Task: Find connections with filter location Shashemenē with filter topic #socialentrepreneurshipwith filter profile language French with filter current company Times Internet with filter school Velammal Institute Of Technology with filter industry Building Equipment Contractors with filter service category Search Engine Marketing (SEM) with filter keywords title Benefits Manager
Action: Mouse moved to (168, 290)
Screenshot: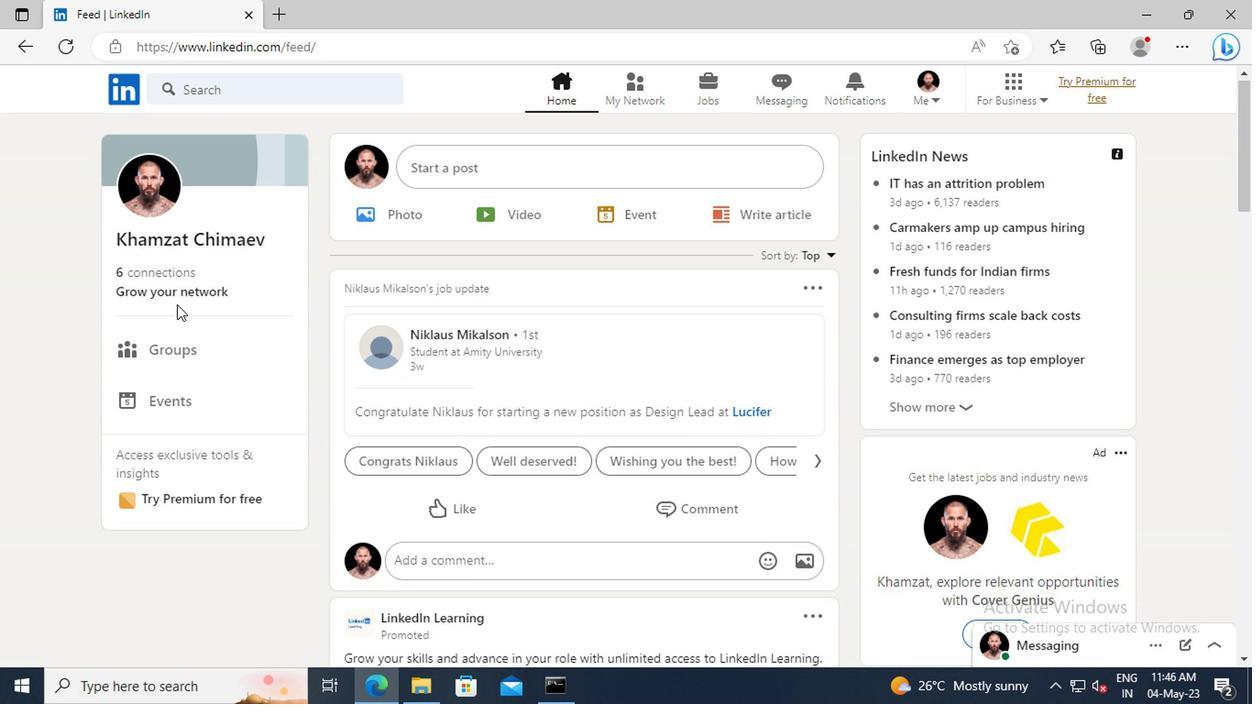 
Action: Mouse pressed left at (168, 290)
Screenshot: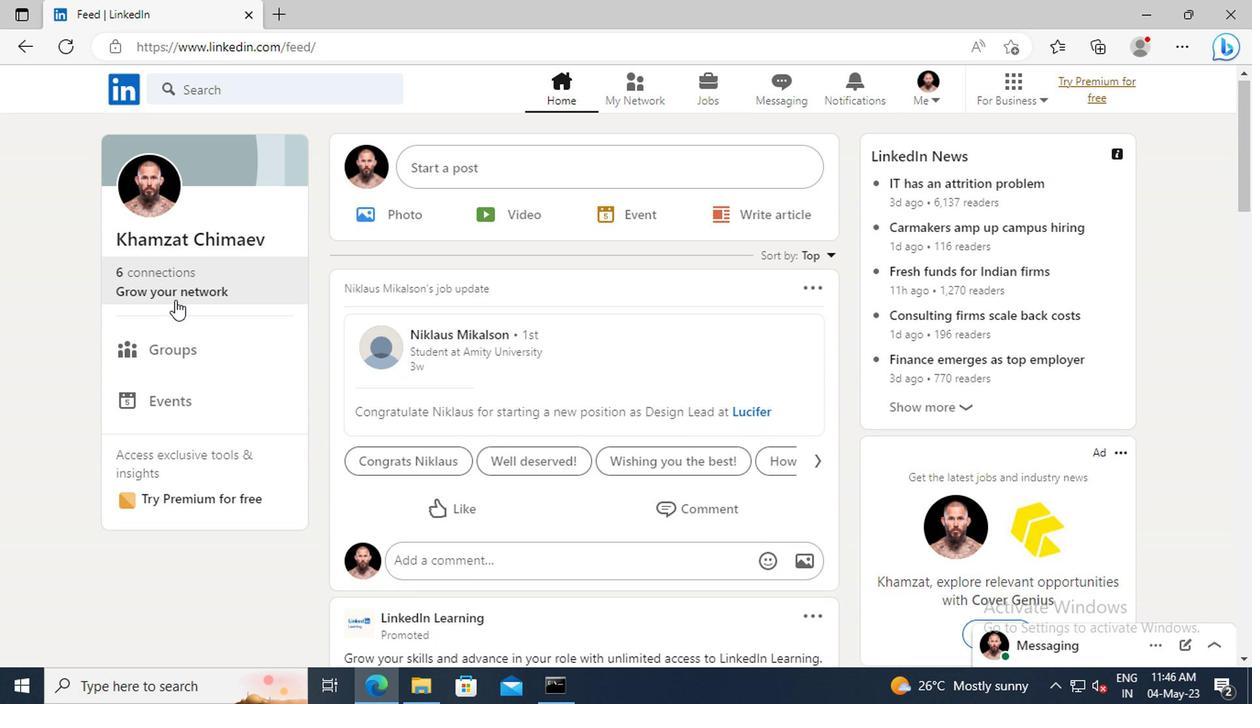 
Action: Mouse moved to (184, 193)
Screenshot: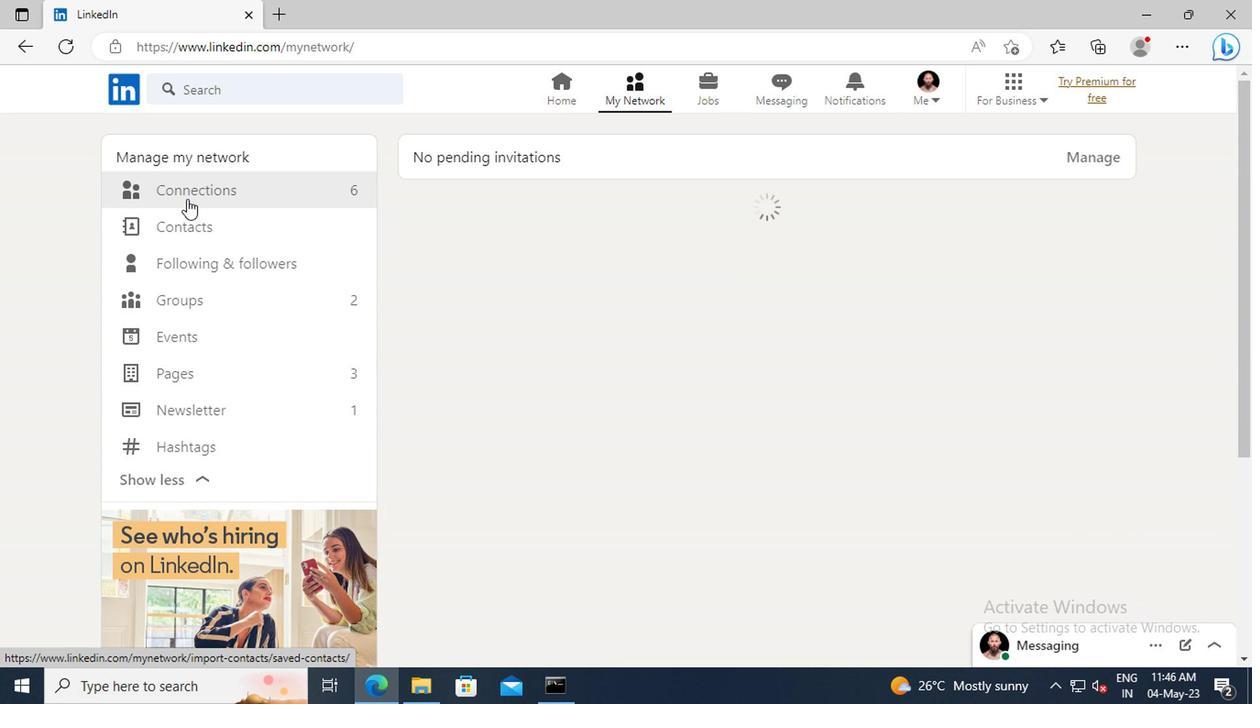
Action: Mouse pressed left at (184, 193)
Screenshot: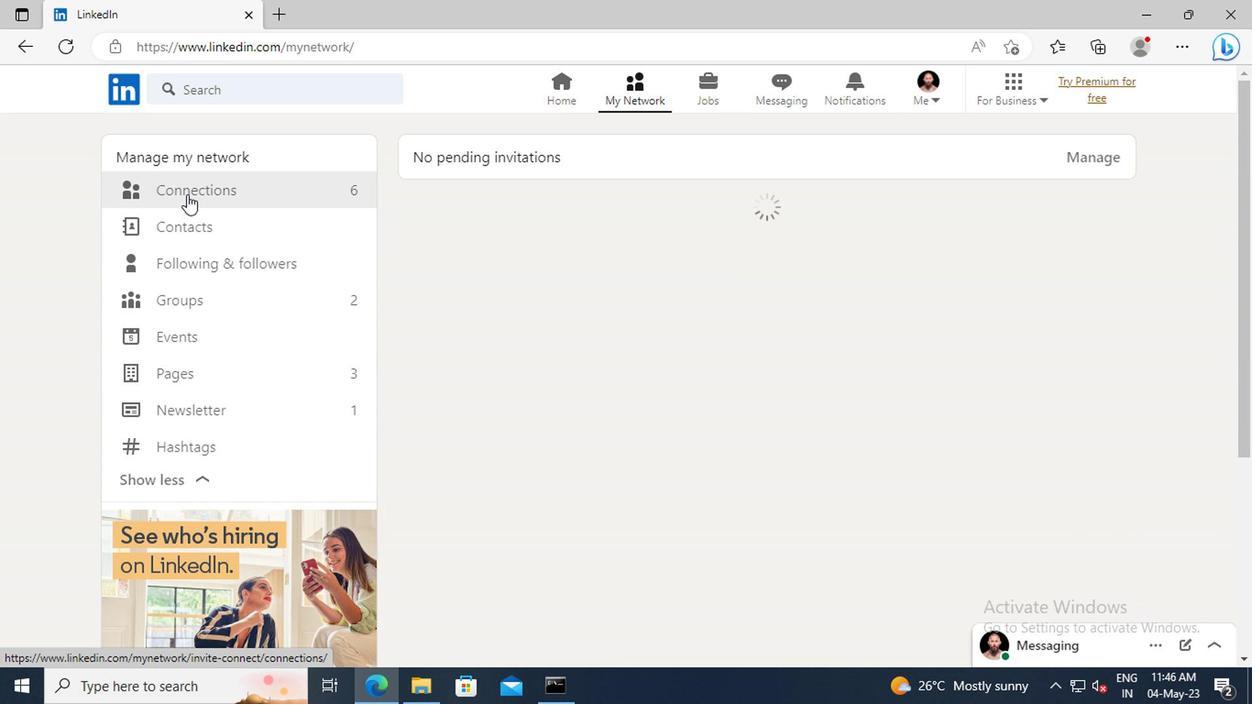 
Action: Mouse moved to (739, 196)
Screenshot: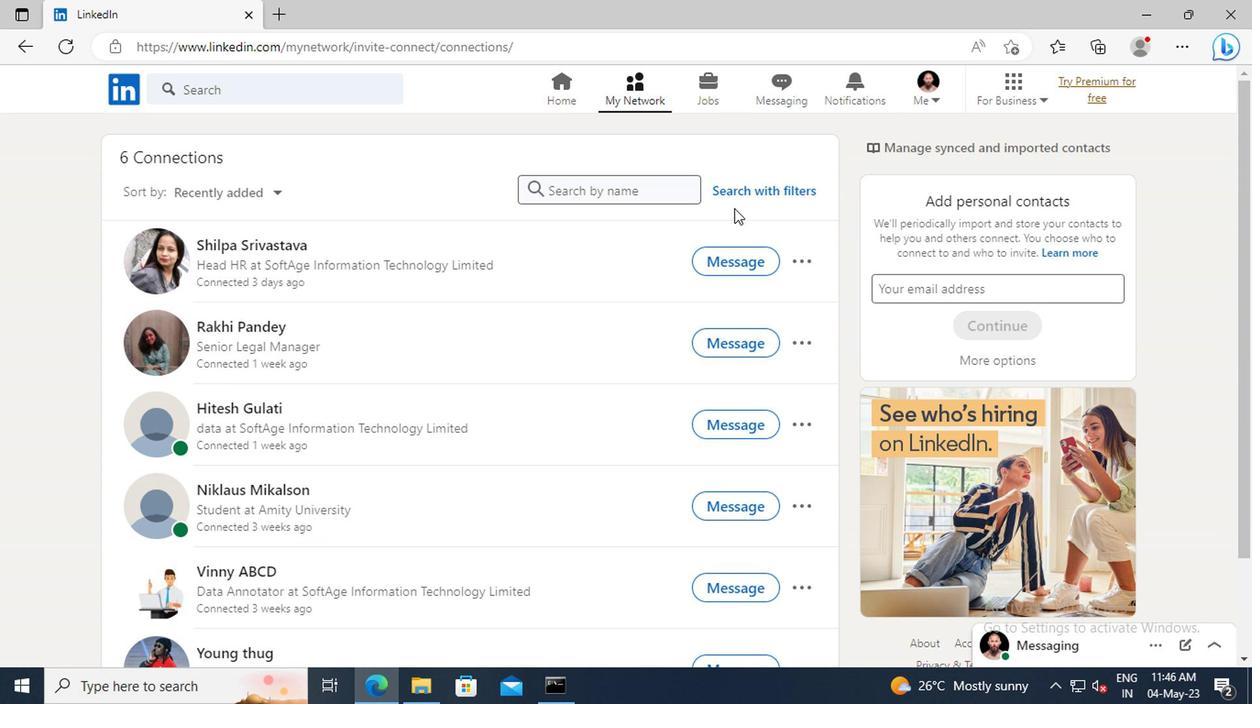 
Action: Mouse pressed left at (739, 196)
Screenshot: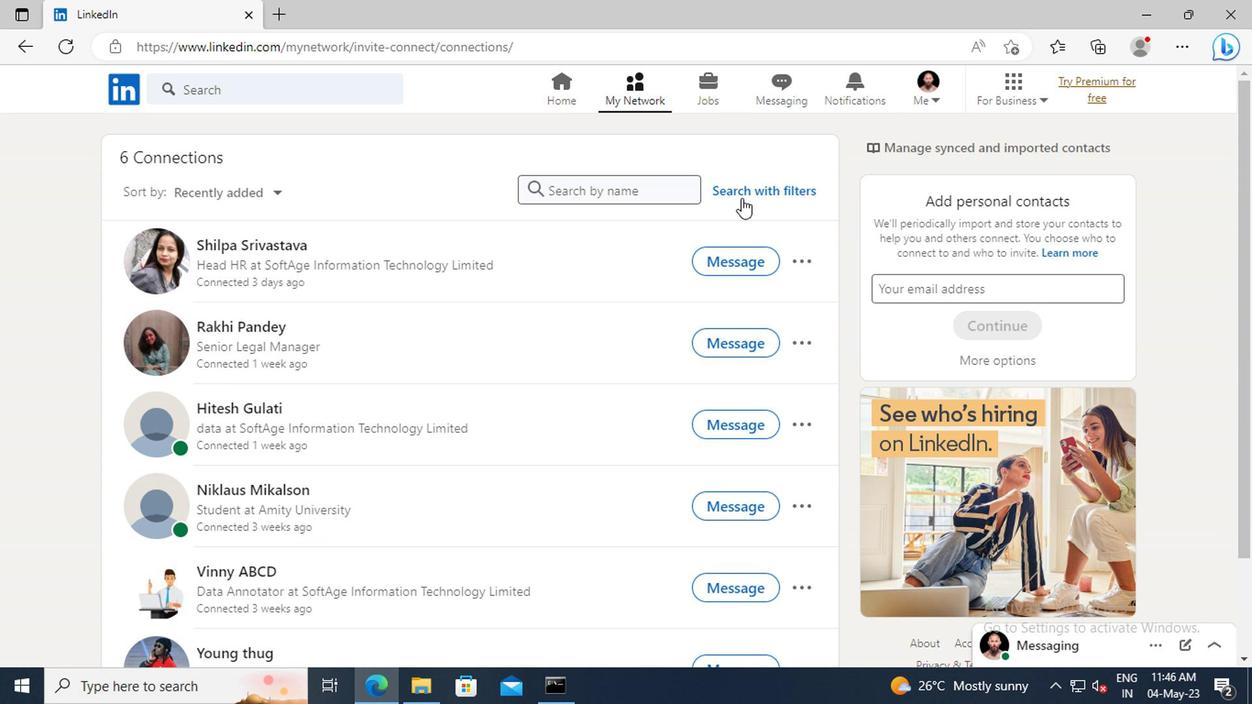 
Action: Mouse moved to (698, 141)
Screenshot: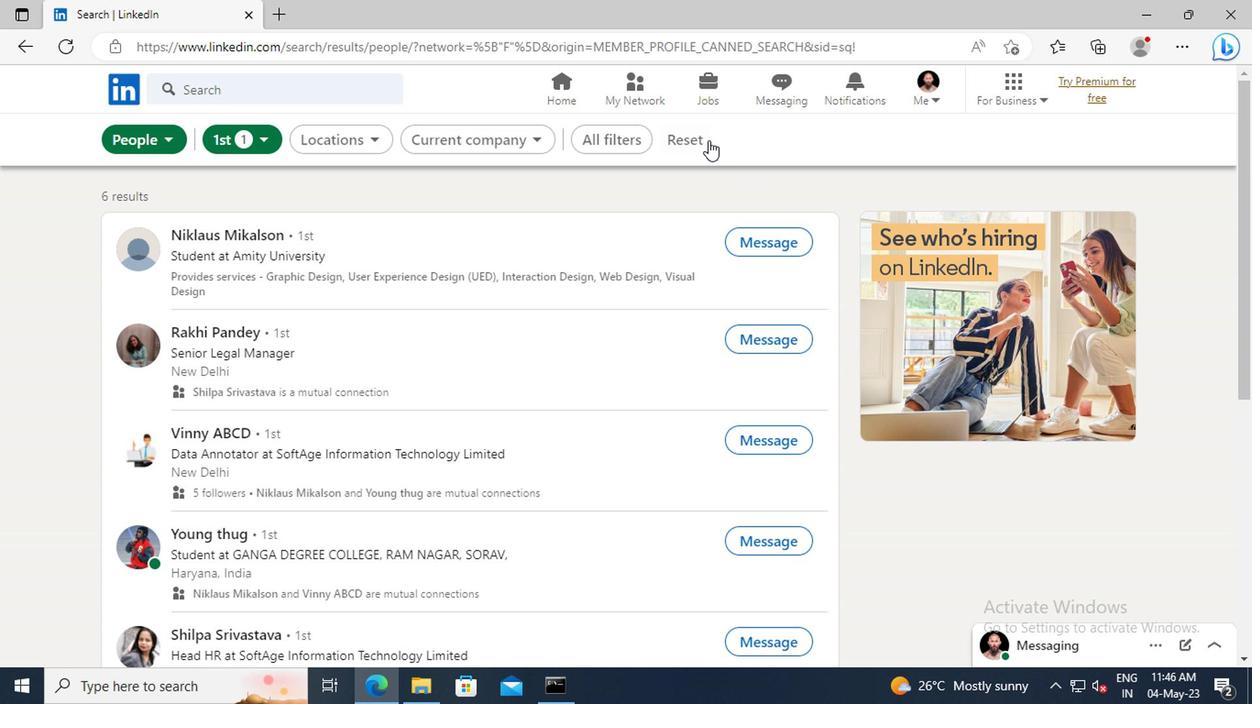 
Action: Mouse pressed left at (698, 141)
Screenshot: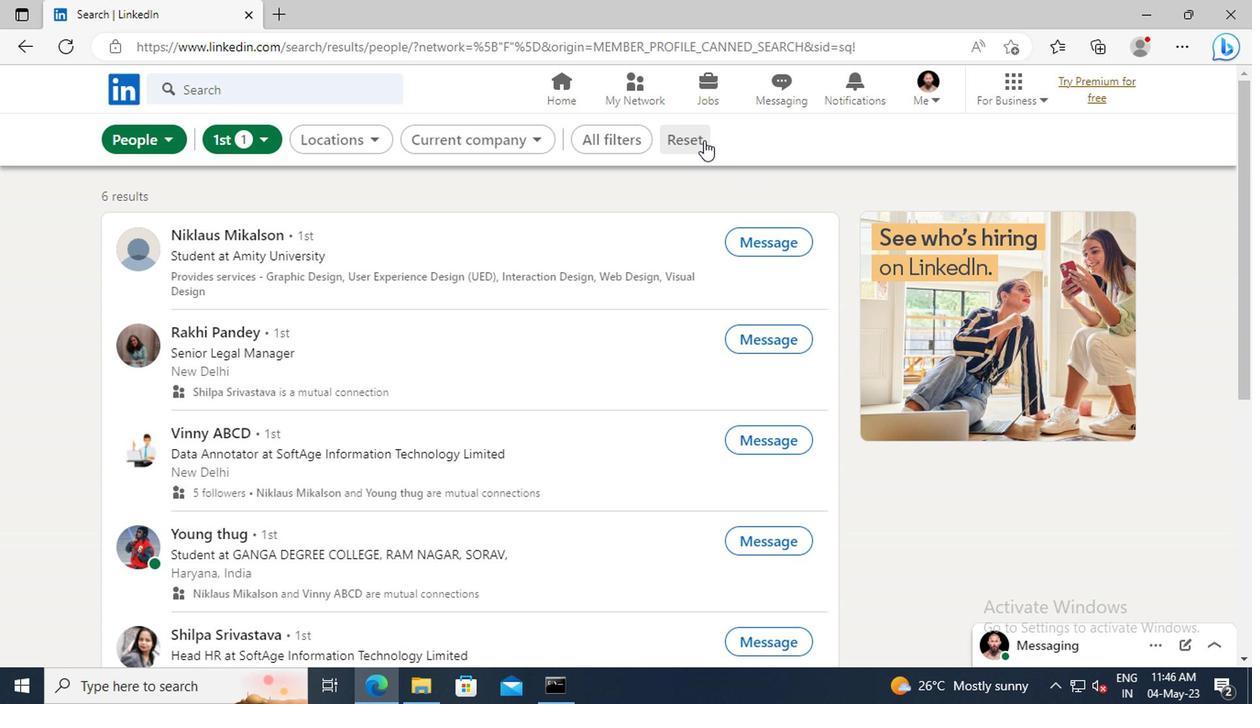
Action: Mouse moved to (661, 139)
Screenshot: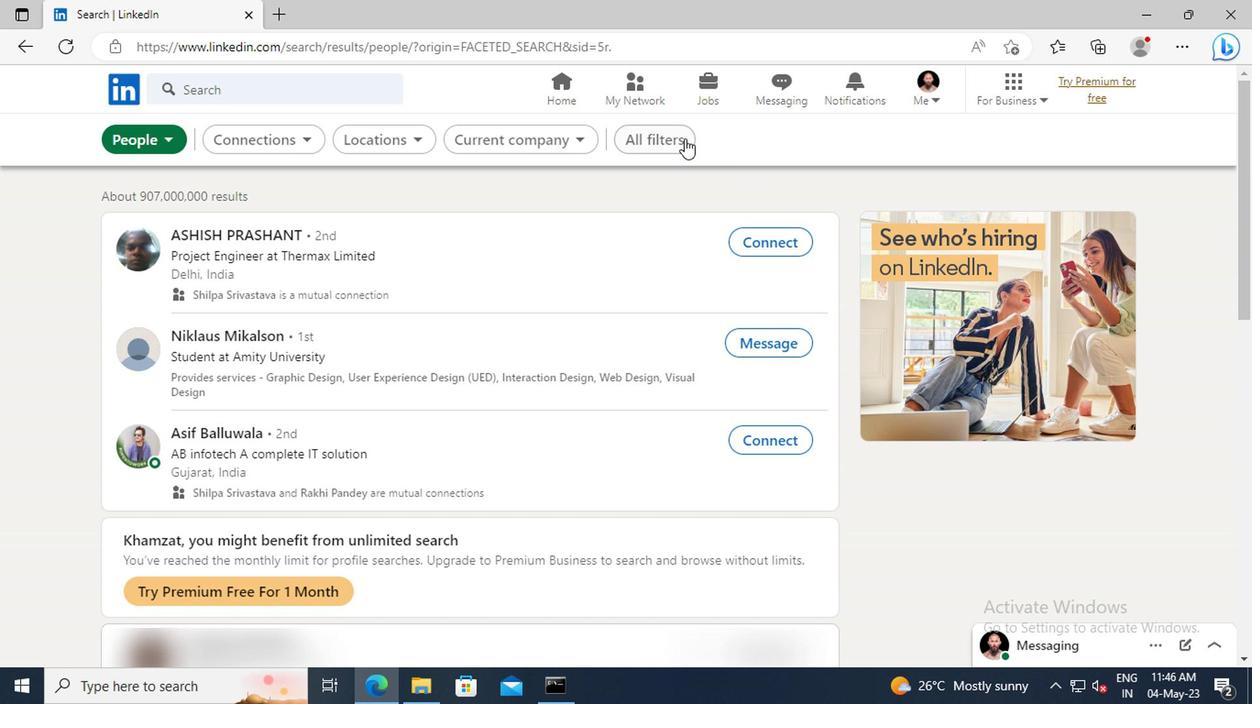 
Action: Mouse pressed left at (661, 139)
Screenshot: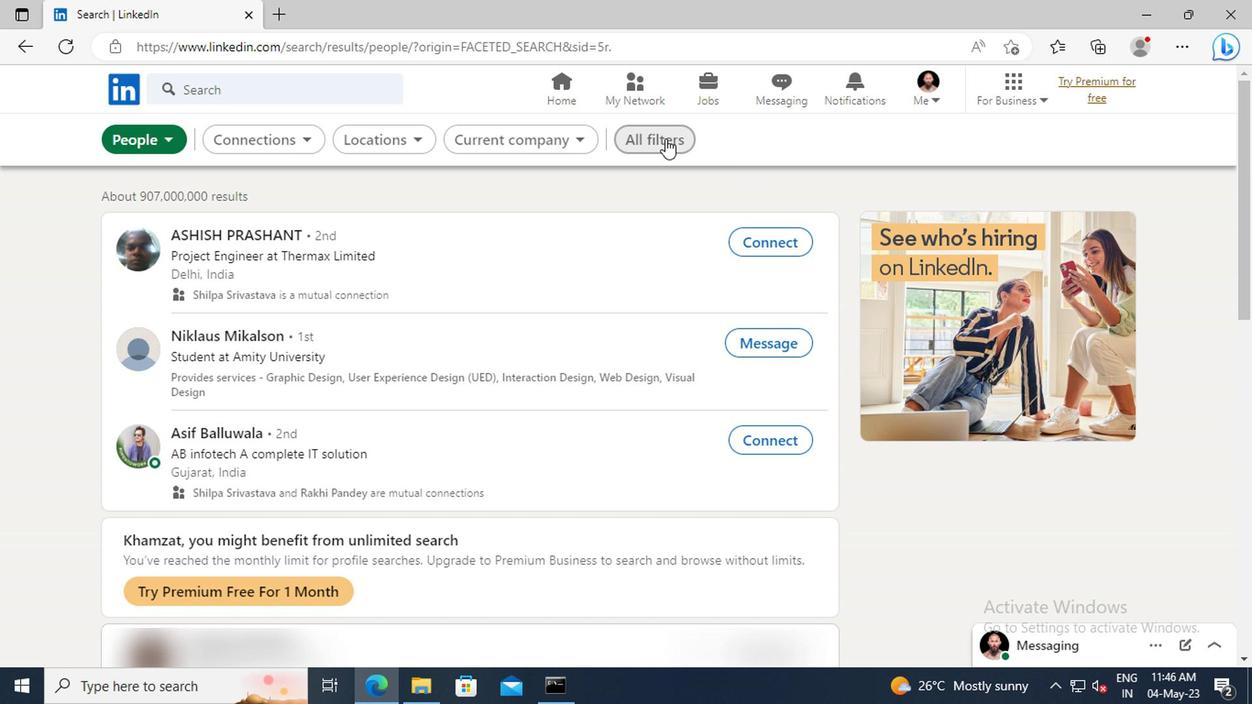 
Action: Mouse moved to (1030, 356)
Screenshot: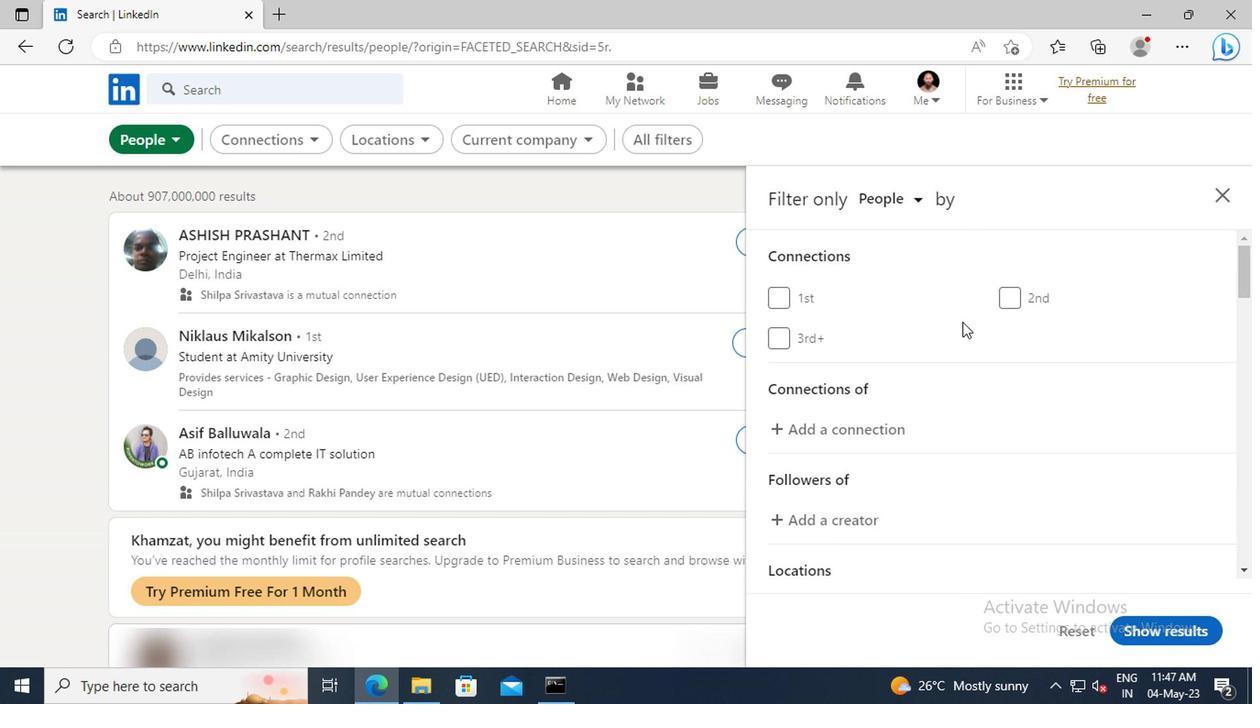 
Action: Mouse scrolled (1030, 355) with delta (0, 0)
Screenshot: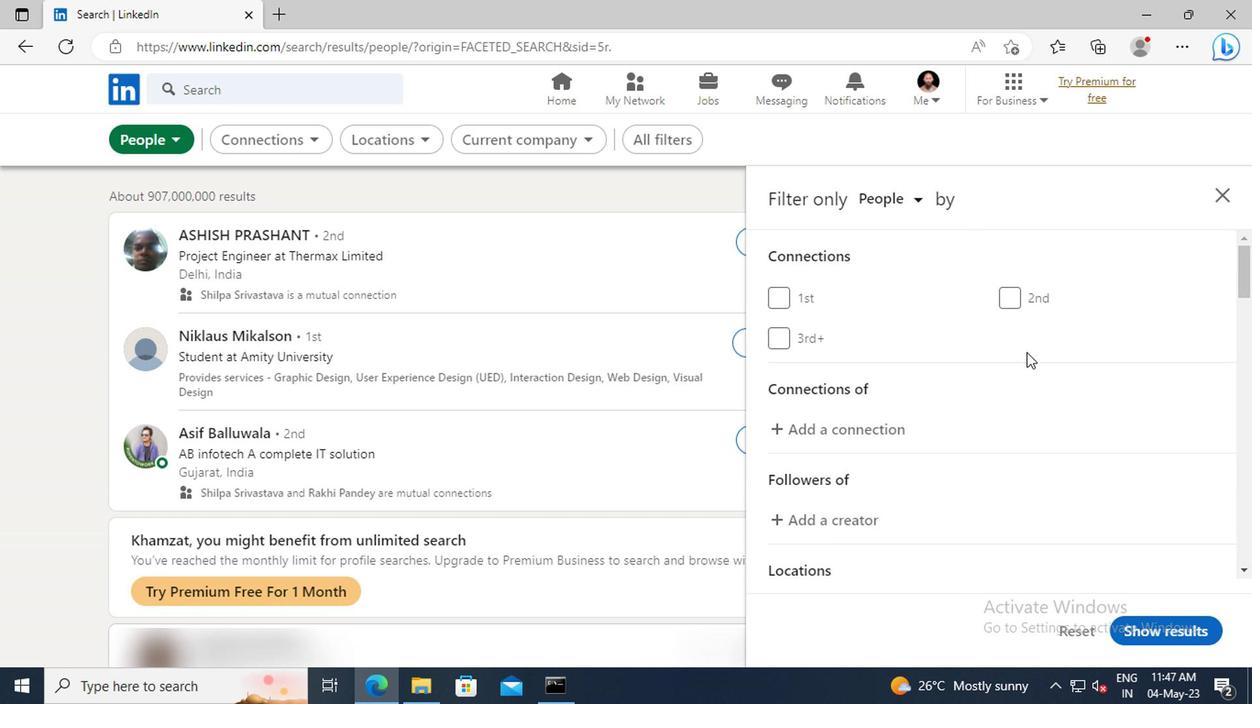 
Action: Mouse scrolled (1030, 355) with delta (0, 0)
Screenshot: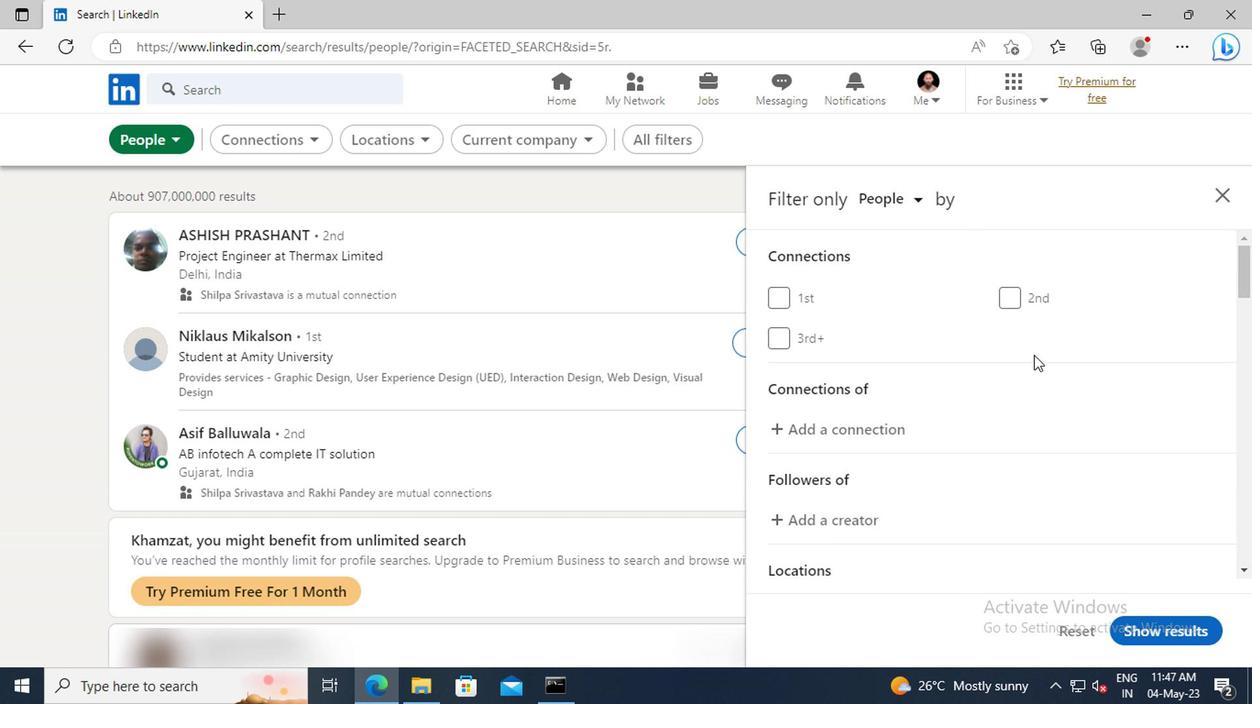 
Action: Mouse scrolled (1030, 355) with delta (0, 0)
Screenshot: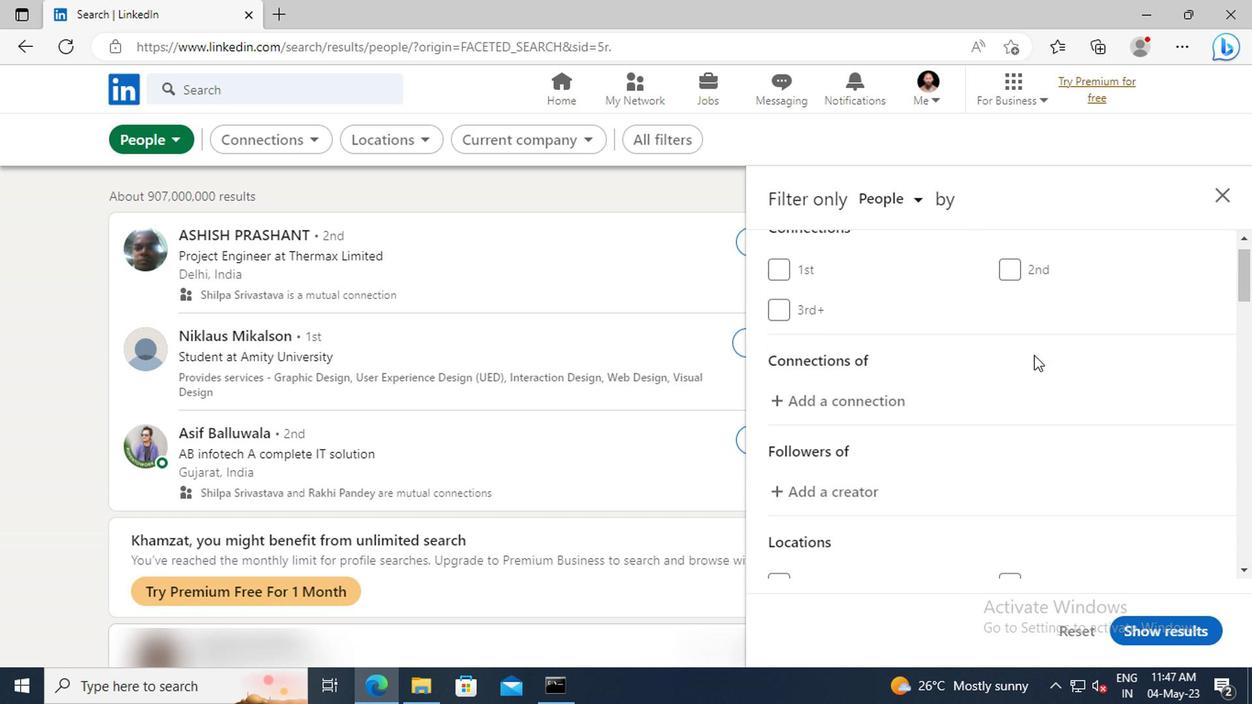 
Action: Mouse scrolled (1030, 355) with delta (0, 0)
Screenshot: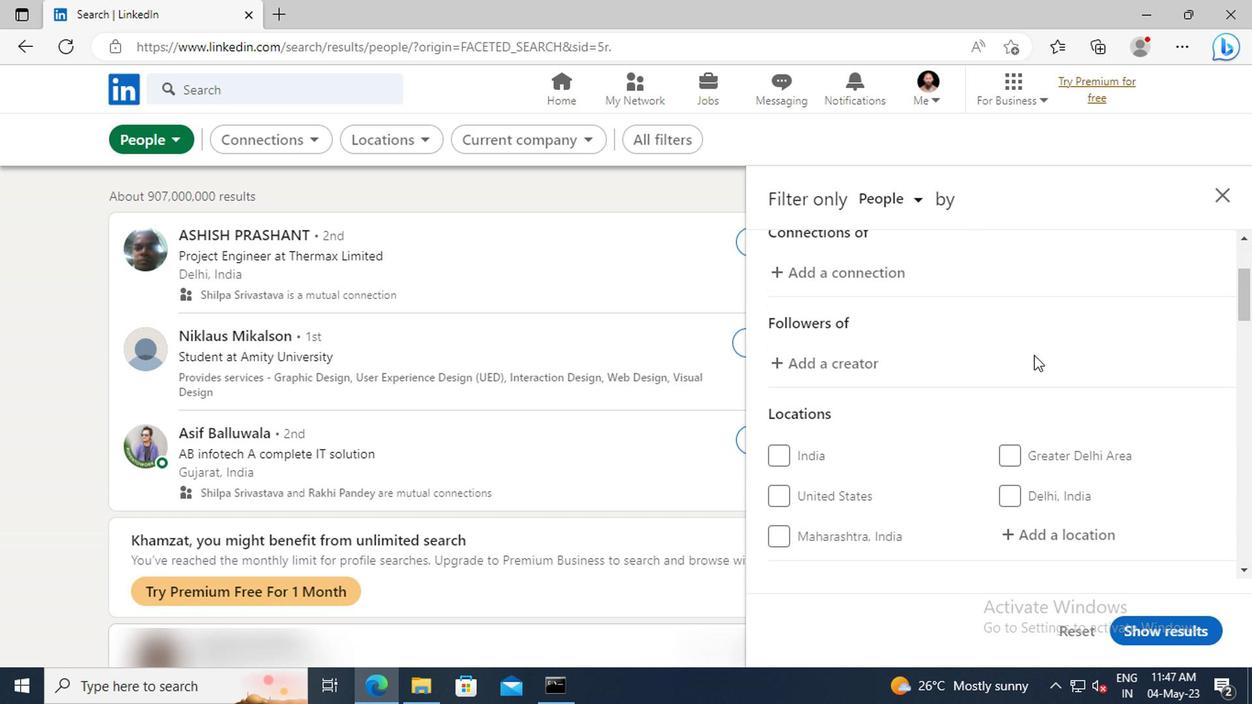 
Action: Mouse scrolled (1030, 355) with delta (0, 0)
Screenshot: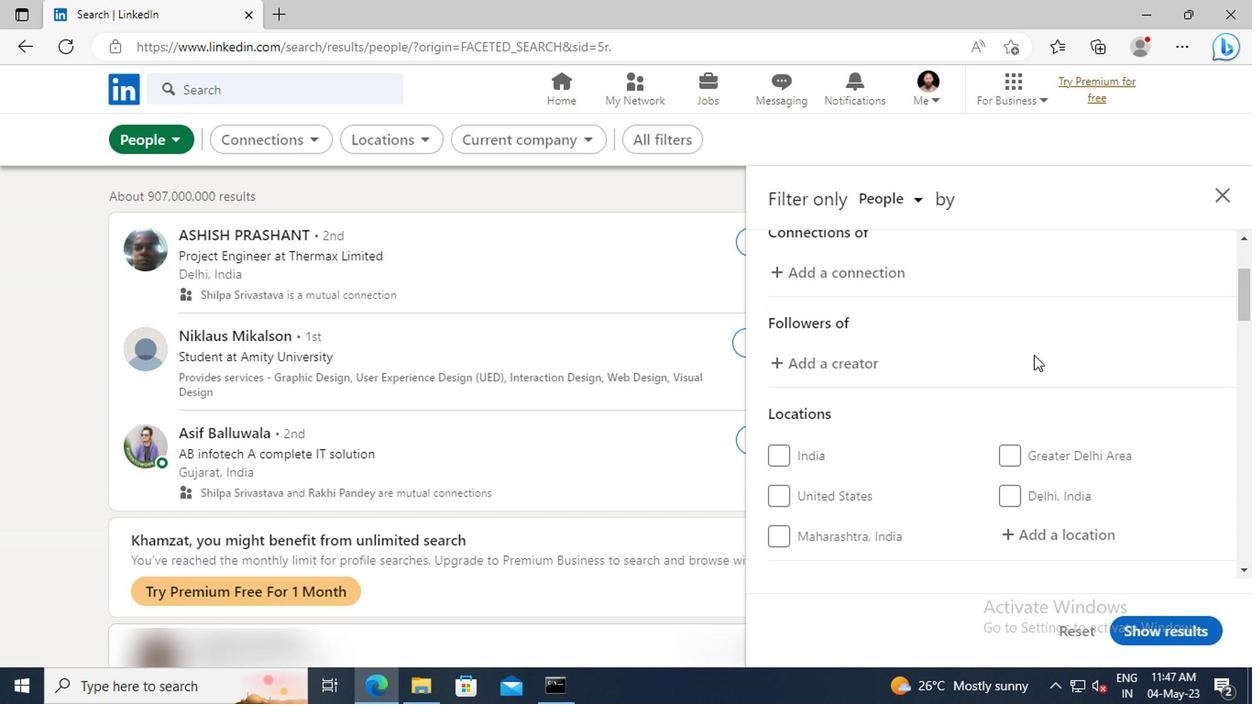 
Action: Mouse scrolled (1030, 355) with delta (0, 0)
Screenshot: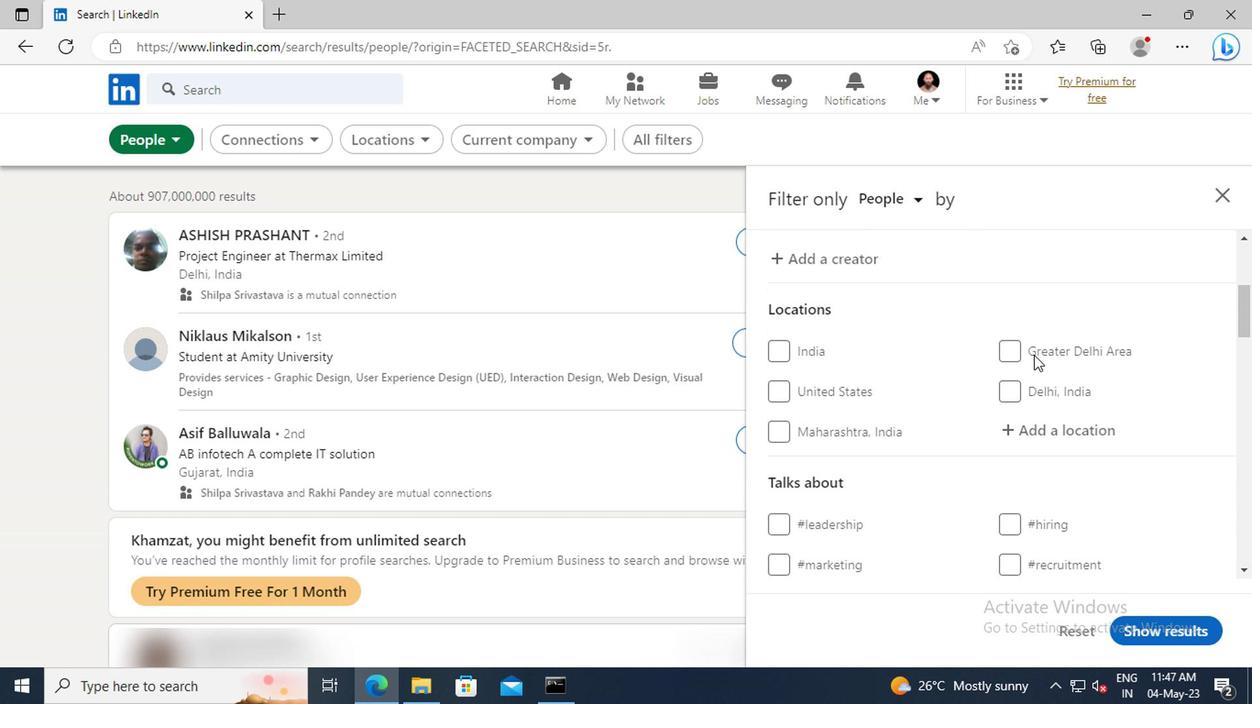 
Action: Mouse moved to (1030, 381)
Screenshot: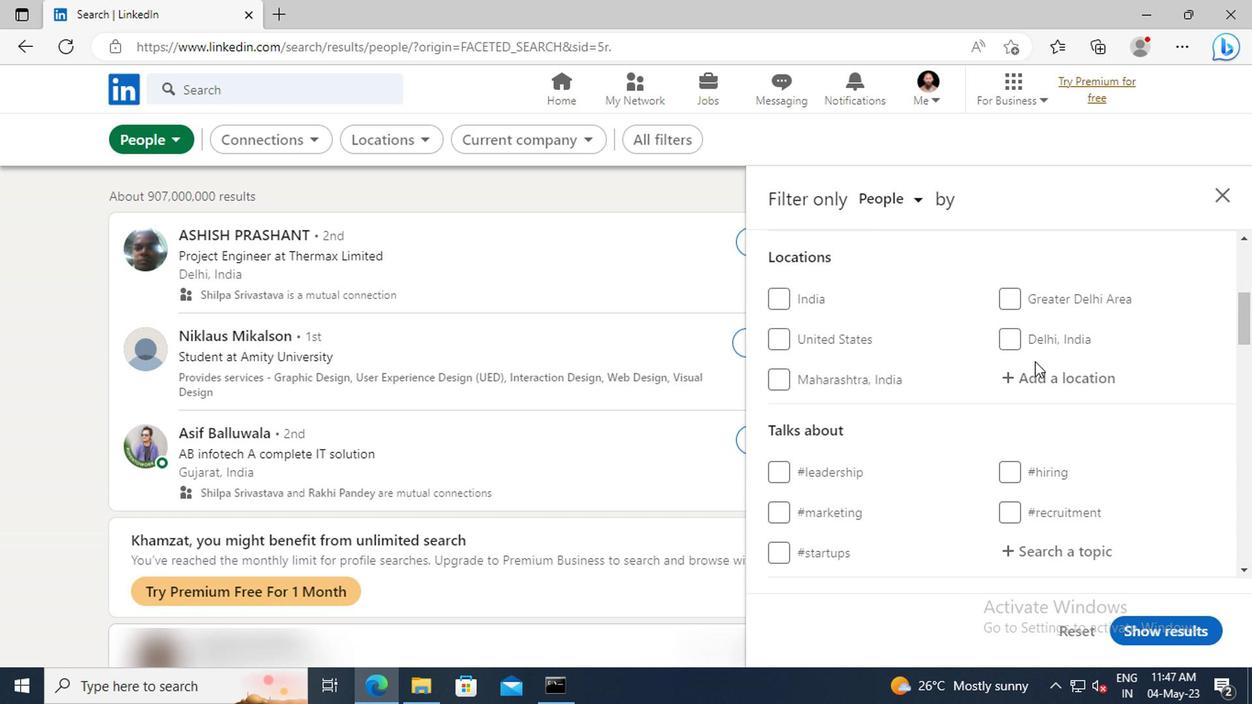 
Action: Mouse pressed left at (1030, 381)
Screenshot: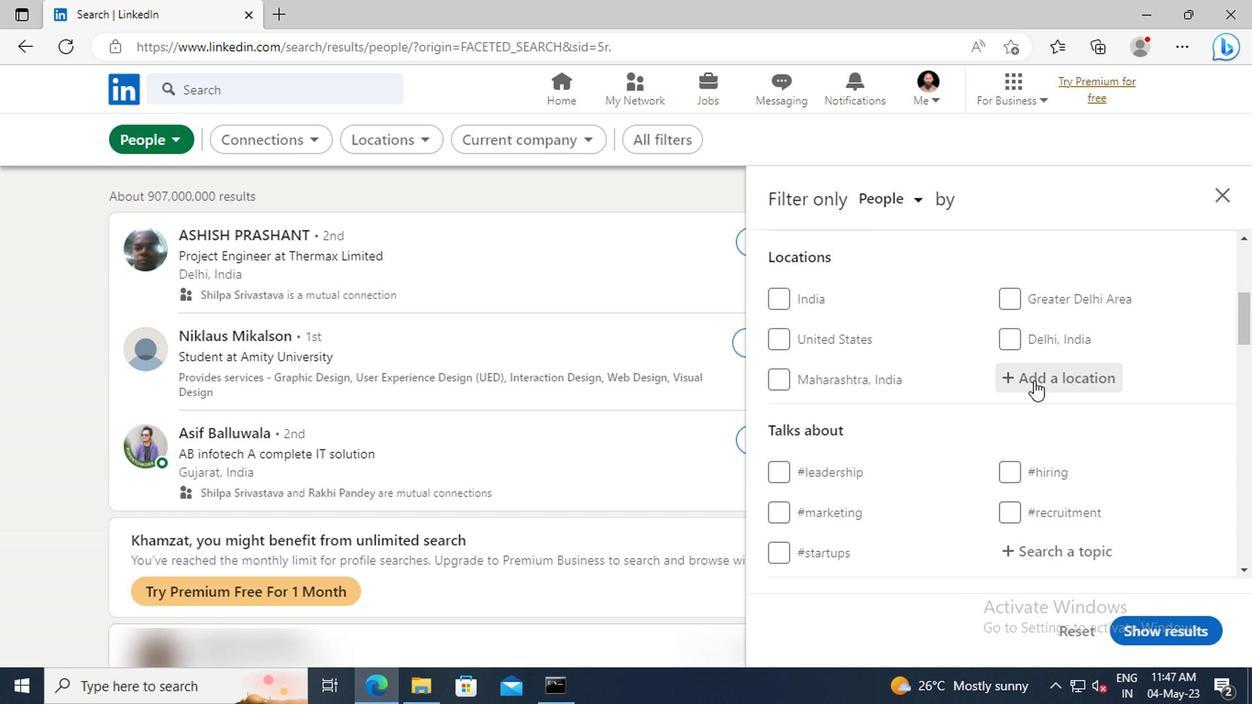
Action: Key pressed <Key.shift>SHASHEMENE<Key.enter>
Screenshot: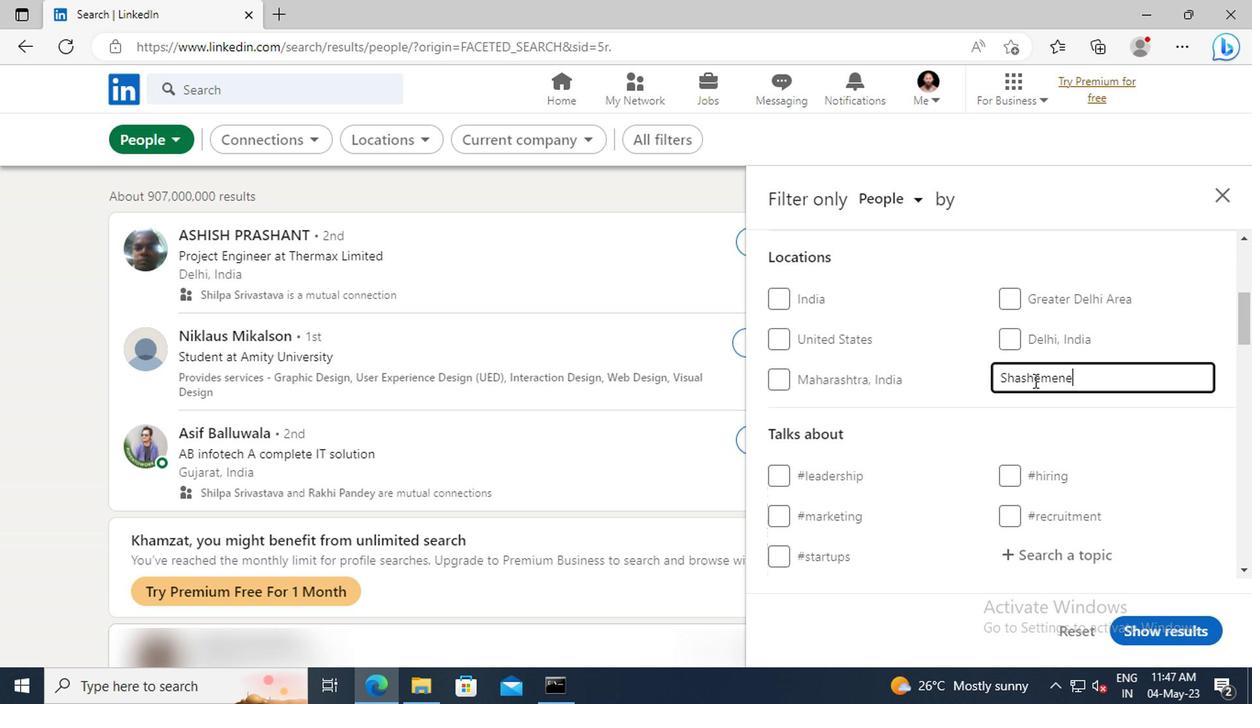 
Action: Mouse scrolled (1030, 380) with delta (0, 0)
Screenshot: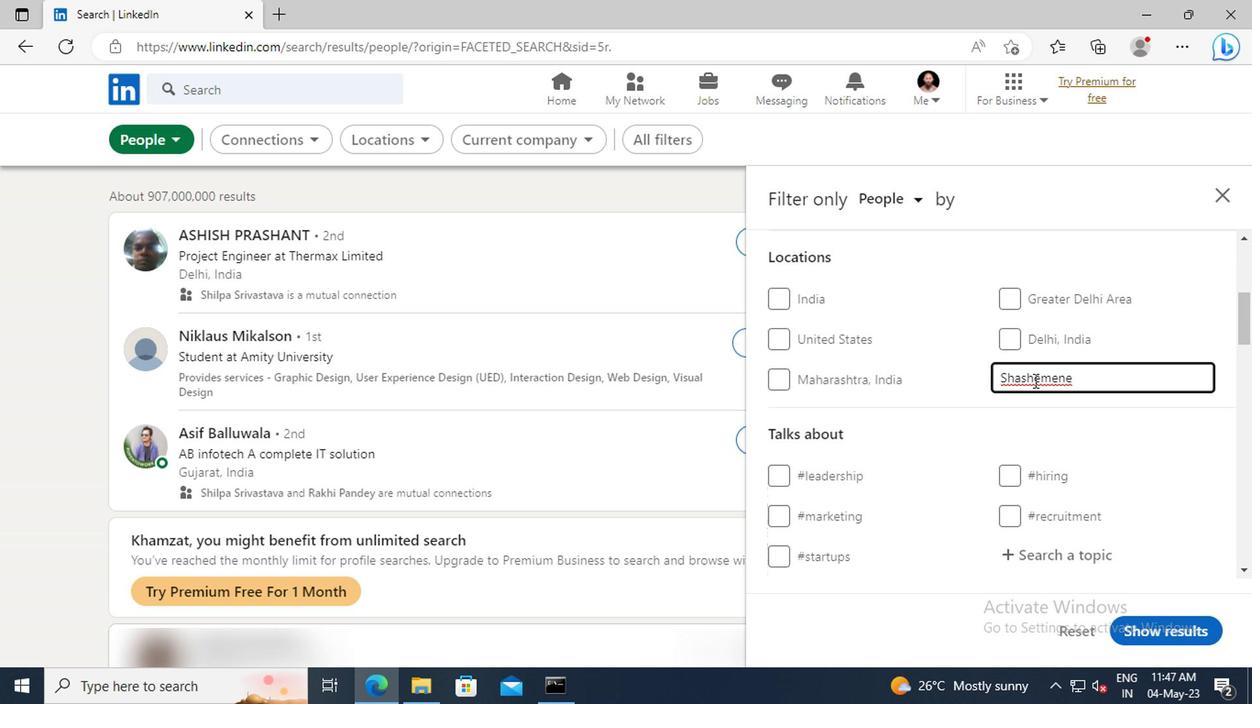 
Action: Mouse scrolled (1030, 380) with delta (0, 0)
Screenshot: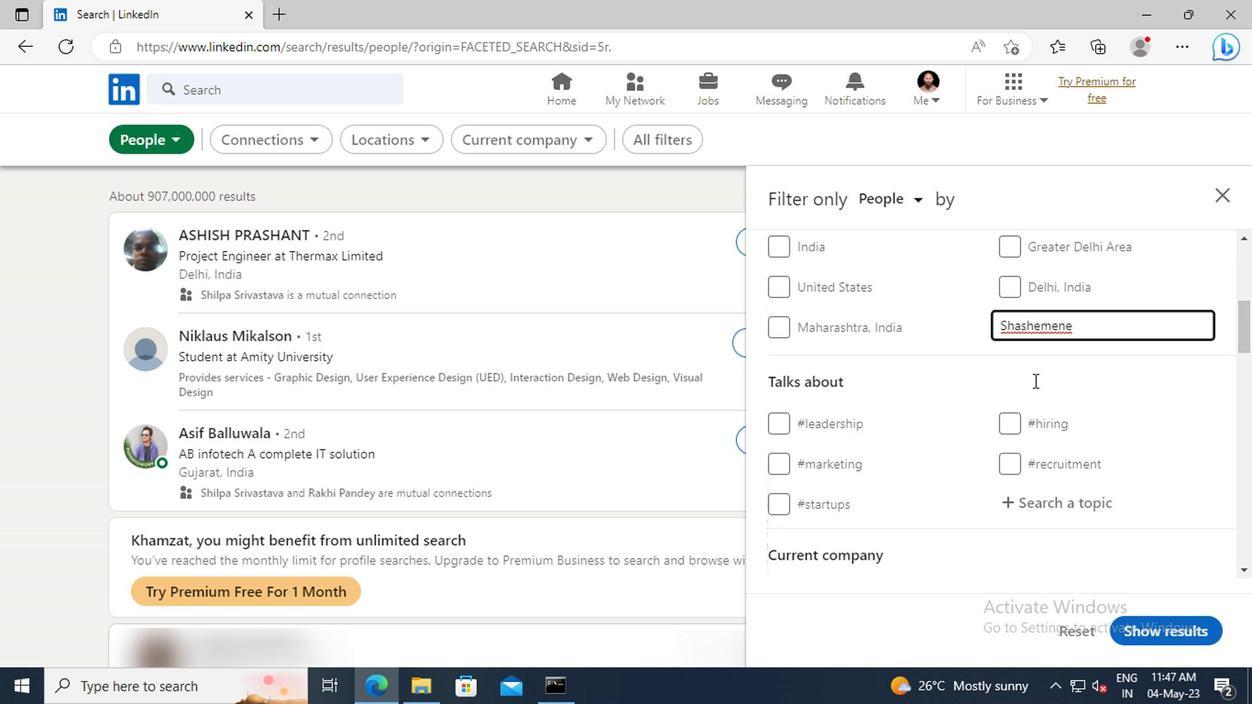 
Action: Mouse scrolled (1030, 380) with delta (0, 0)
Screenshot: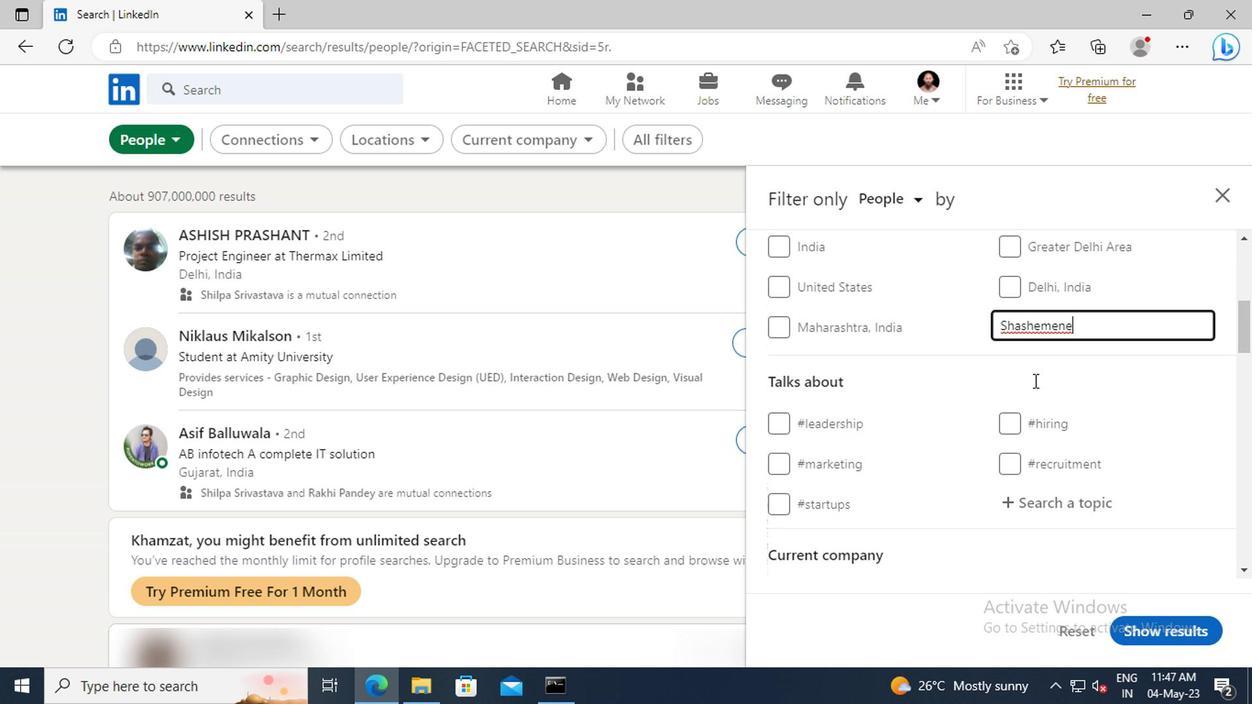 
Action: Mouse moved to (1030, 398)
Screenshot: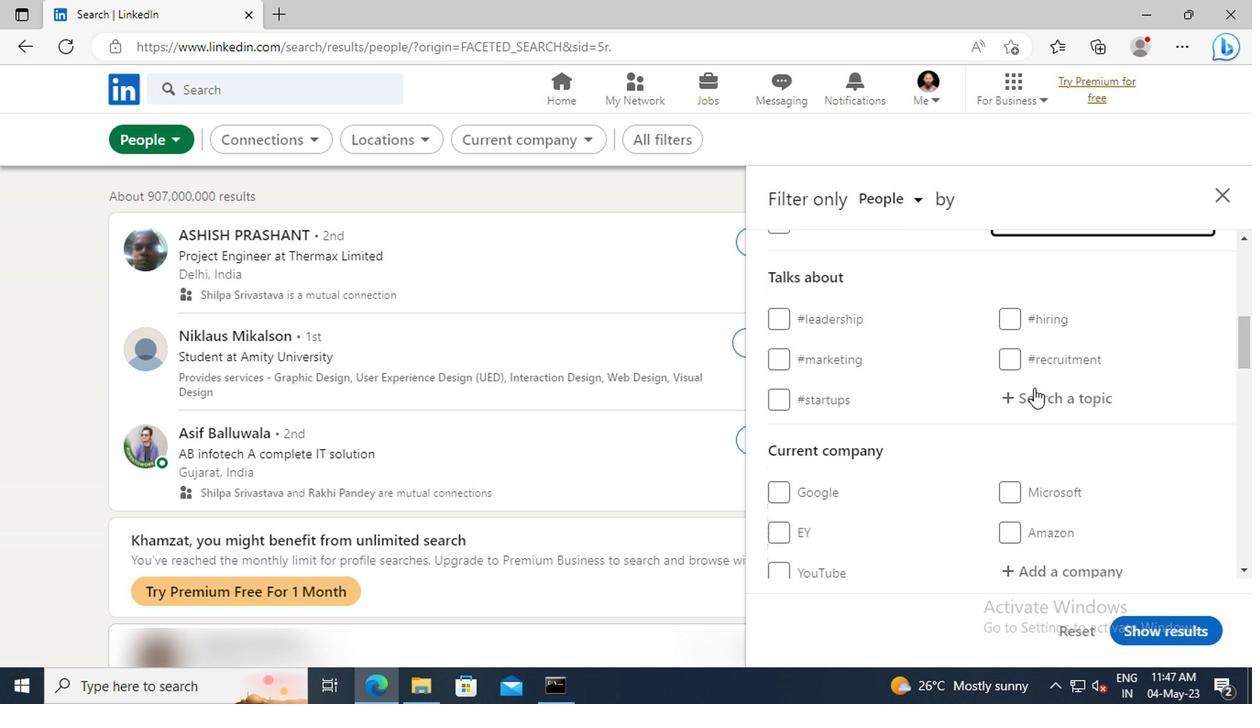
Action: Mouse pressed left at (1030, 398)
Screenshot: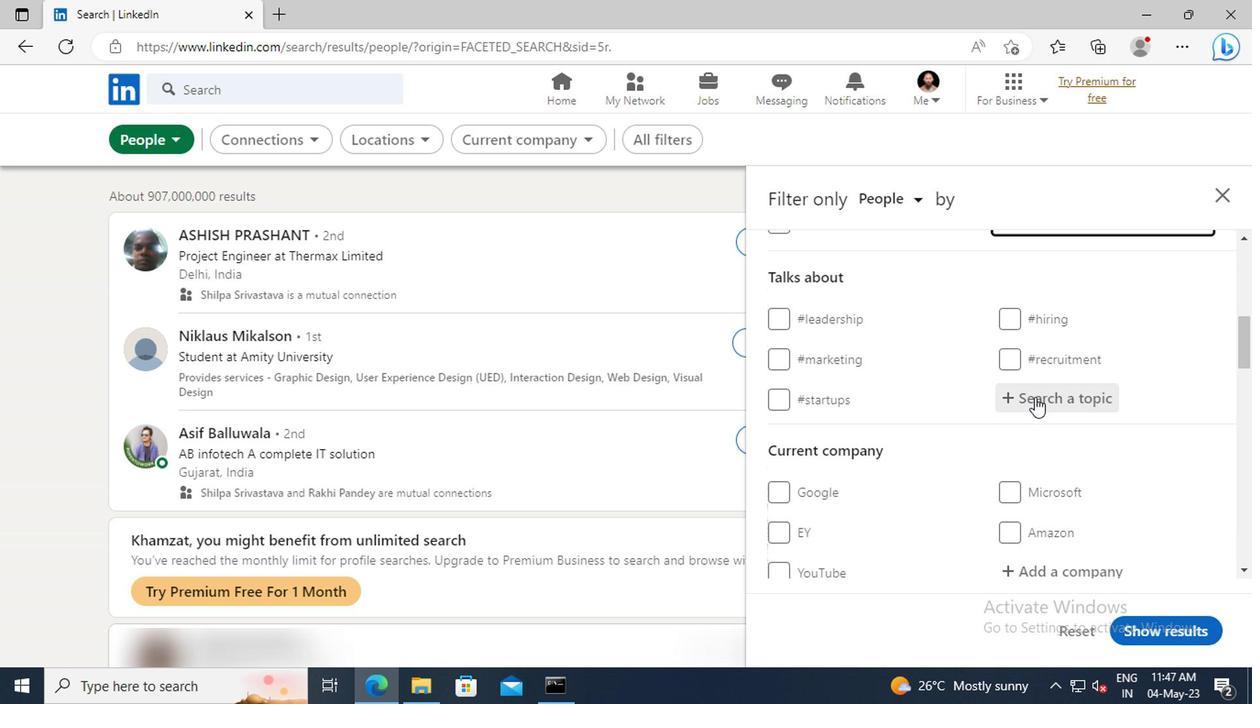 
Action: Key pressed SOCIALENTR
Screenshot: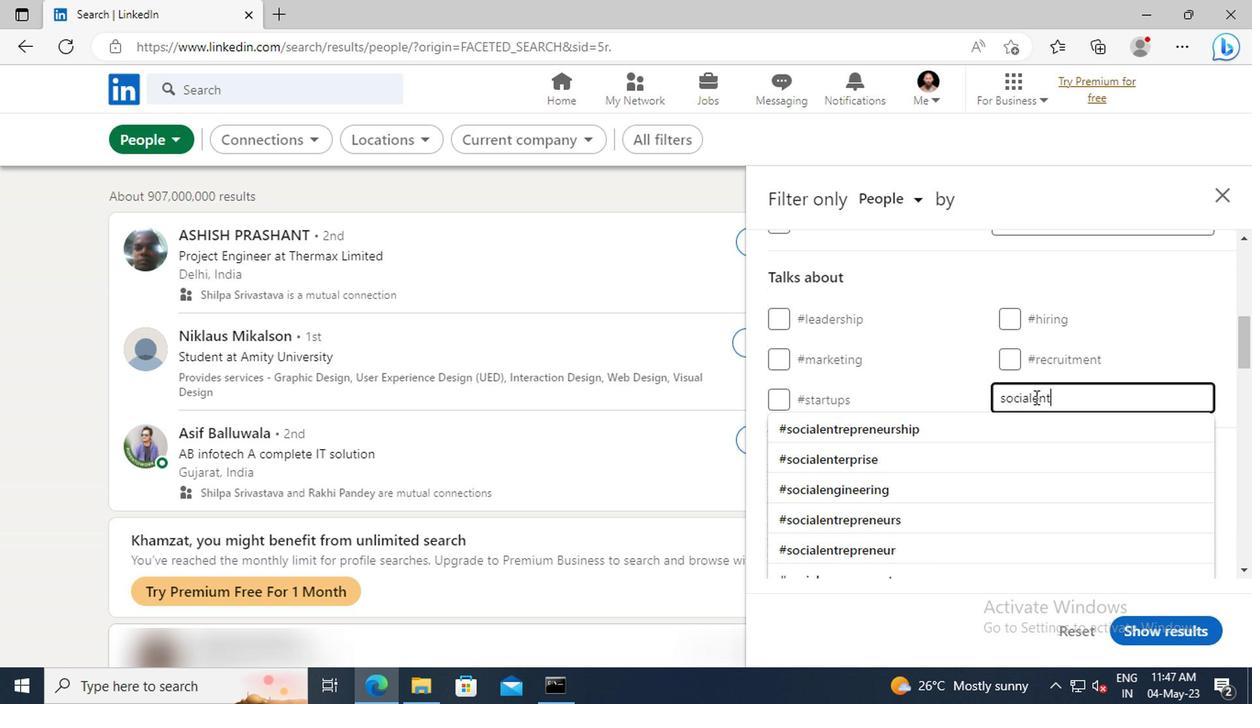 
Action: Mouse moved to (1030, 418)
Screenshot: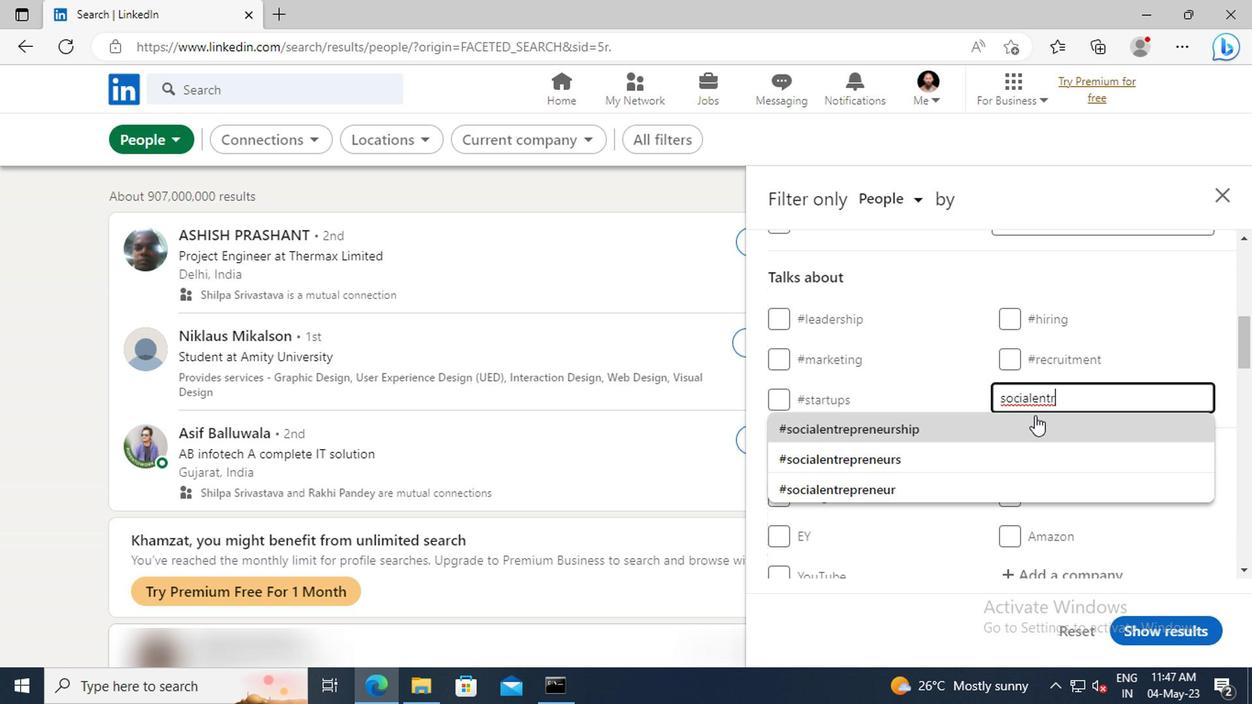 
Action: Mouse pressed left at (1030, 418)
Screenshot: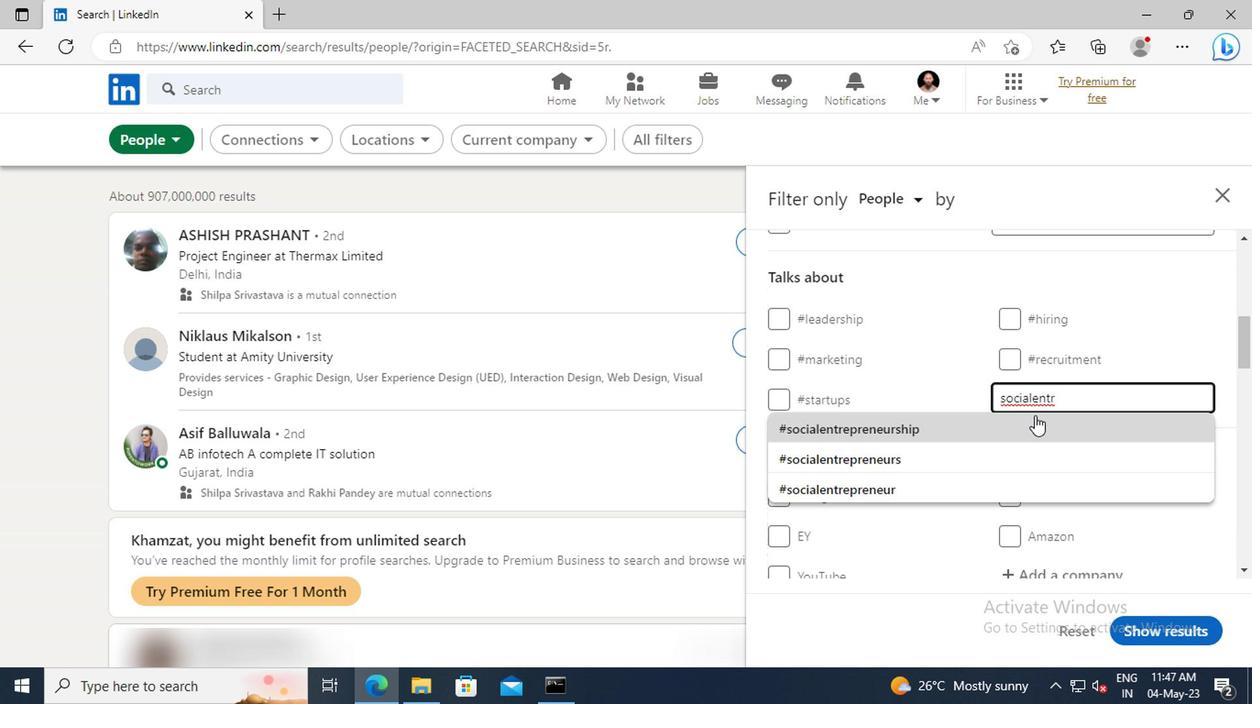 
Action: Mouse scrolled (1030, 417) with delta (0, -1)
Screenshot: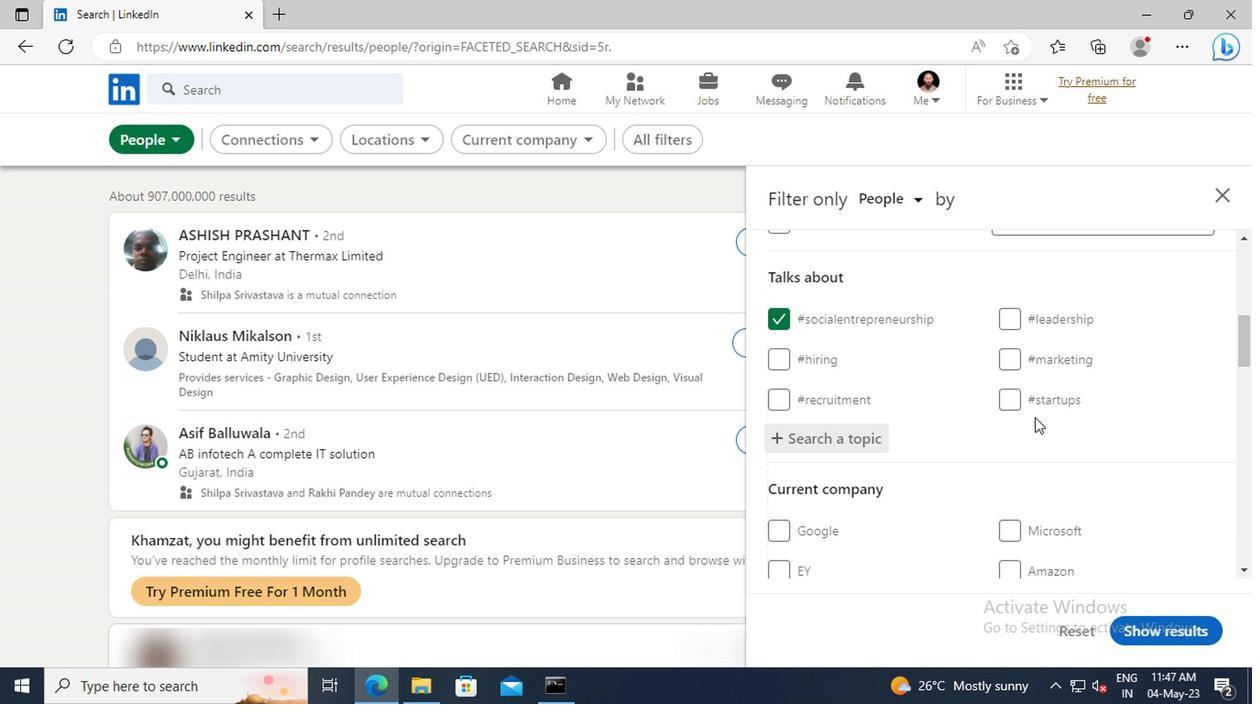 
Action: Mouse scrolled (1030, 417) with delta (0, -1)
Screenshot: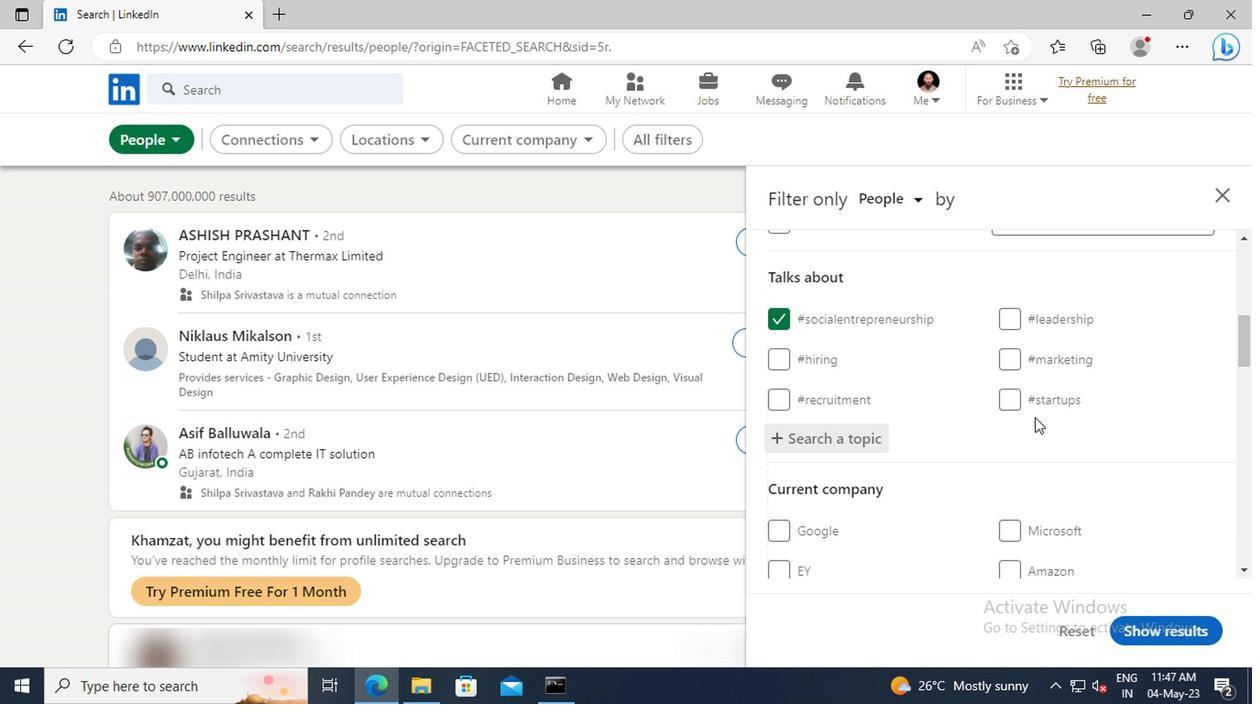 
Action: Mouse scrolled (1030, 417) with delta (0, -1)
Screenshot: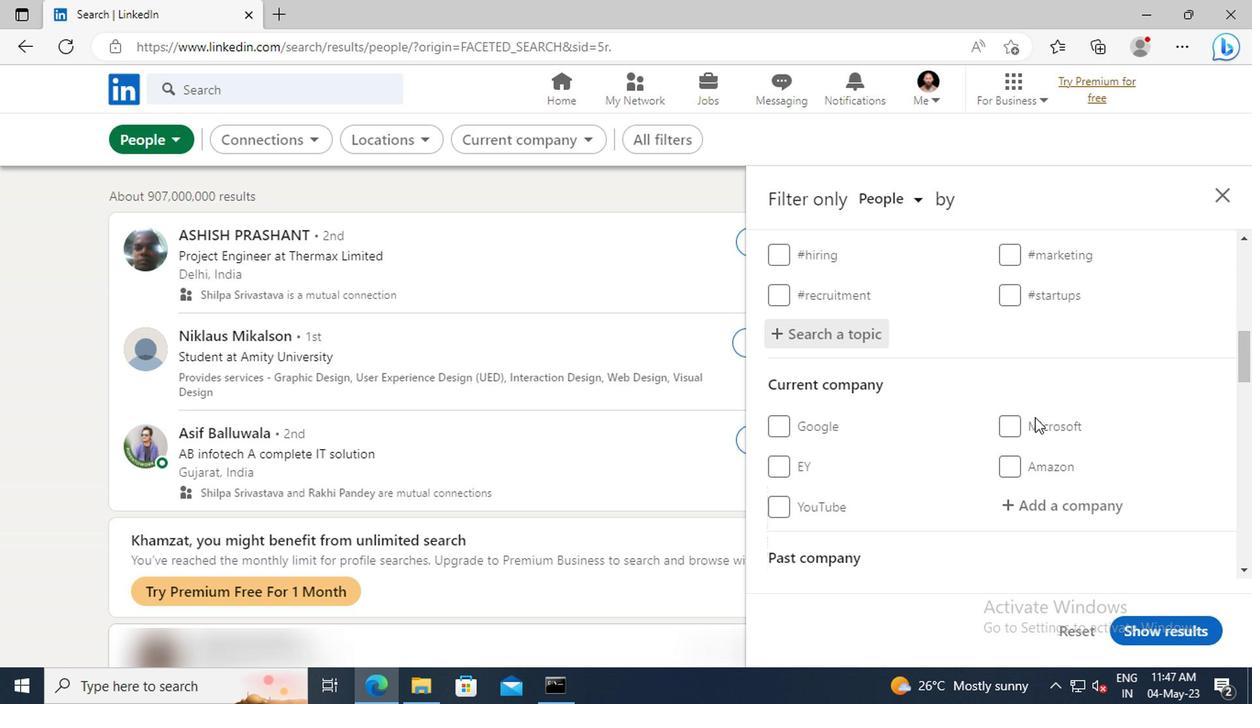 
Action: Mouse scrolled (1030, 417) with delta (0, -1)
Screenshot: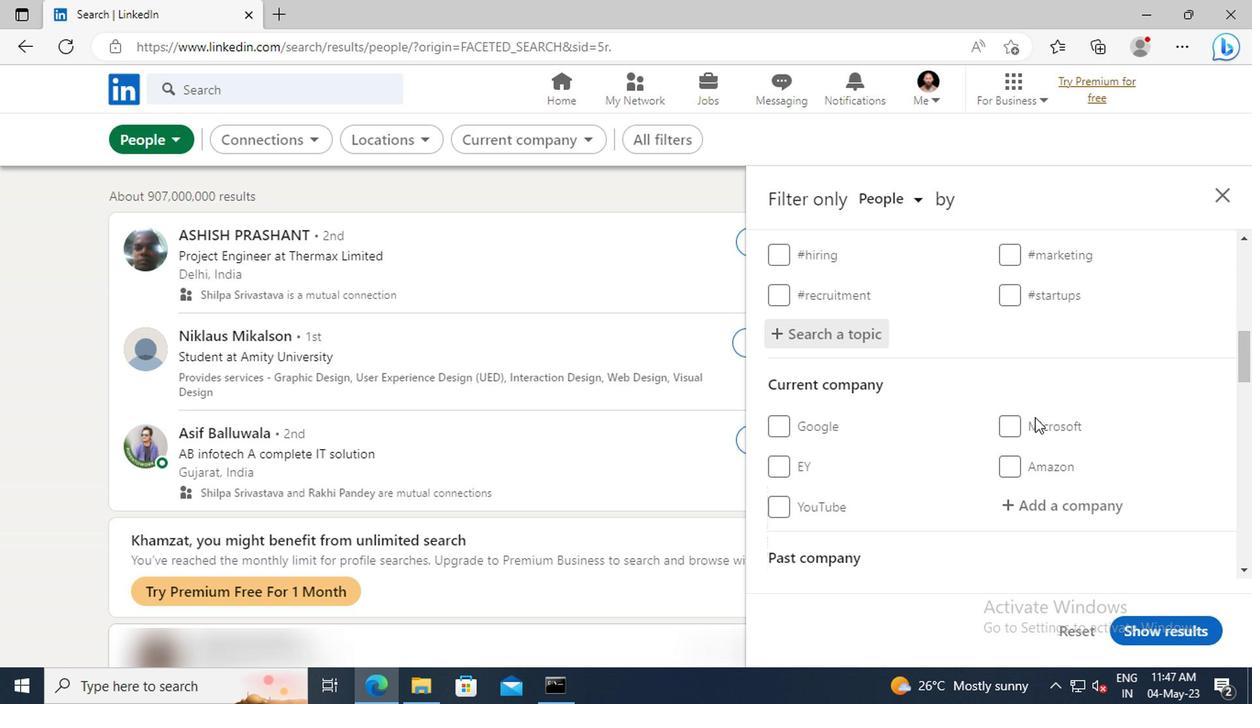 
Action: Mouse scrolled (1030, 417) with delta (0, -1)
Screenshot: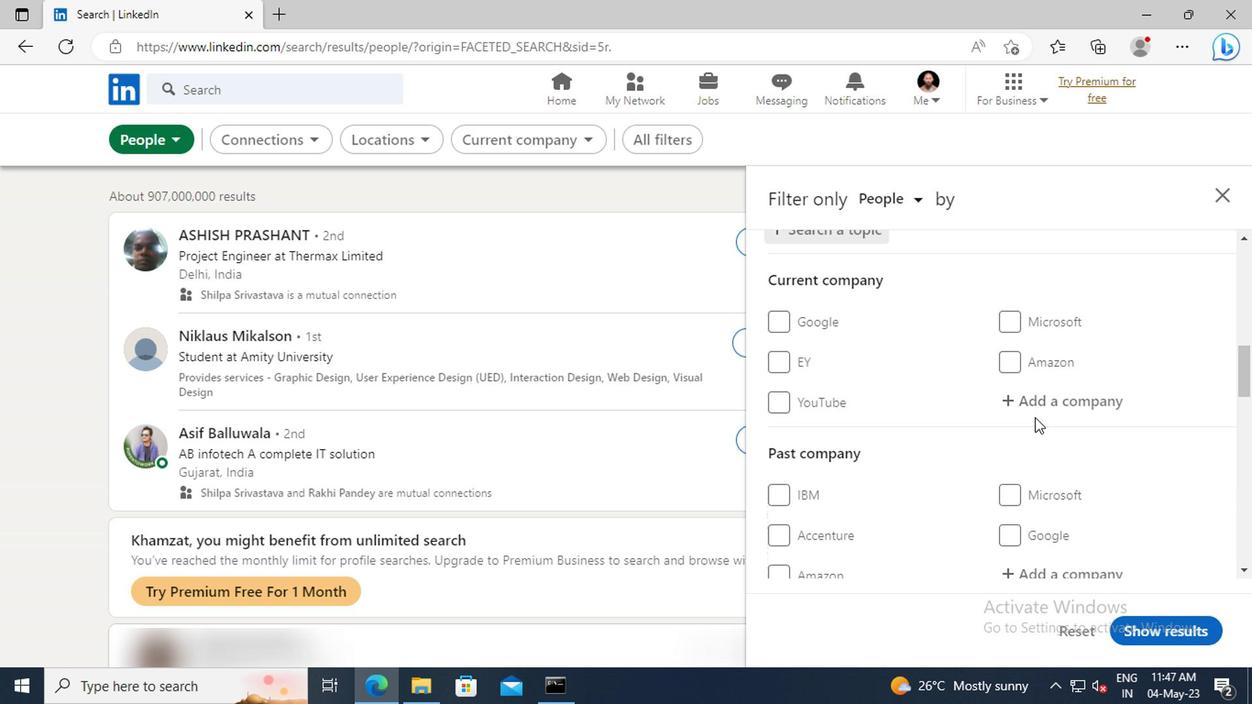 
Action: Mouse scrolled (1030, 417) with delta (0, -1)
Screenshot: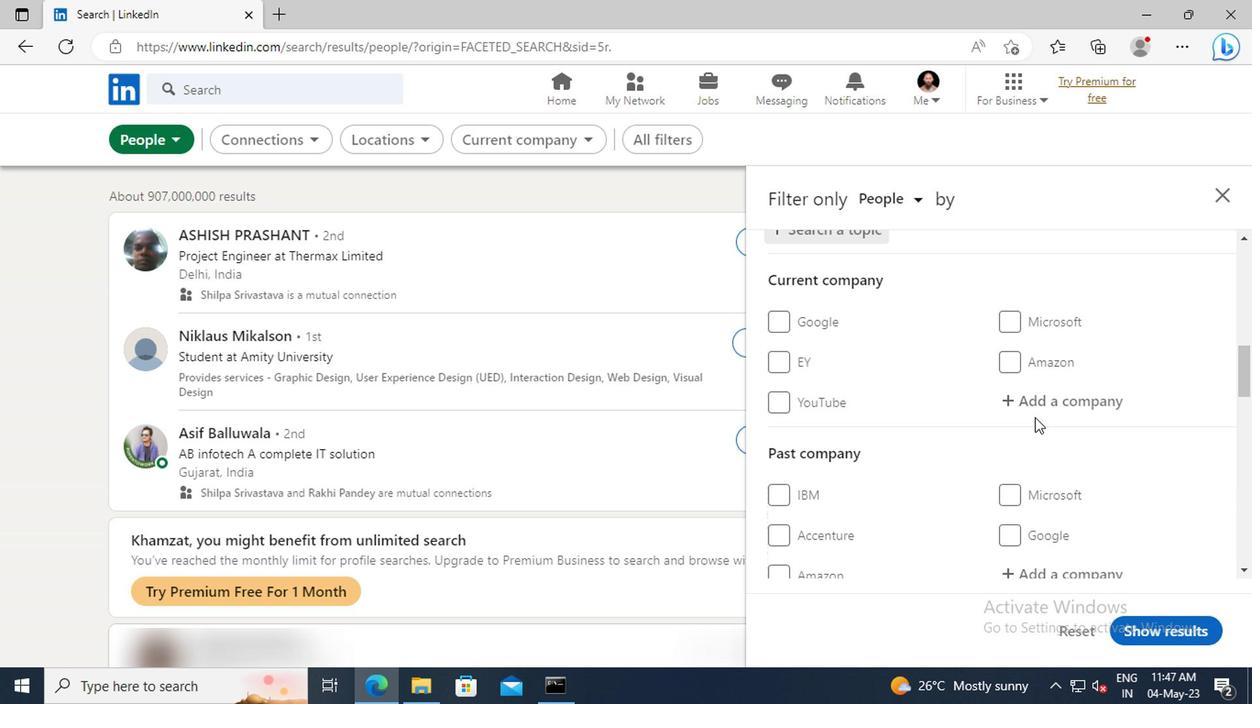 
Action: Mouse scrolled (1030, 417) with delta (0, -1)
Screenshot: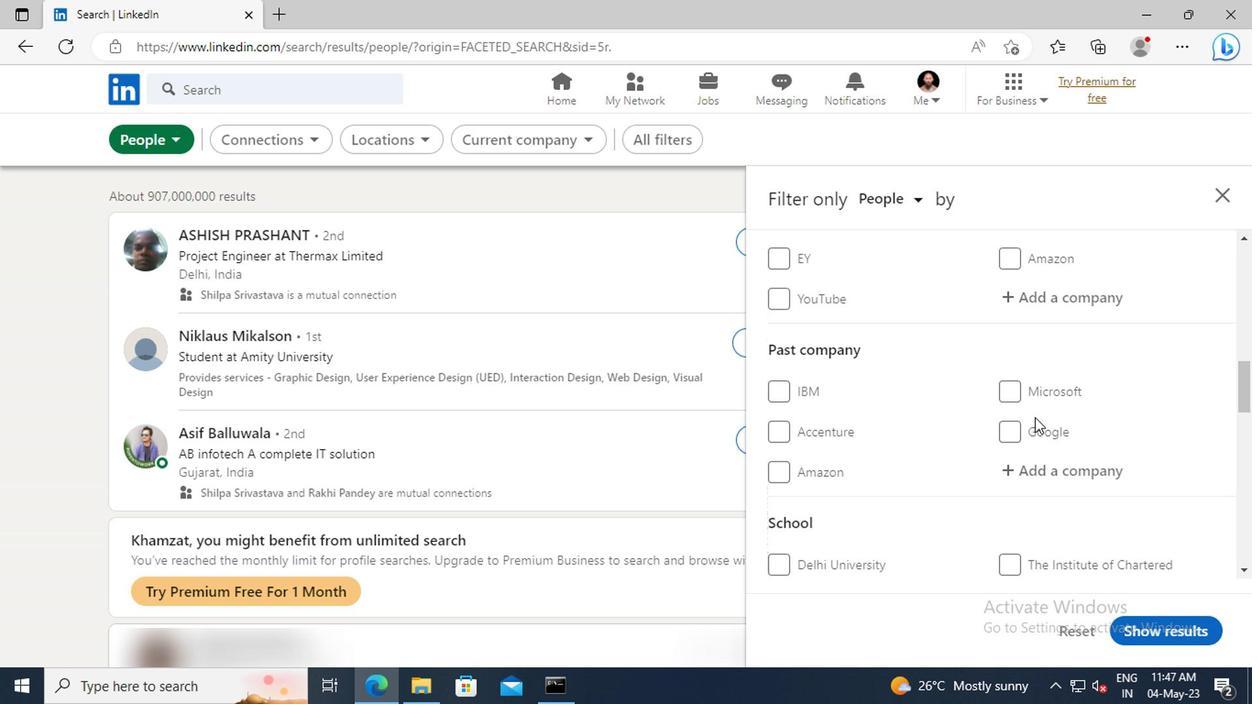 
Action: Mouse scrolled (1030, 417) with delta (0, -1)
Screenshot: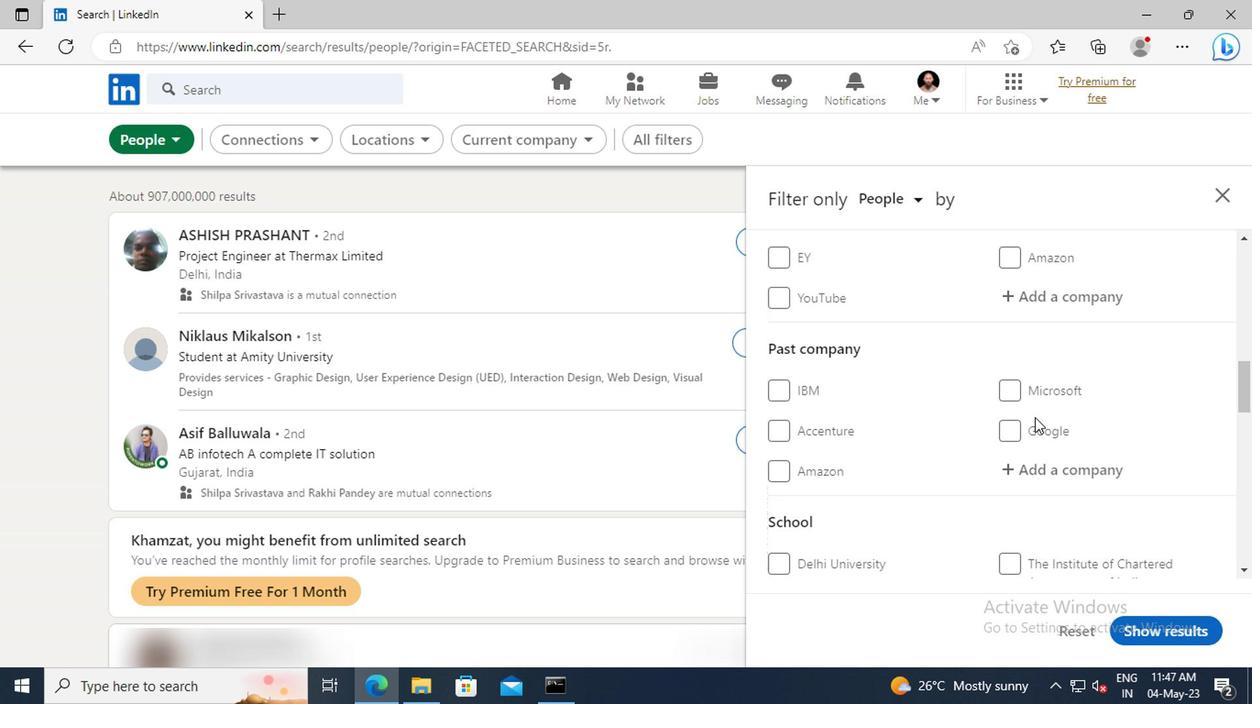 
Action: Mouse scrolled (1030, 417) with delta (0, -1)
Screenshot: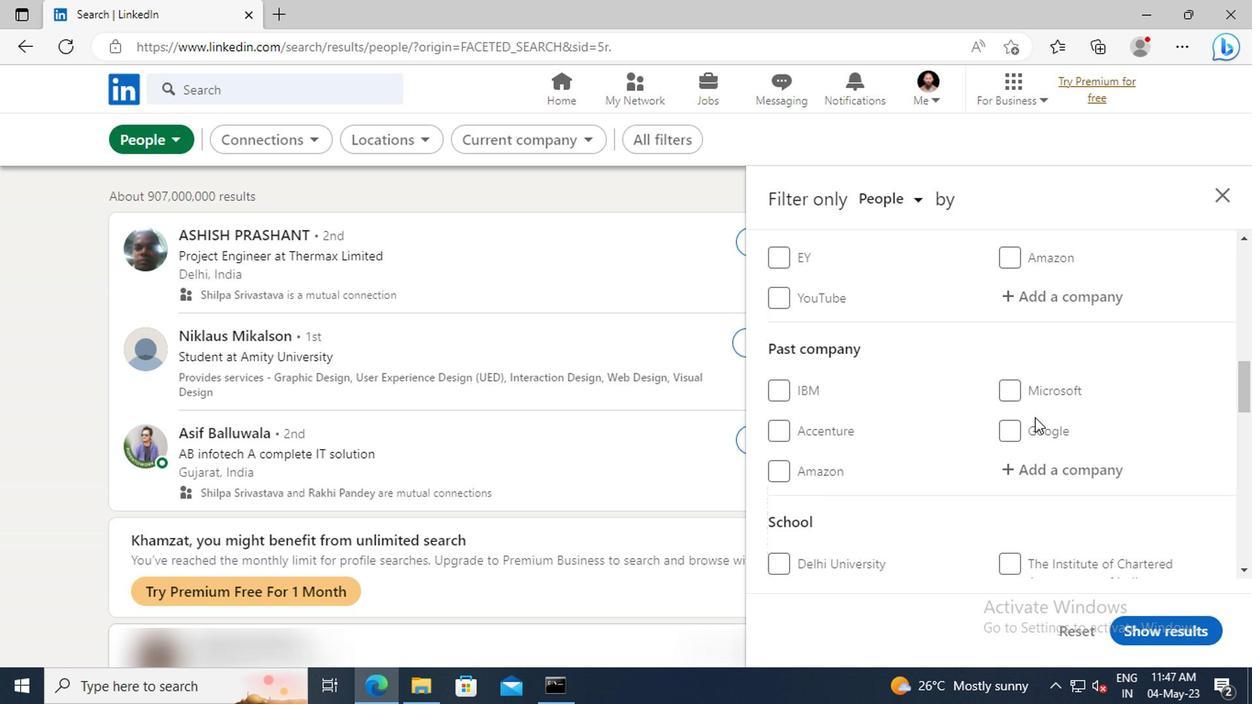 
Action: Mouse scrolled (1030, 417) with delta (0, -1)
Screenshot: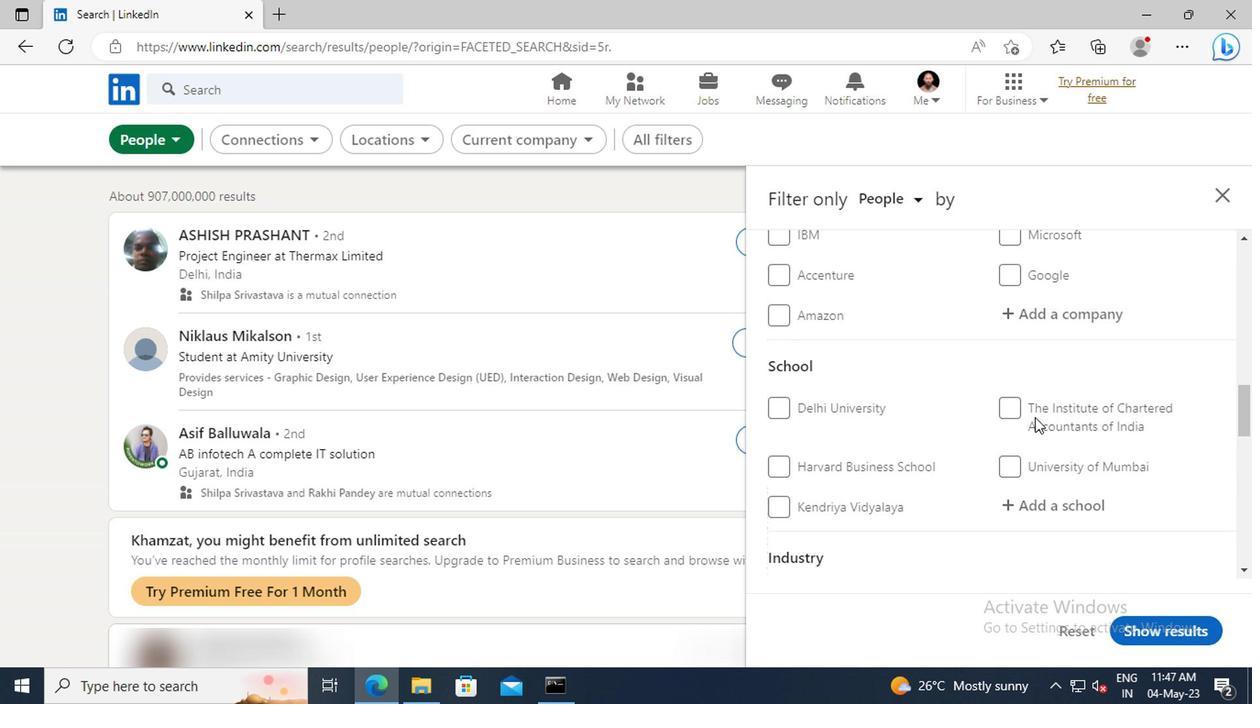 
Action: Mouse scrolled (1030, 417) with delta (0, -1)
Screenshot: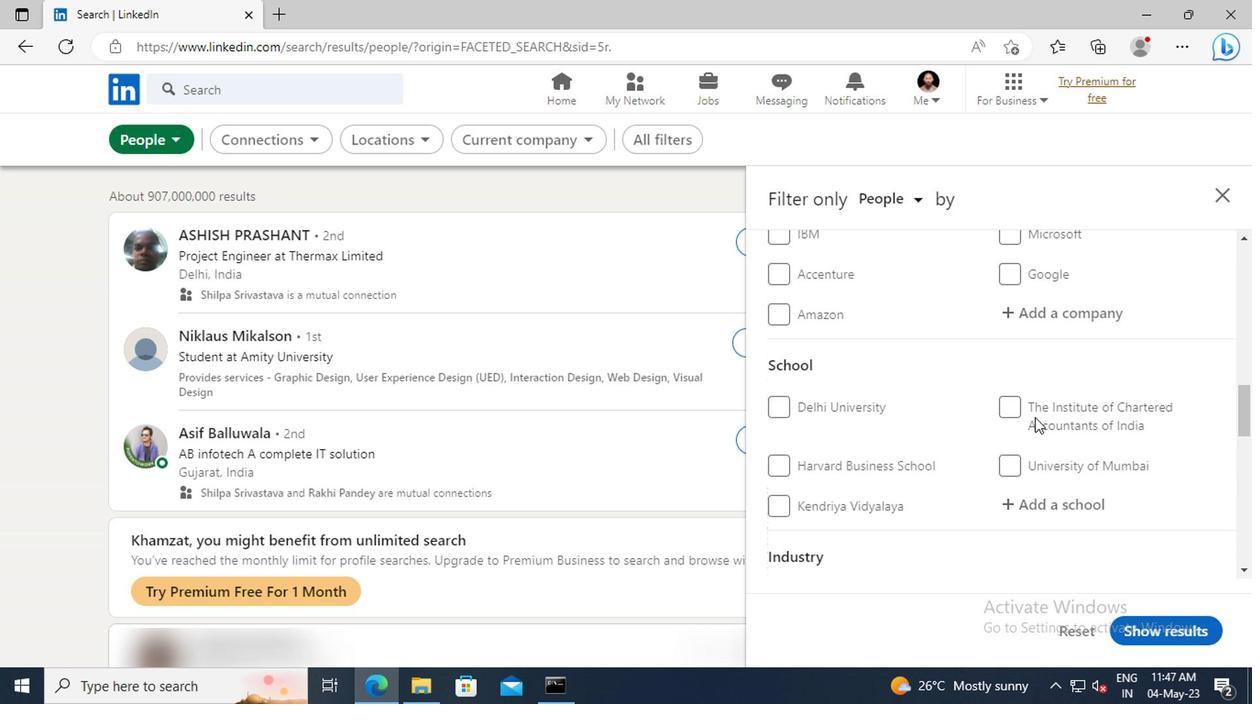 
Action: Mouse scrolled (1030, 417) with delta (0, -1)
Screenshot: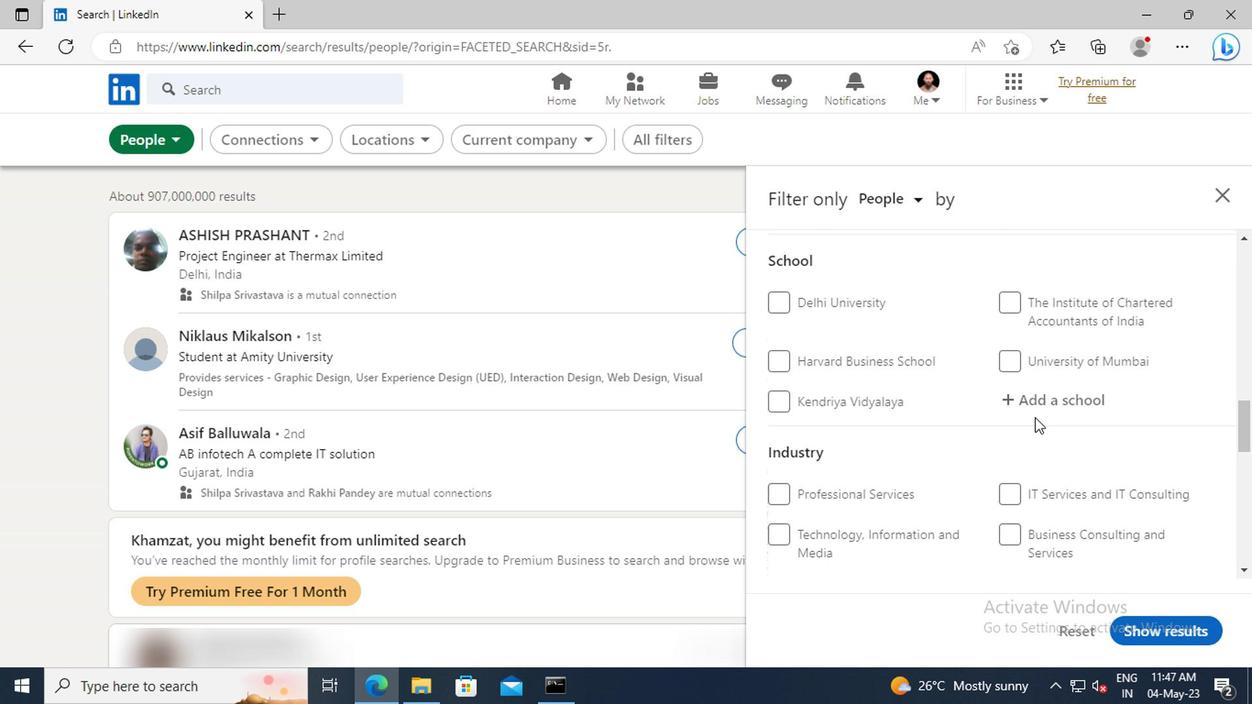 
Action: Mouse scrolled (1030, 417) with delta (0, -1)
Screenshot: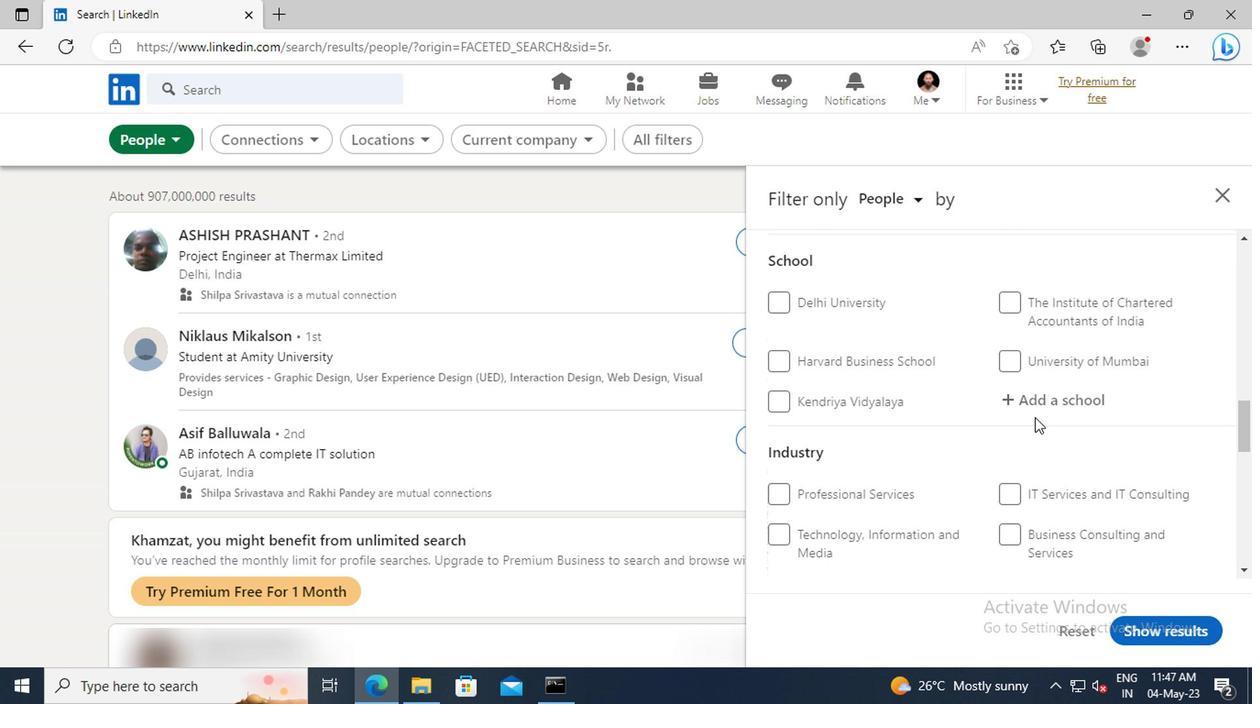
Action: Mouse scrolled (1030, 417) with delta (0, -1)
Screenshot: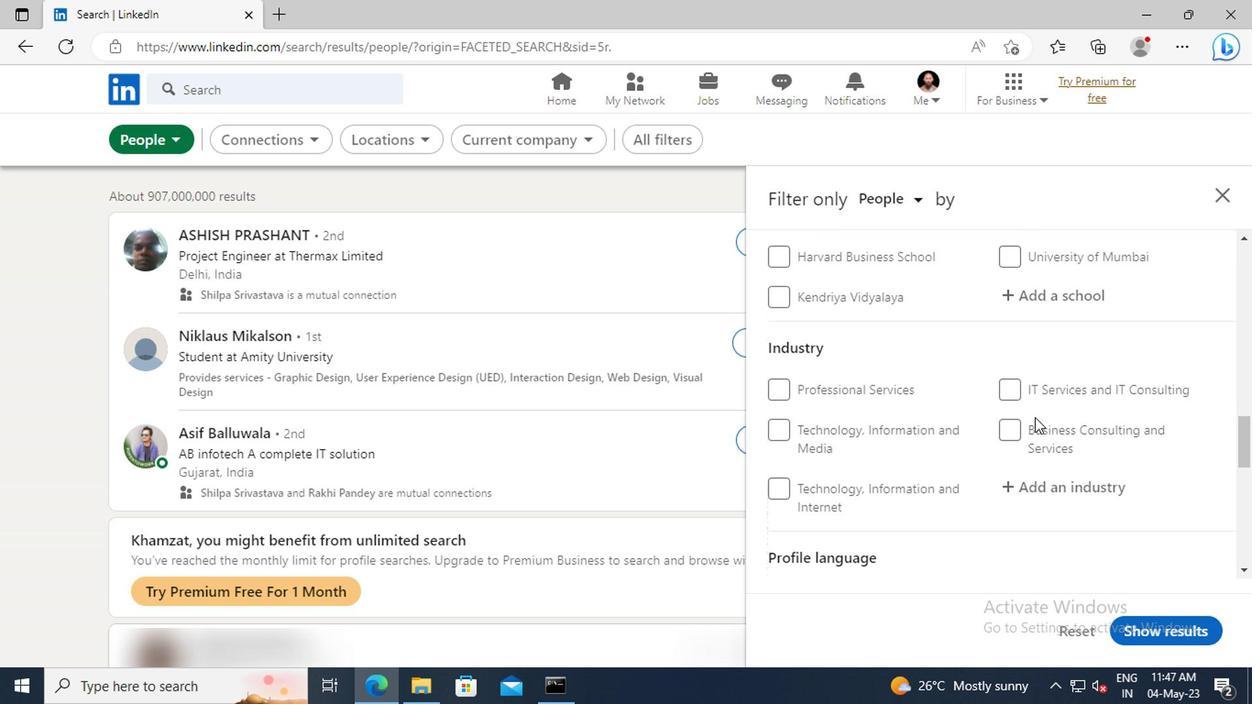 
Action: Mouse scrolled (1030, 417) with delta (0, -1)
Screenshot: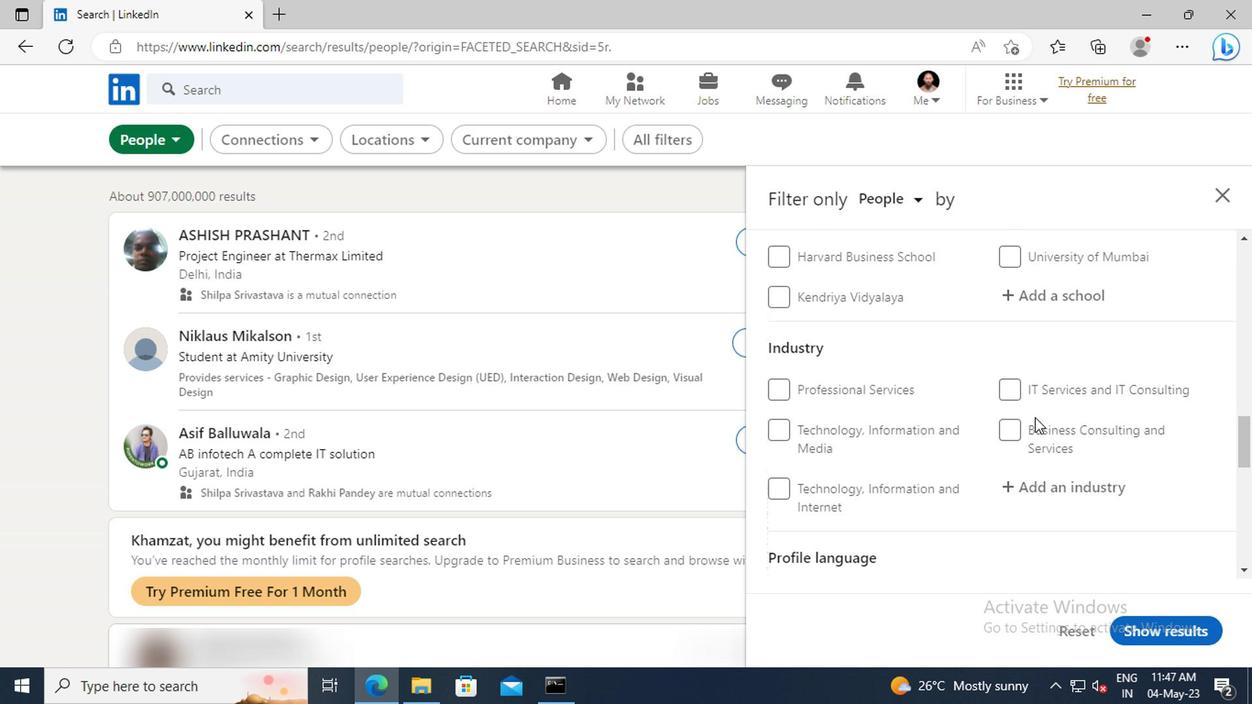 
Action: Mouse scrolled (1030, 417) with delta (0, -1)
Screenshot: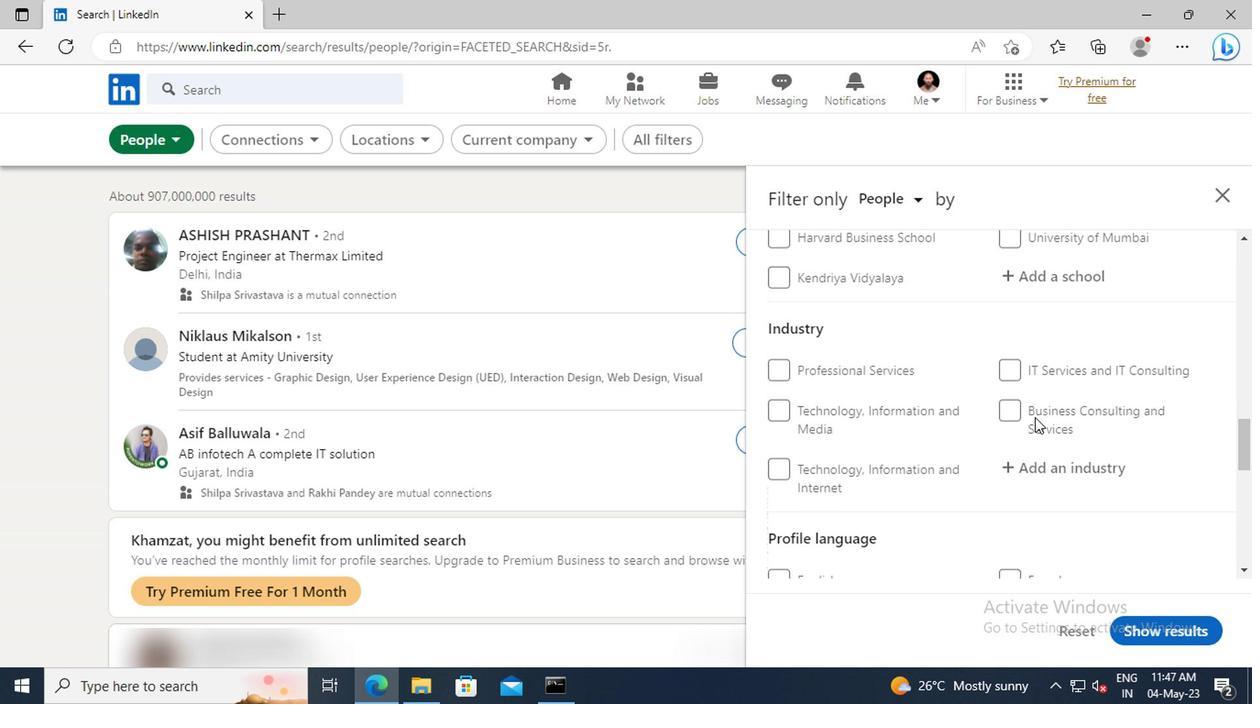 
Action: Mouse moved to (1012, 446)
Screenshot: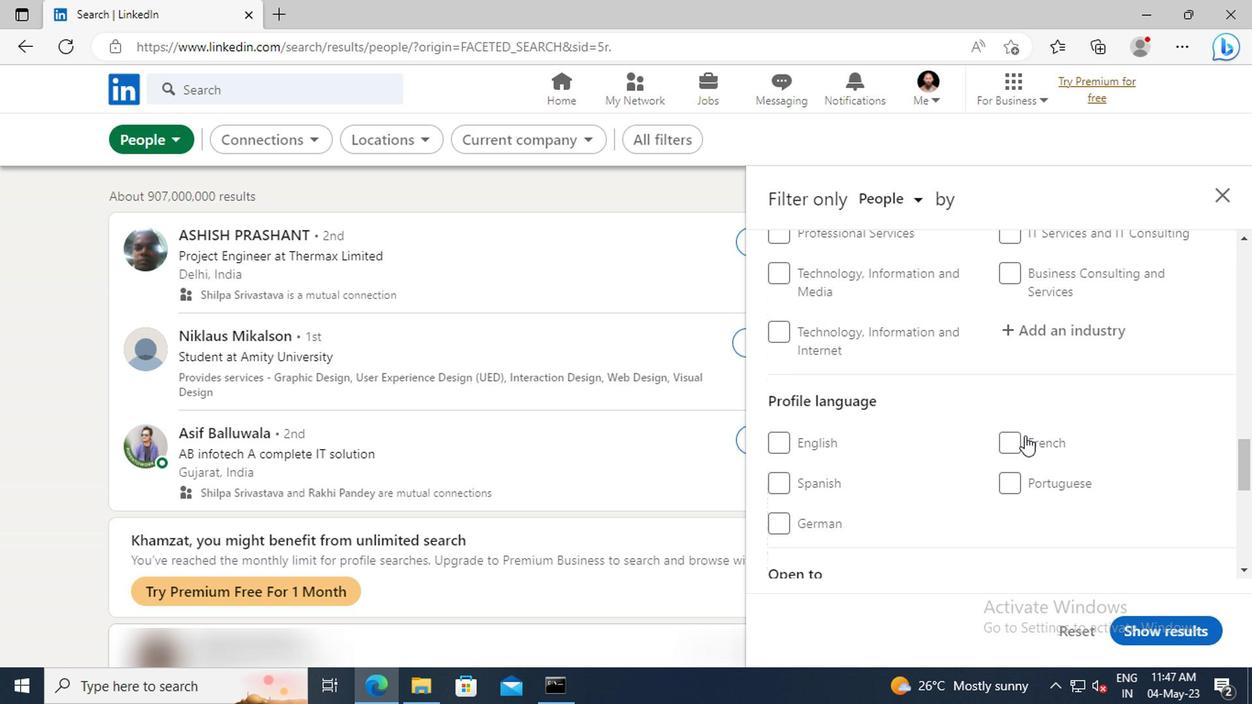 
Action: Mouse pressed left at (1012, 446)
Screenshot: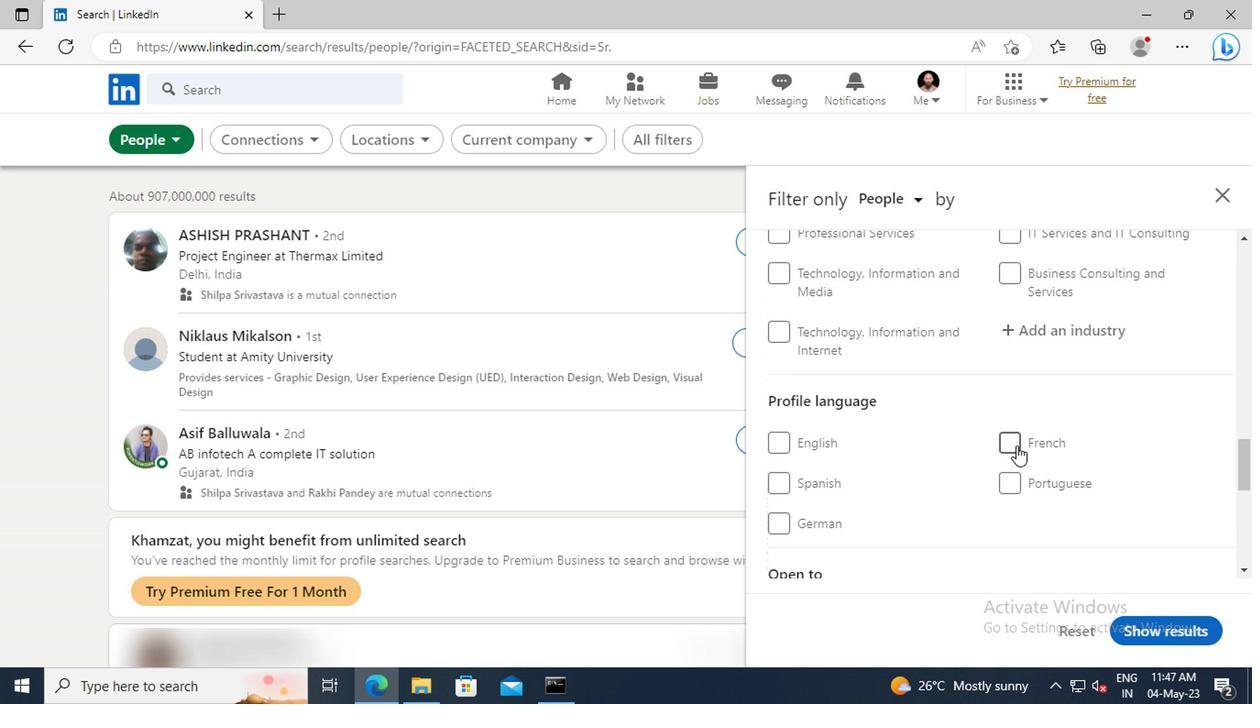 
Action: Mouse moved to (1026, 420)
Screenshot: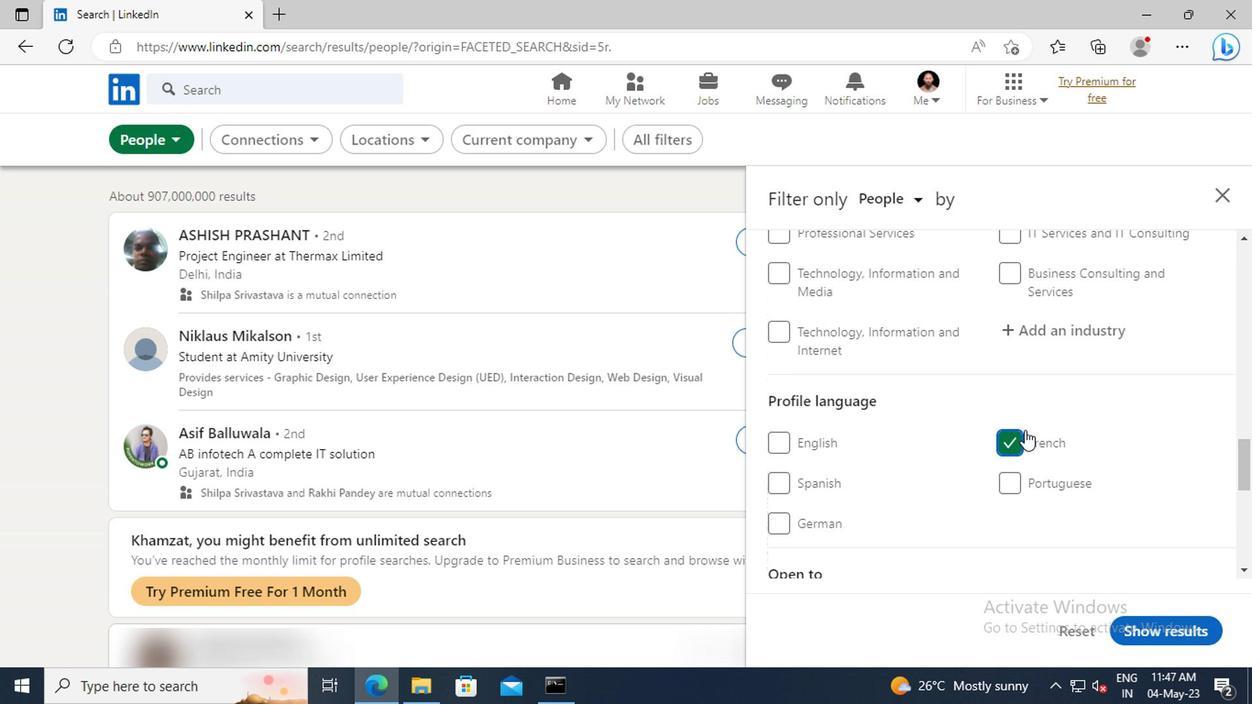 
Action: Mouse scrolled (1026, 421) with delta (0, 1)
Screenshot: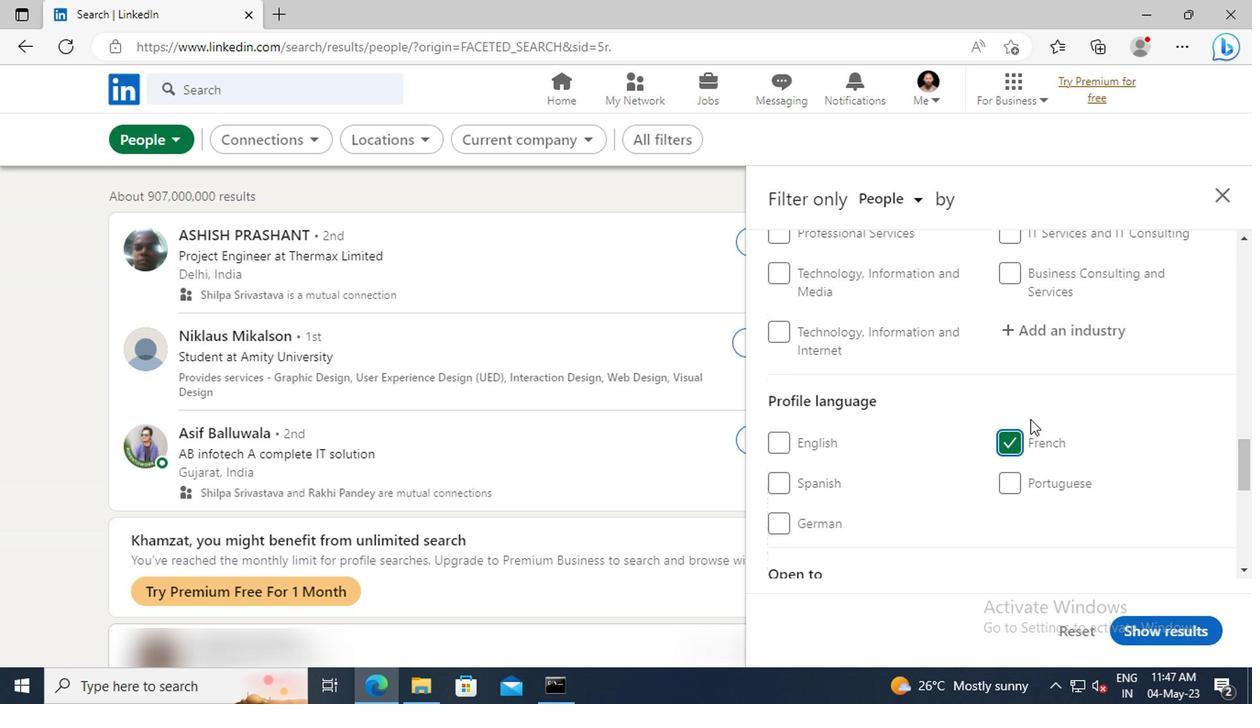 
Action: Mouse scrolled (1026, 421) with delta (0, 1)
Screenshot: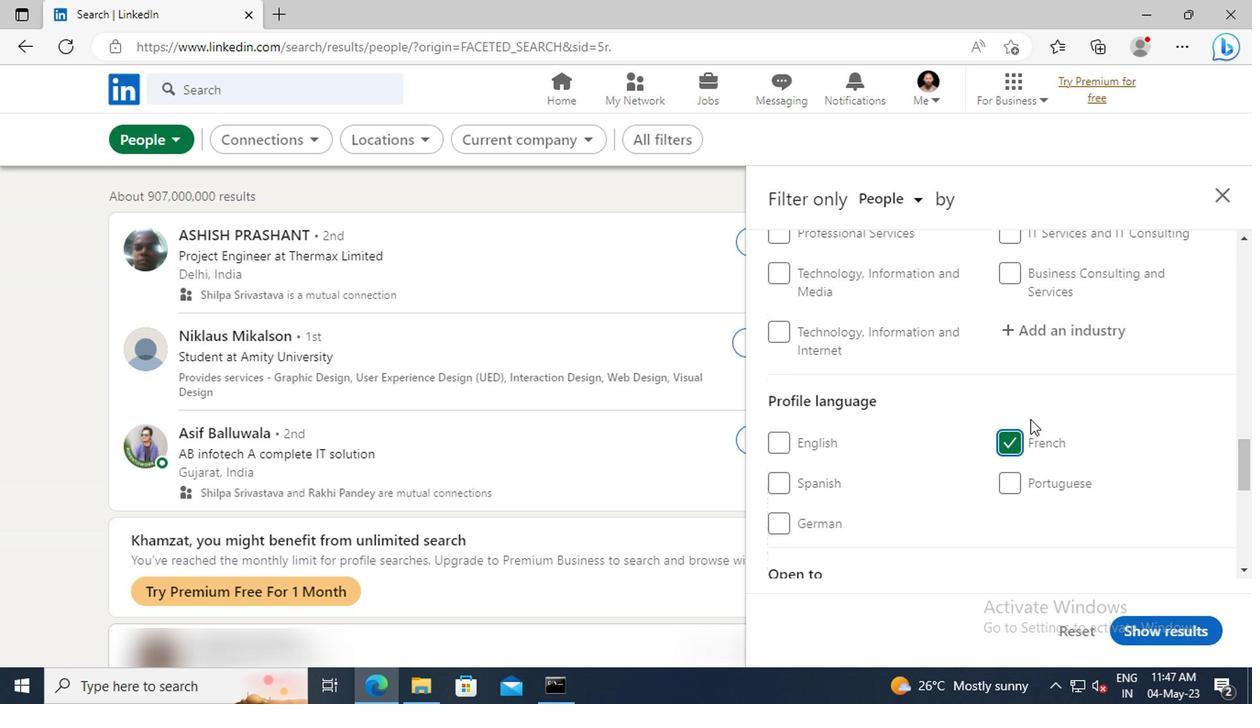 
Action: Mouse scrolled (1026, 421) with delta (0, 1)
Screenshot: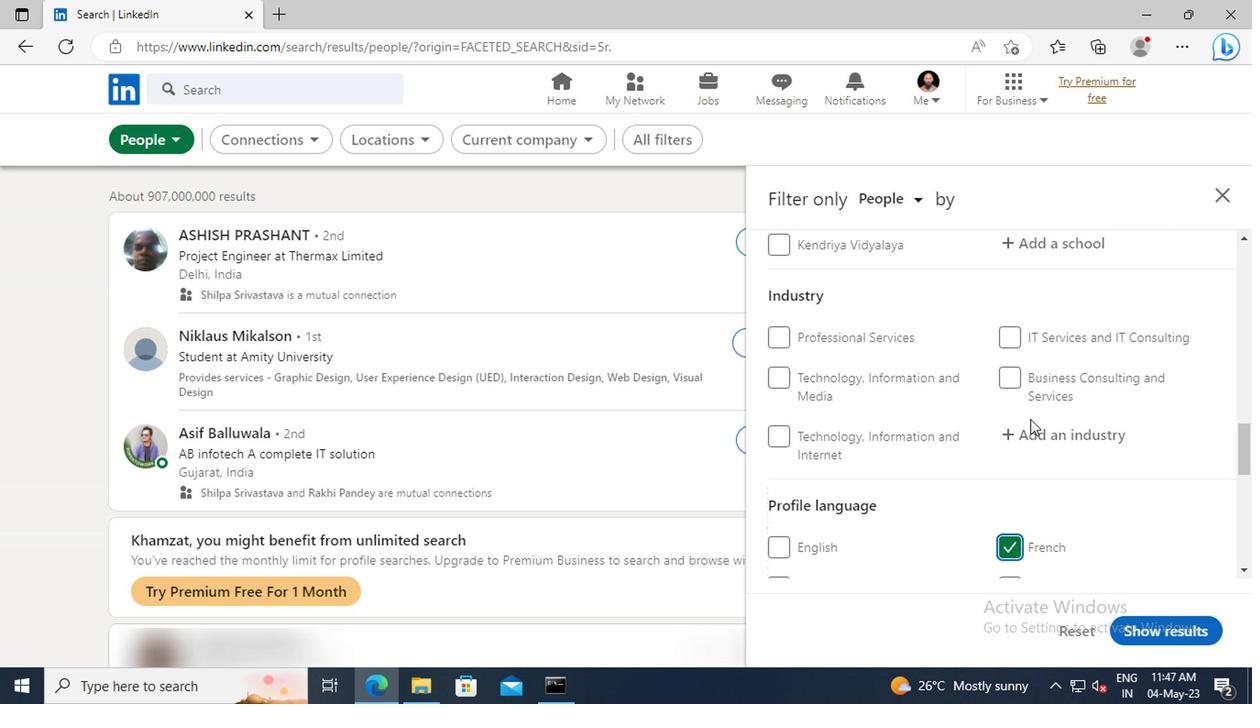 
Action: Mouse scrolled (1026, 421) with delta (0, 1)
Screenshot: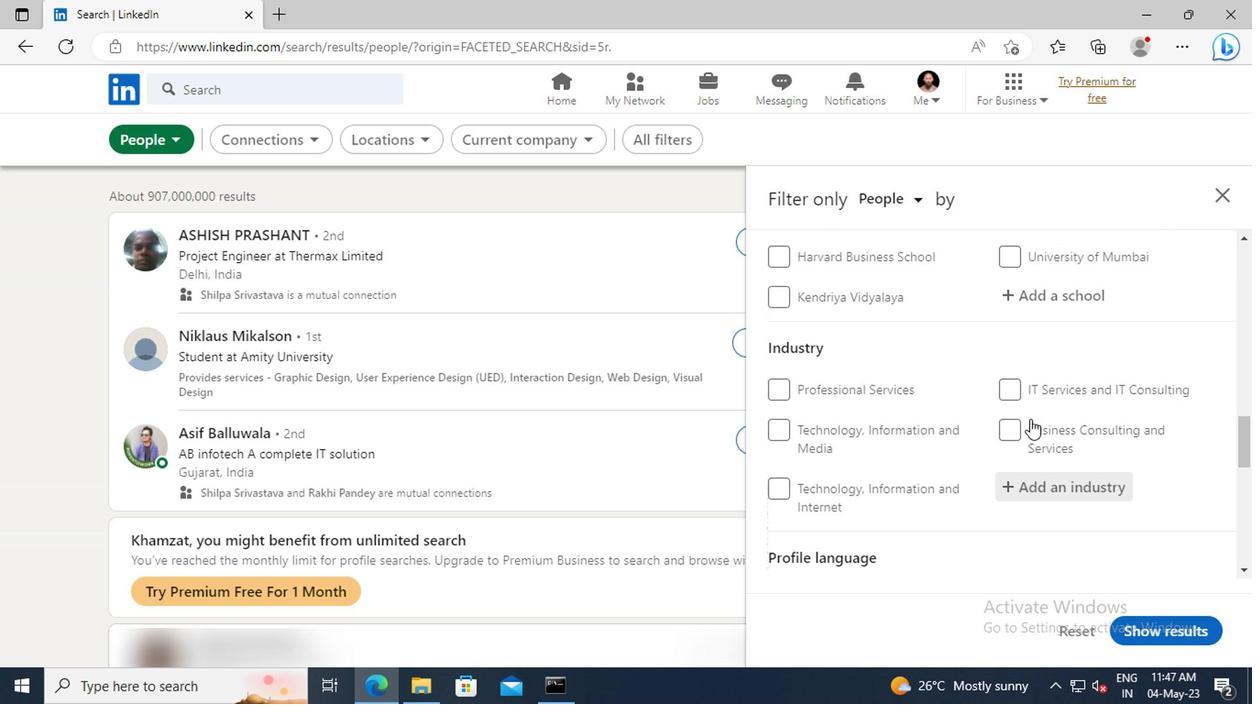 
Action: Mouse scrolled (1026, 421) with delta (0, 1)
Screenshot: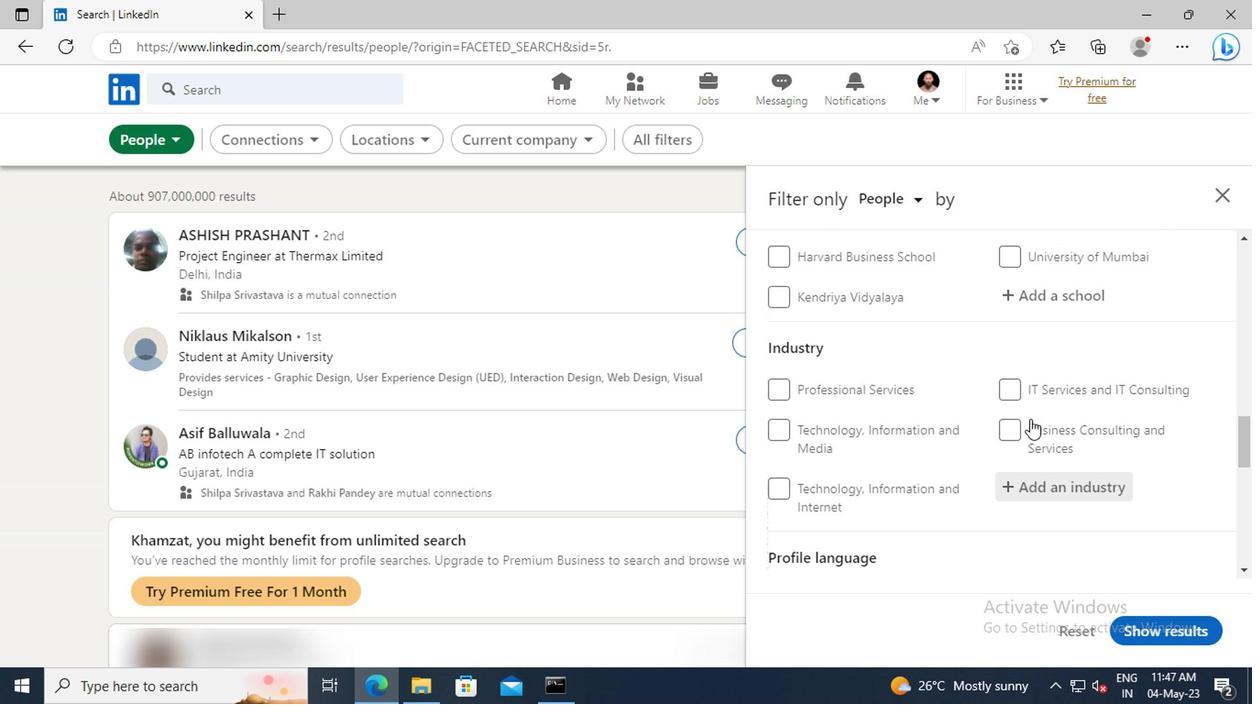 
Action: Mouse scrolled (1026, 421) with delta (0, 1)
Screenshot: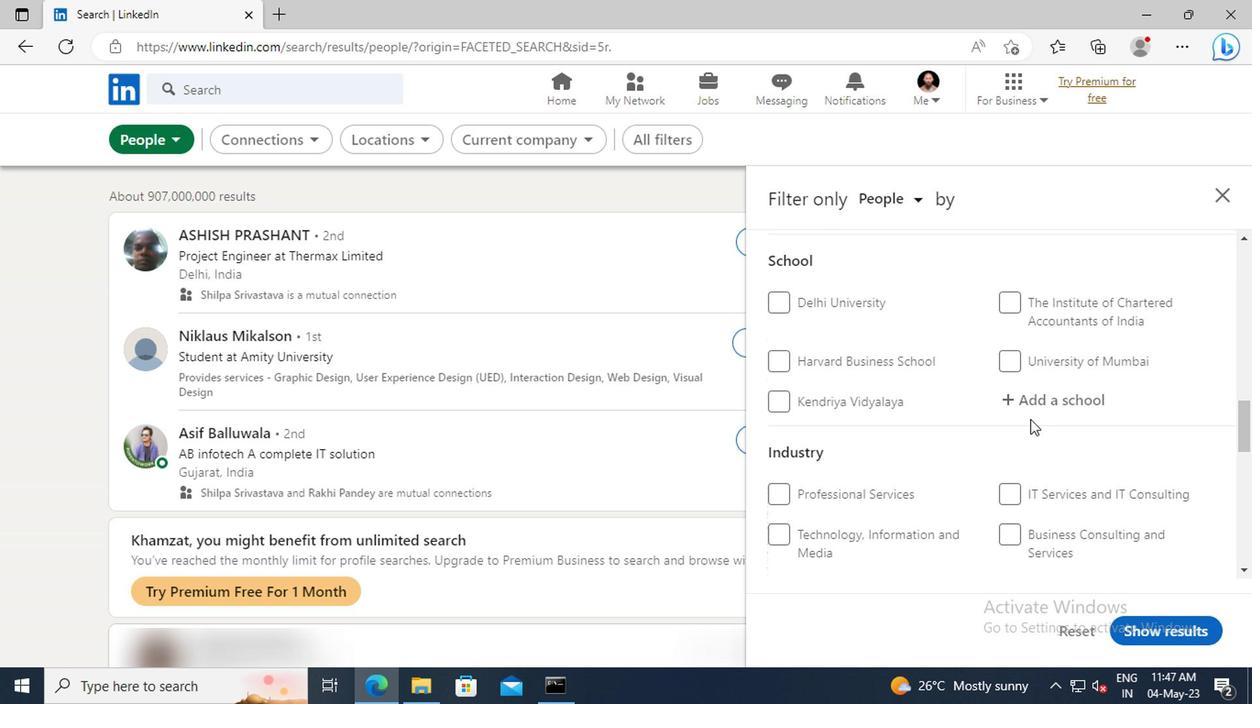 
Action: Mouse scrolled (1026, 421) with delta (0, 1)
Screenshot: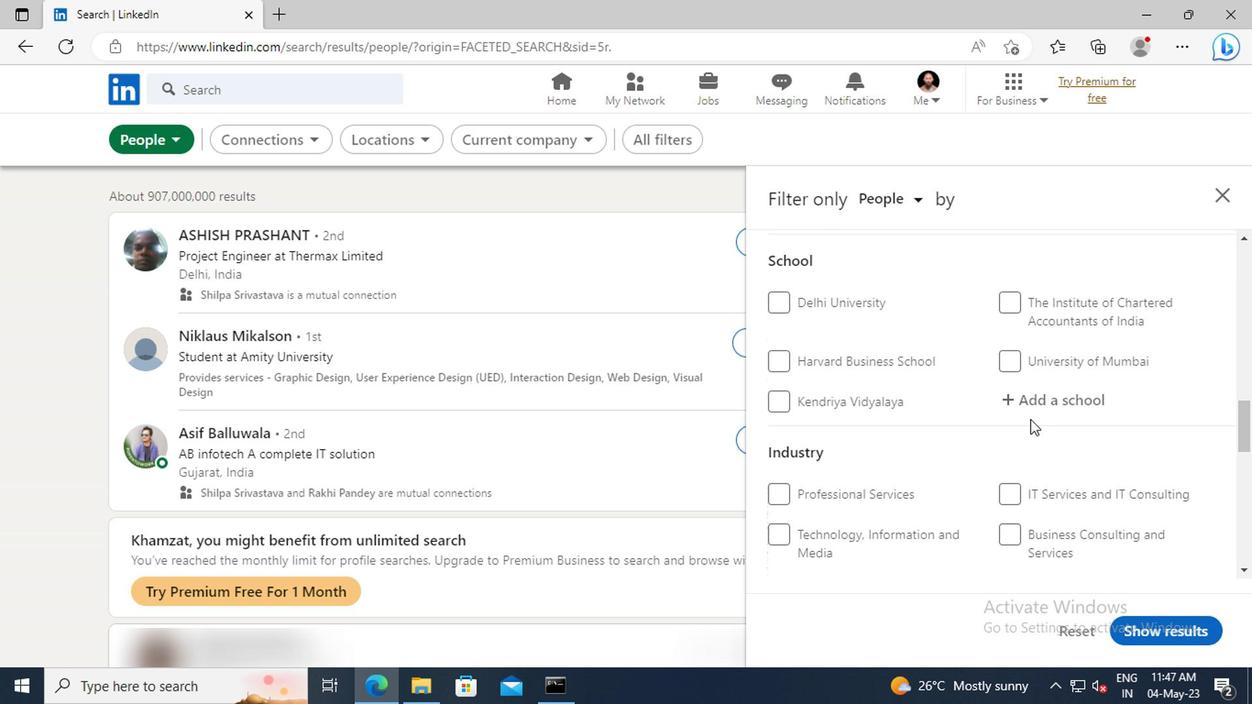 
Action: Mouse scrolled (1026, 421) with delta (0, 1)
Screenshot: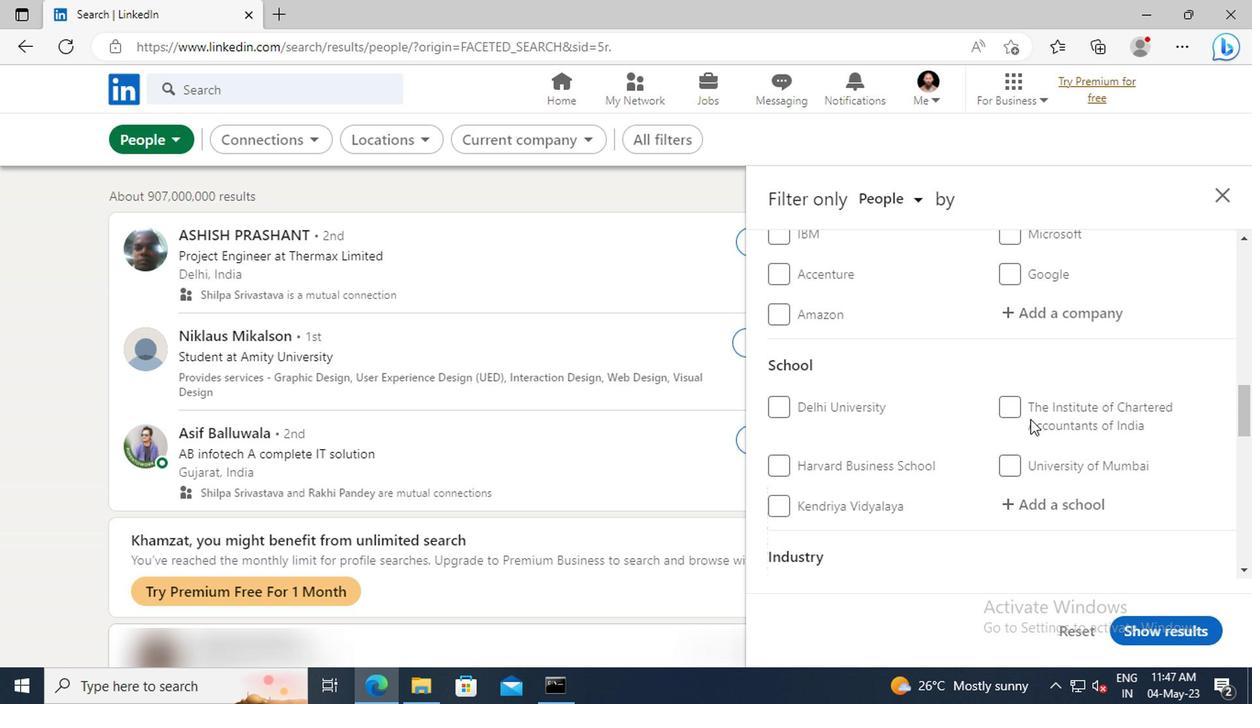
Action: Mouse scrolled (1026, 421) with delta (0, 1)
Screenshot: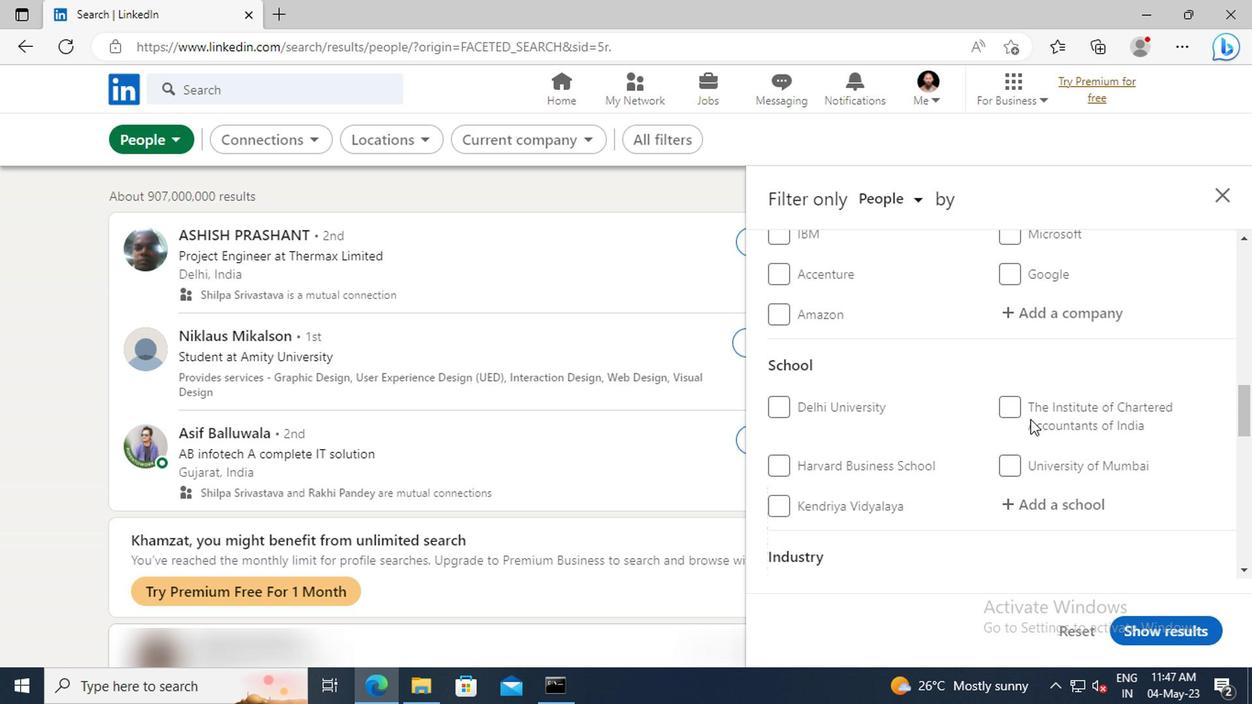 
Action: Mouse scrolled (1026, 421) with delta (0, 1)
Screenshot: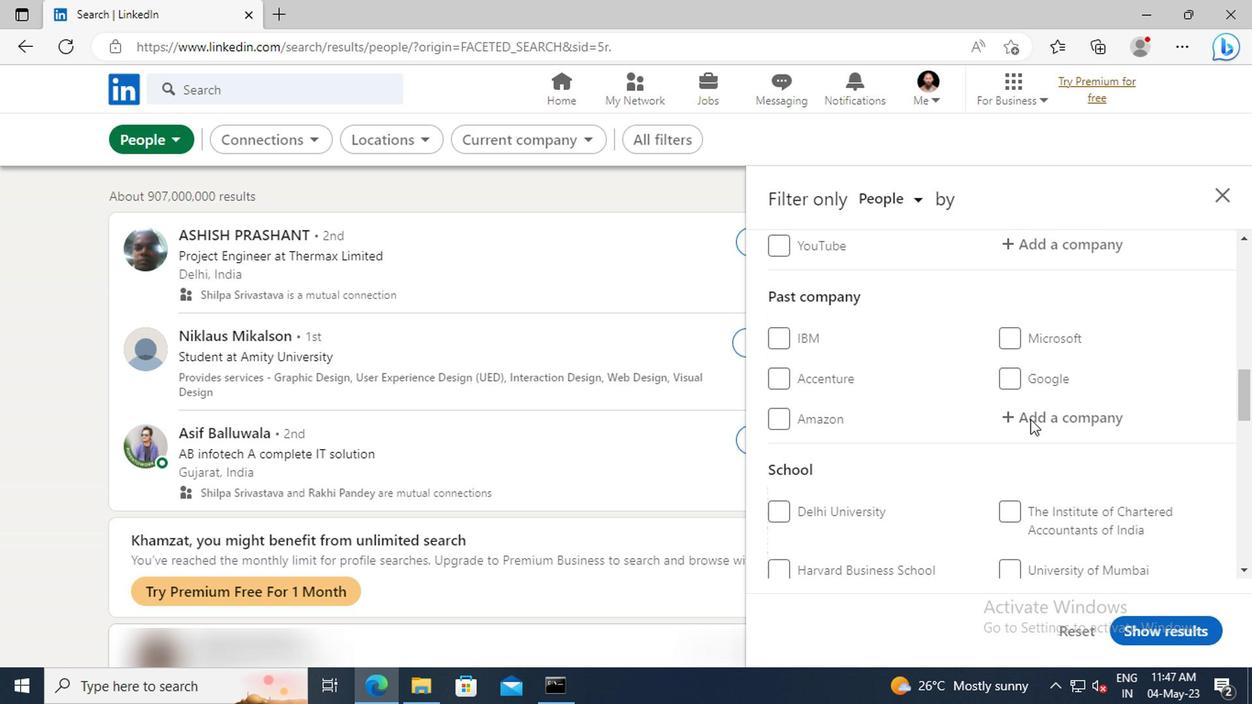 
Action: Mouse scrolled (1026, 421) with delta (0, 1)
Screenshot: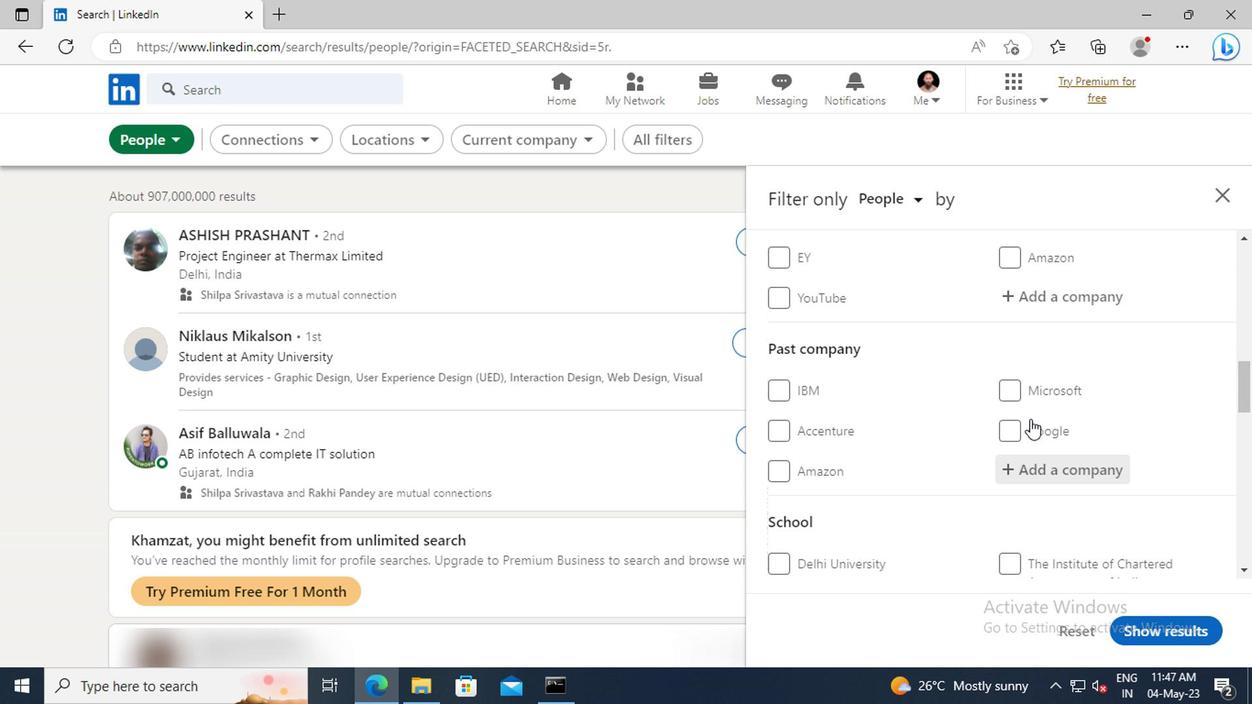 
Action: Mouse scrolled (1026, 421) with delta (0, 1)
Screenshot: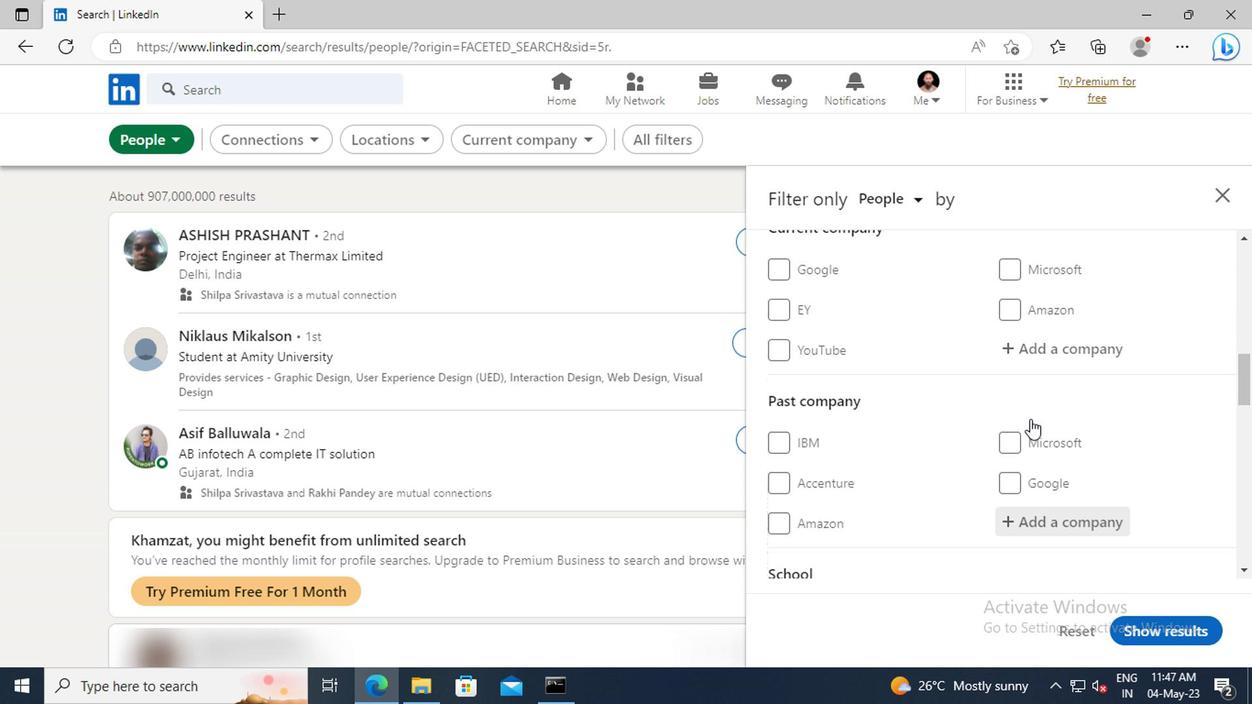 
Action: Mouse moved to (1025, 406)
Screenshot: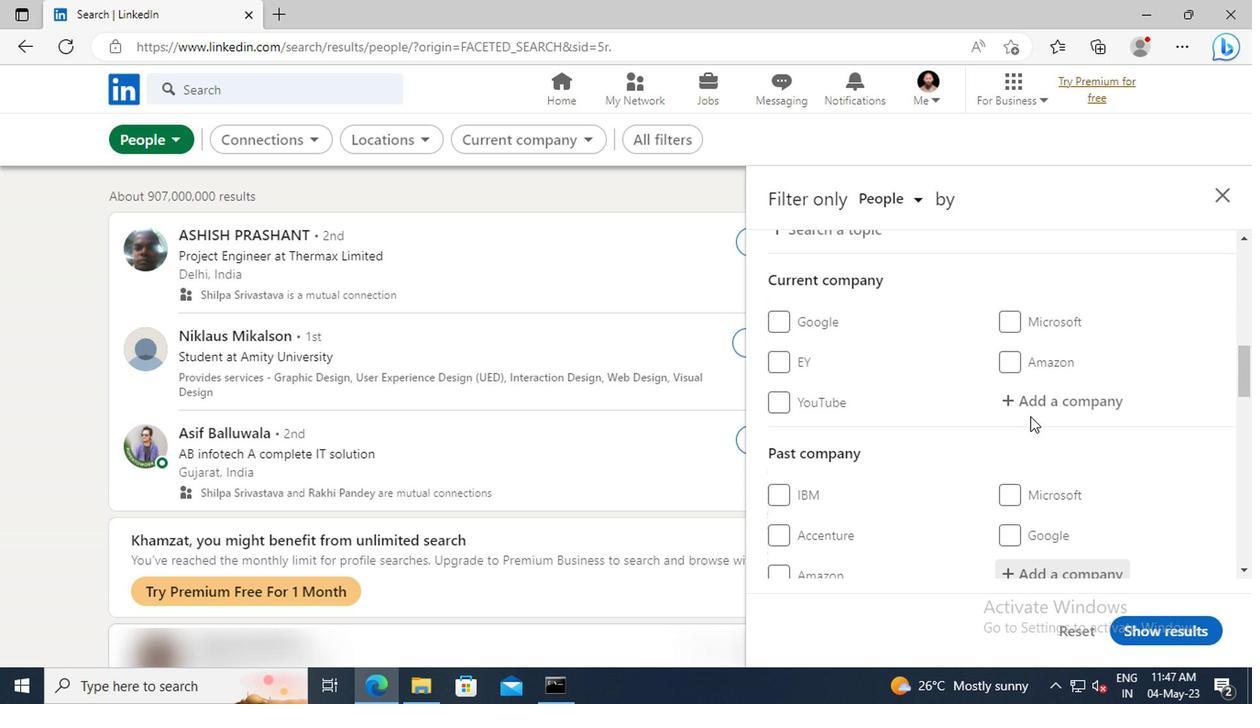 
Action: Mouse pressed left at (1025, 406)
Screenshot: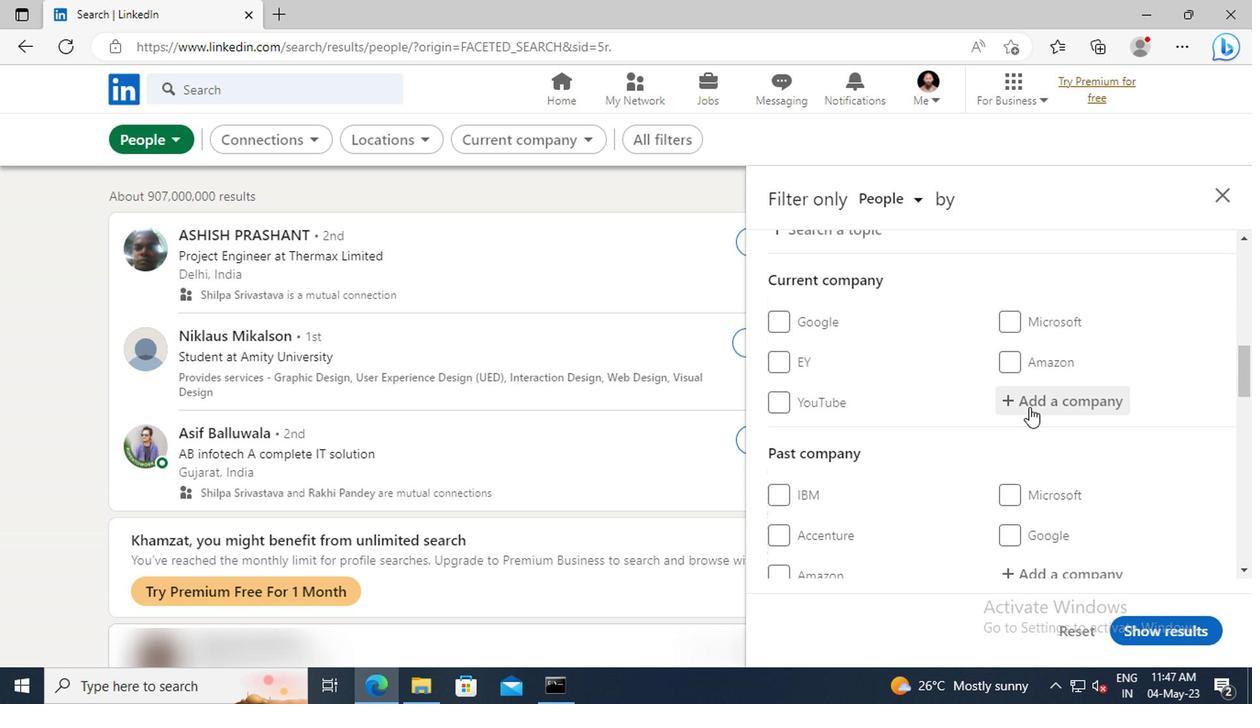 
Action: Key pressed <Key.shift>TIMES<Key.space><Key.shift>IN
Screenshot: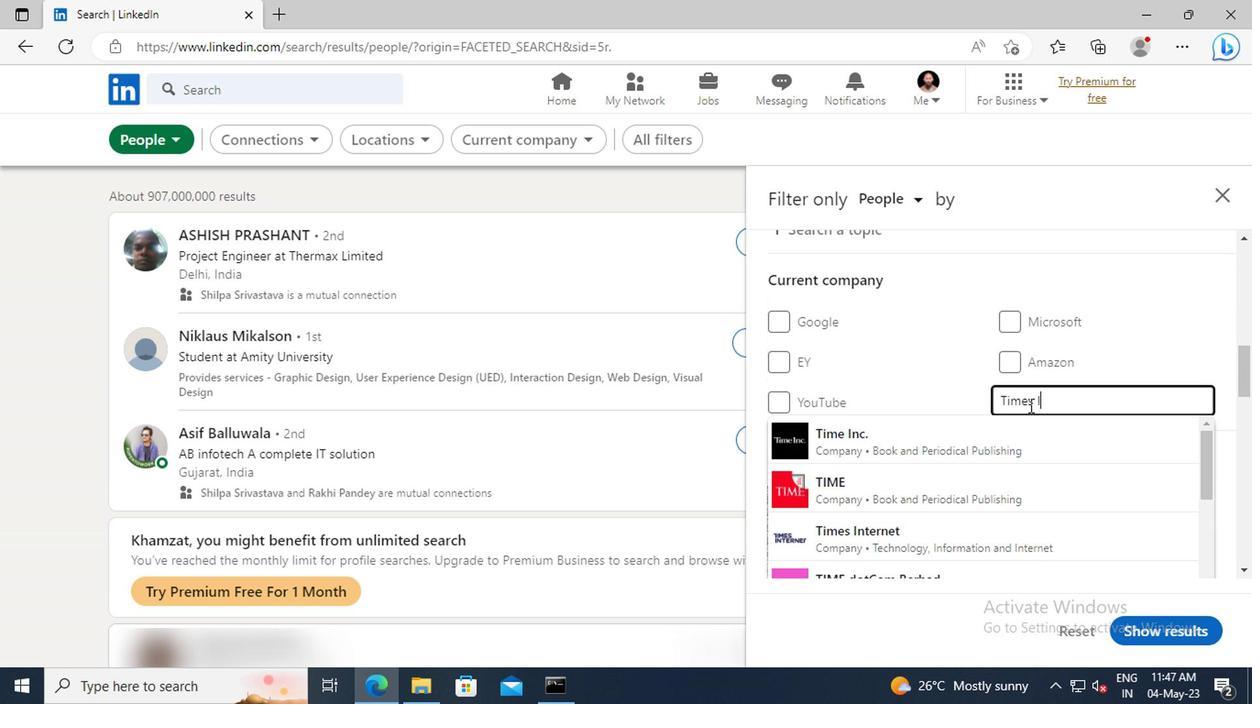 
Action: Mouse moved to (1026, 437)
Screenshot: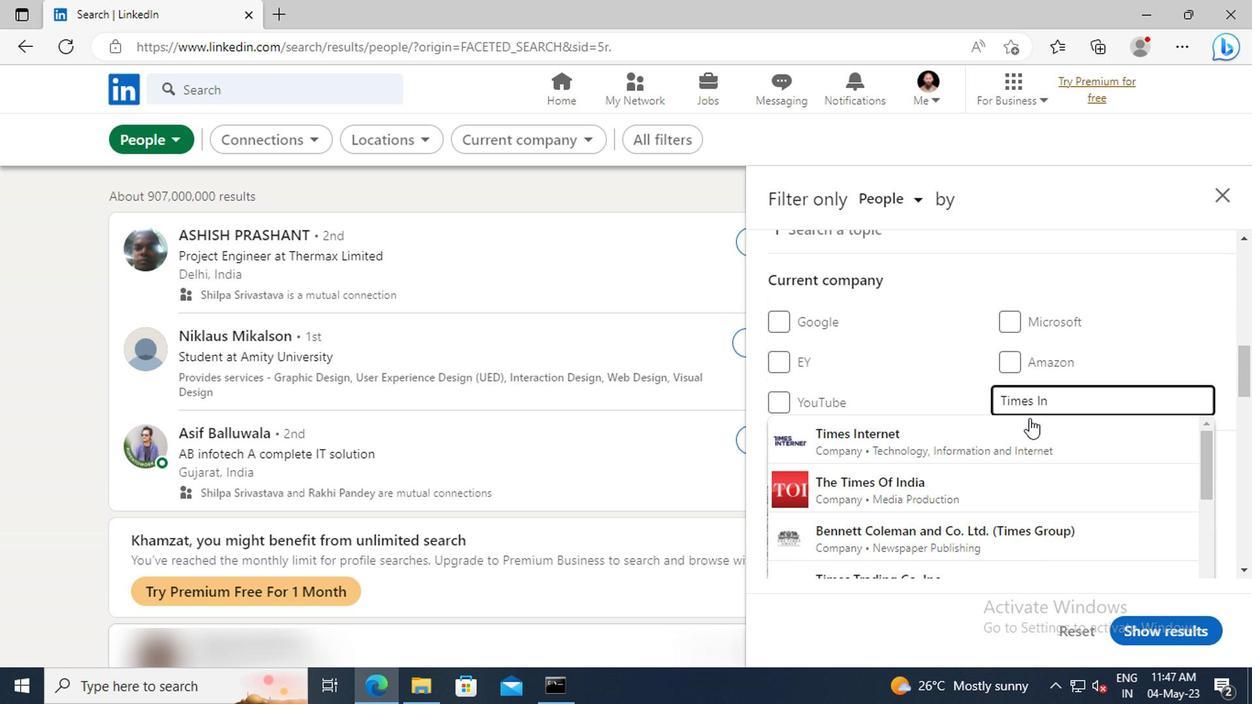 
Action: Mouse pressed left at (1026, 437)
Screenshot: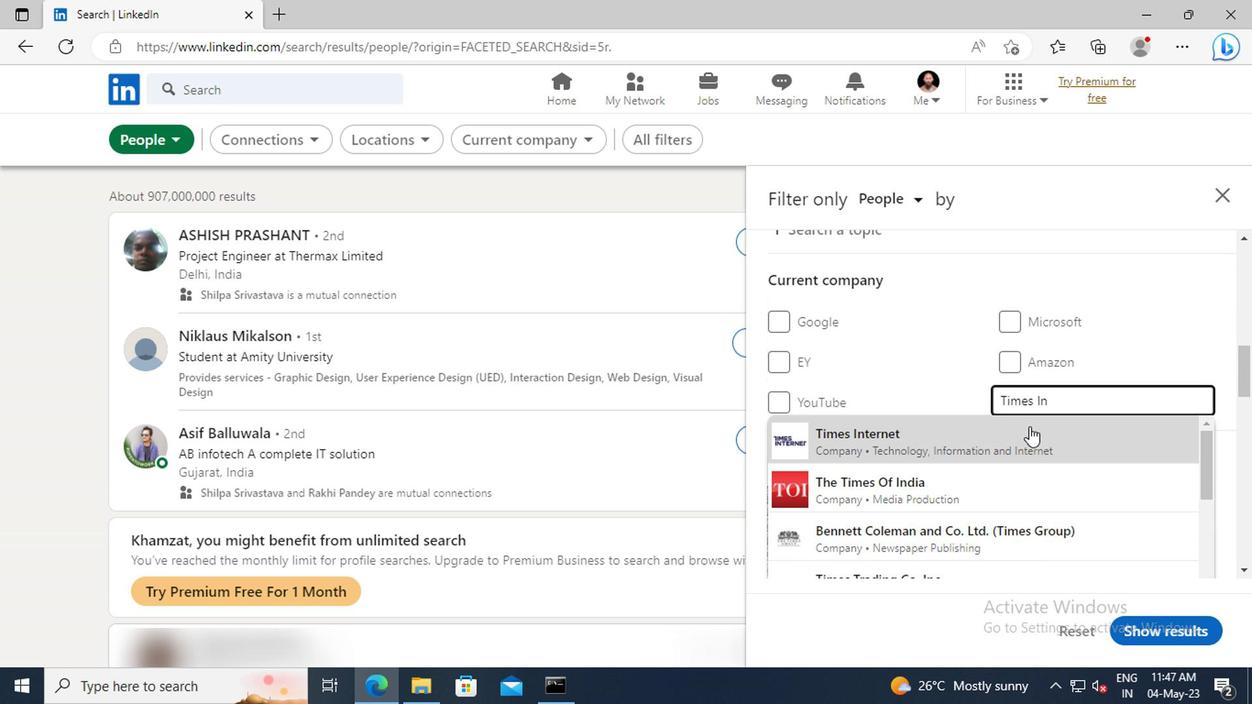 
Action: Mouse scrolled (1026, 435) with delta (0, -1)
Screenshot: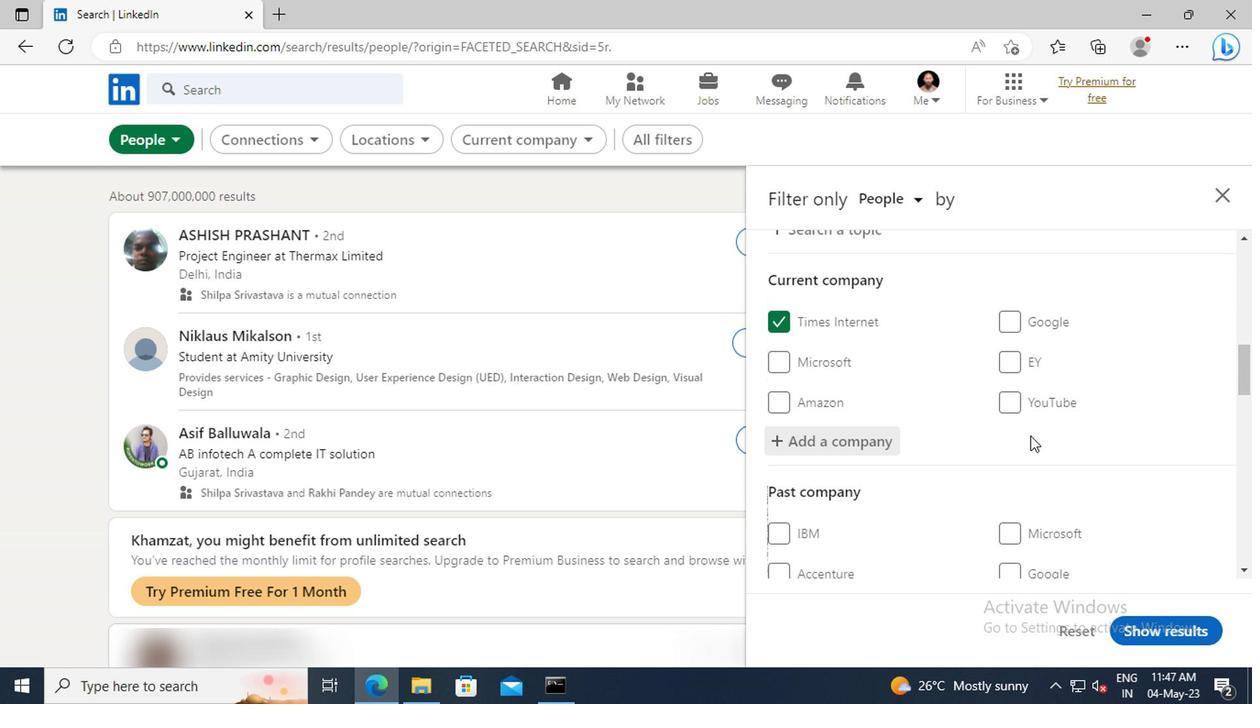 
Action: Mouse scrolled (1026, 435) with delta (0, -1)
Screenshot: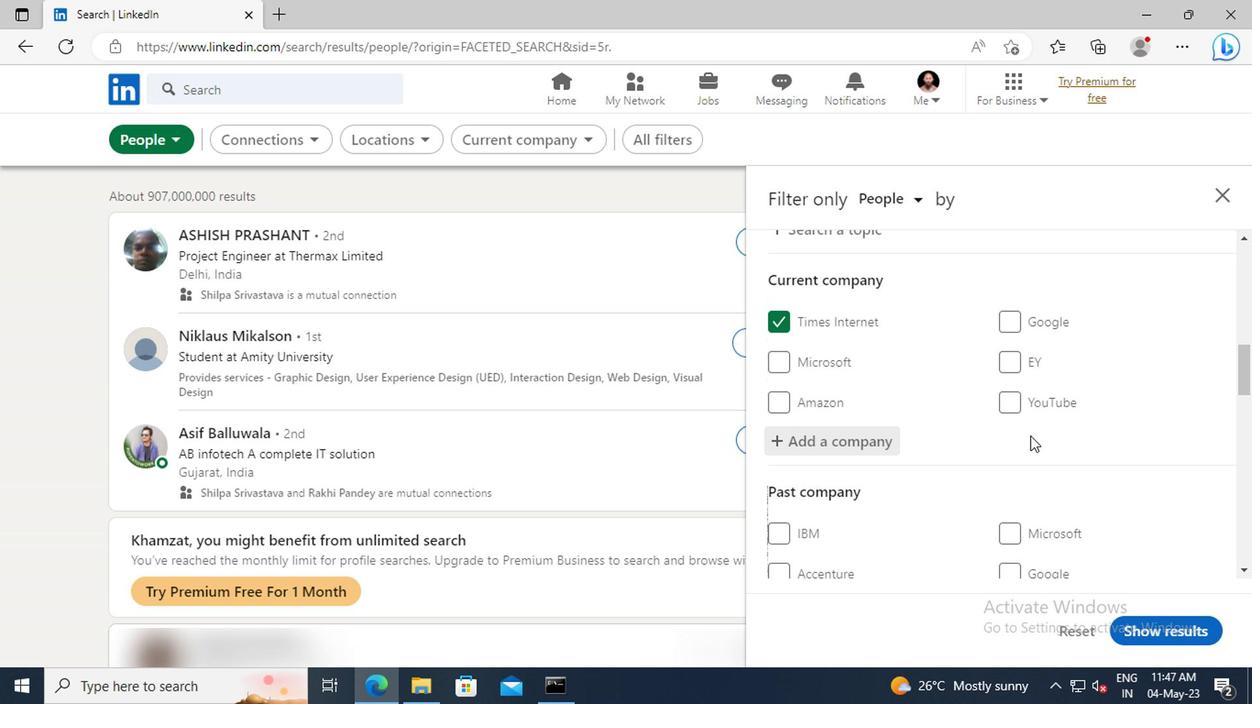 
Action: Mouse moved to (1022, 428)
Screenshot: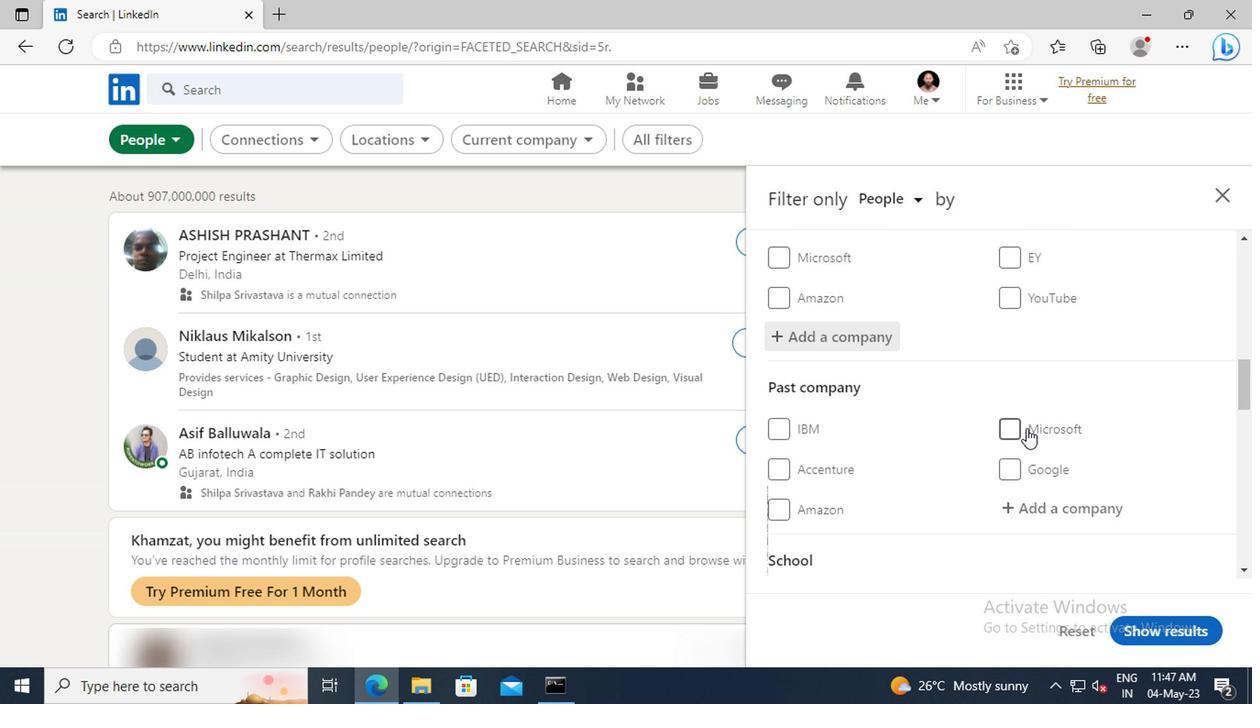 
Action: Mouse scrolled (1022, 427) with delta (0, 0)
Screenshot: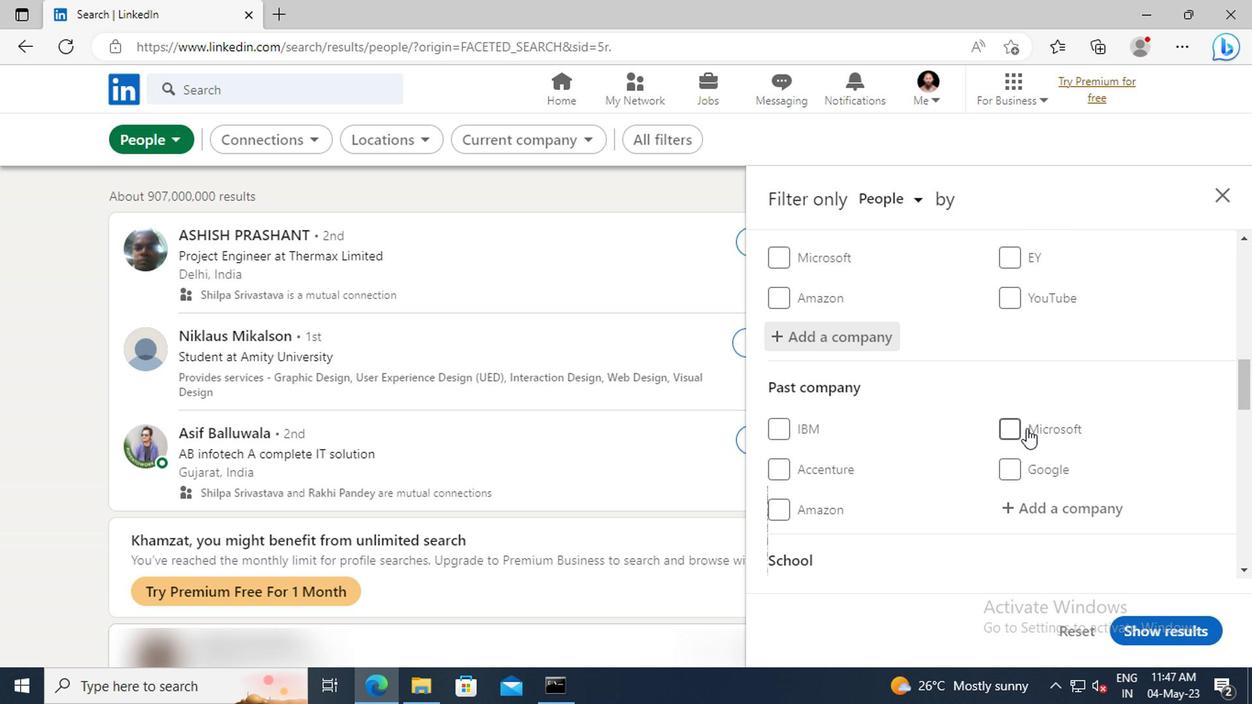 
Action: Mouse scrolled (1022, 427) with delta (0, 0)
Screenshot: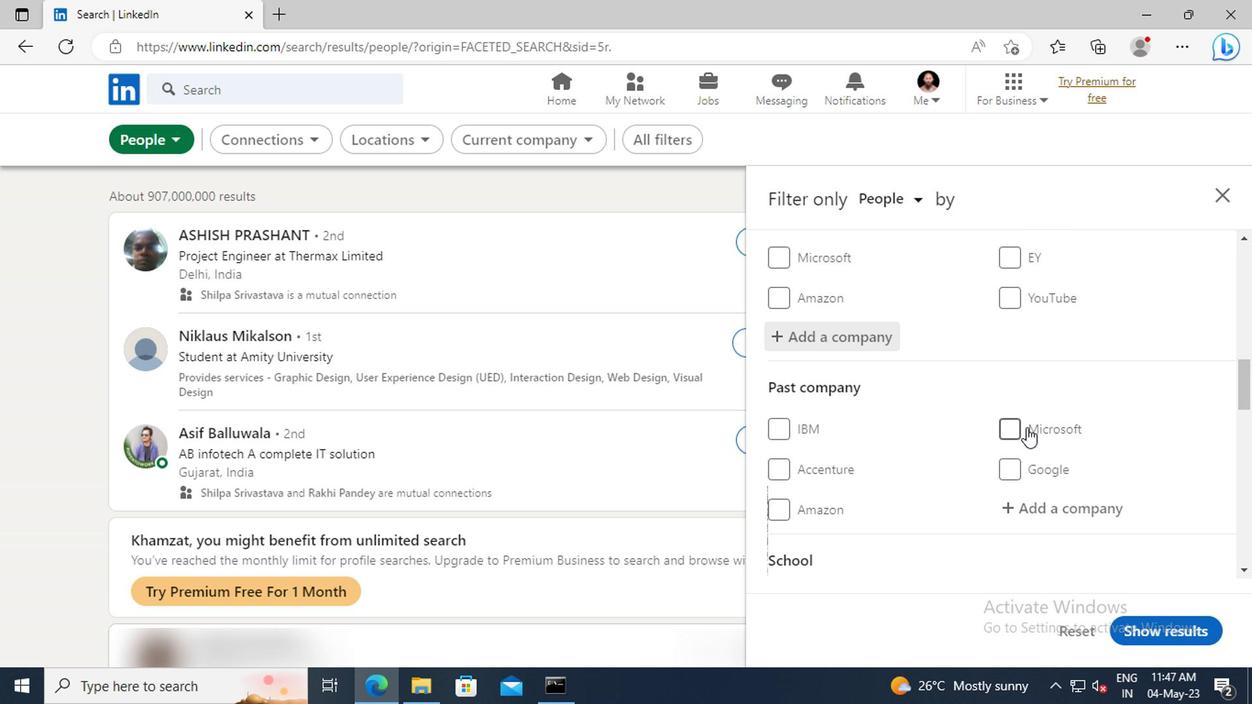 
Action: Mouse scrolled (1022, 427) with delta (0, 0)
Screenshot: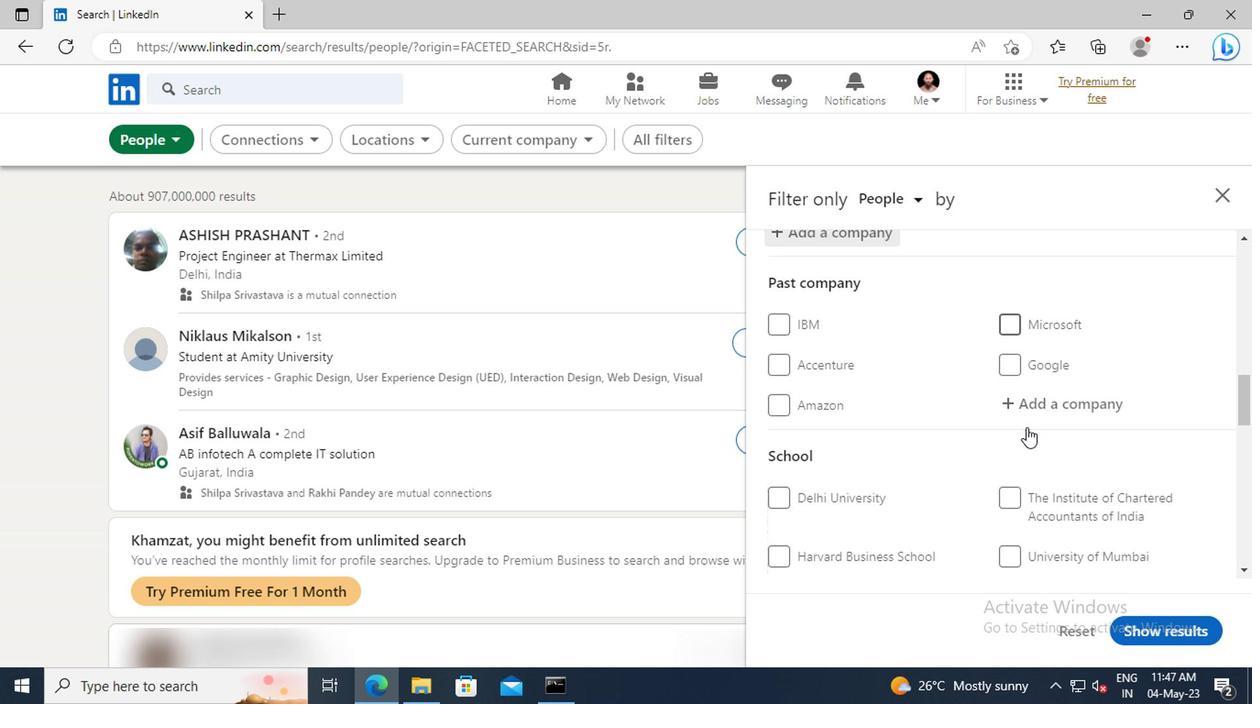 
Action: Mouse scrolled (1022, 427) with delta (0, 0)
Screenshot: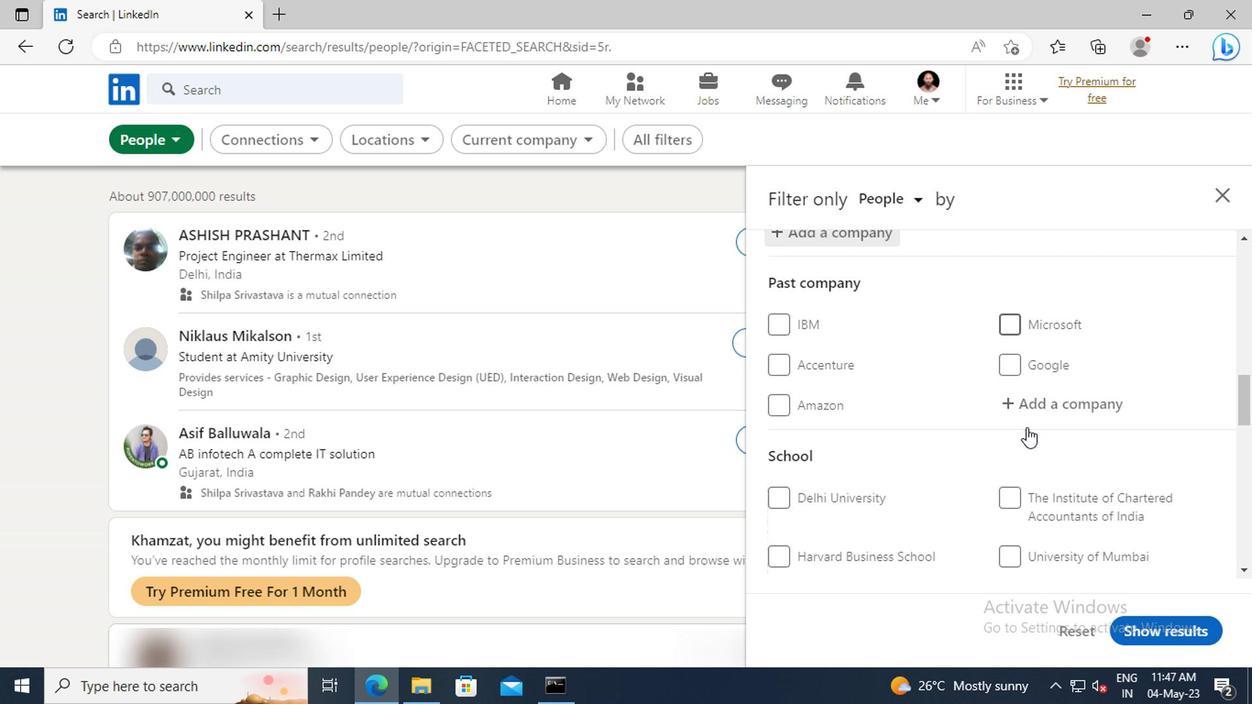 
Action: Mouse scrolled (1022, 427) with delta (0, 0)
Screenshot: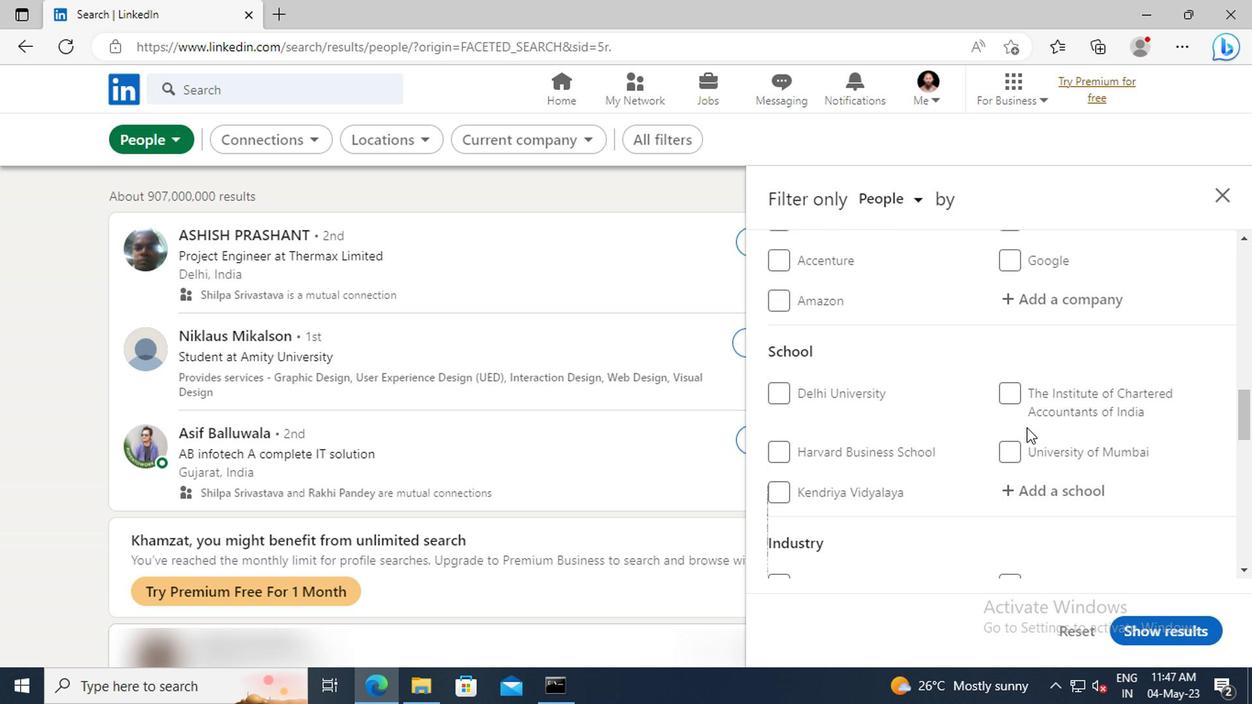 
Action: Mouse moved to (1023, 439)
Screenshot: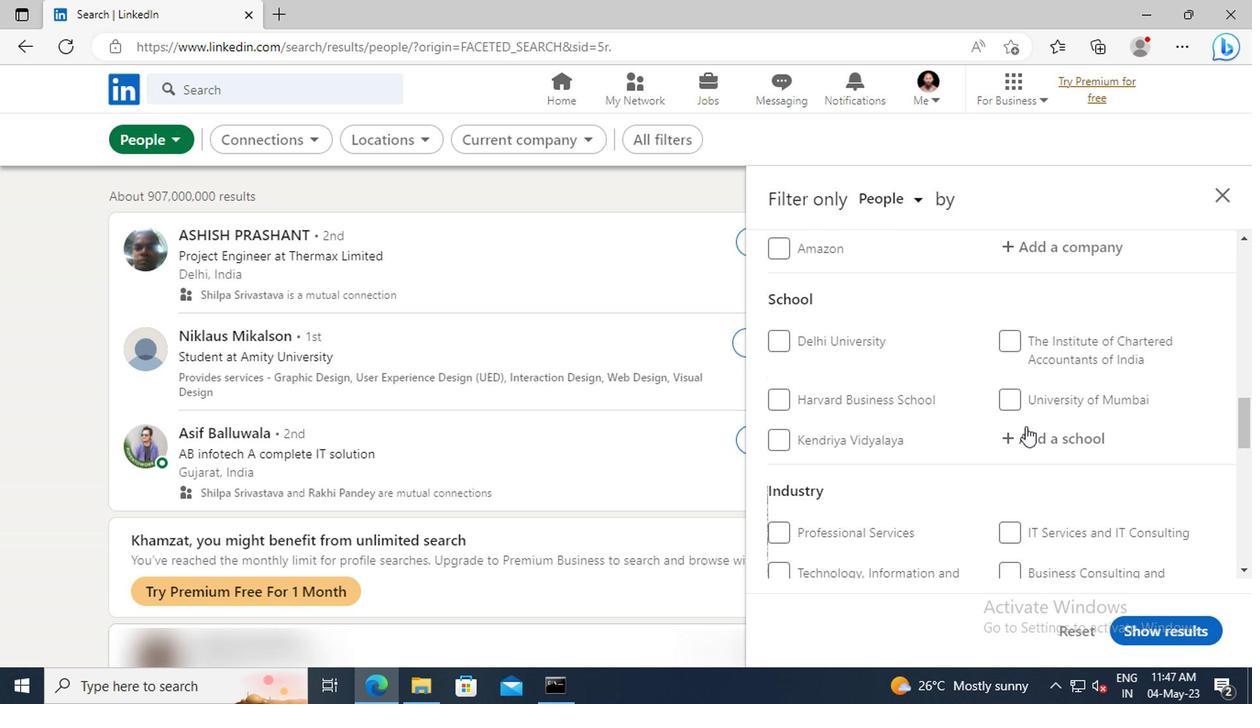 
Action: Mouse pressed left at (1023, 439)
Screenshot: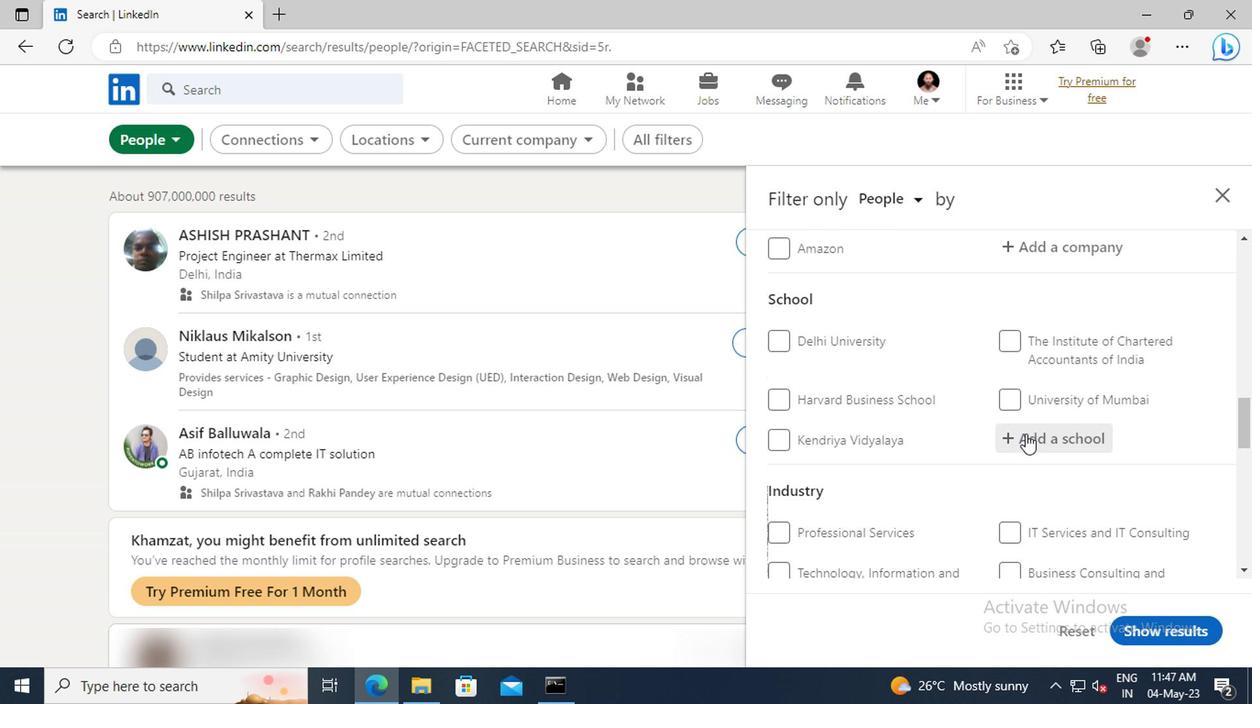 
Action: Mouse moved to (1026, 439)
Screenshot: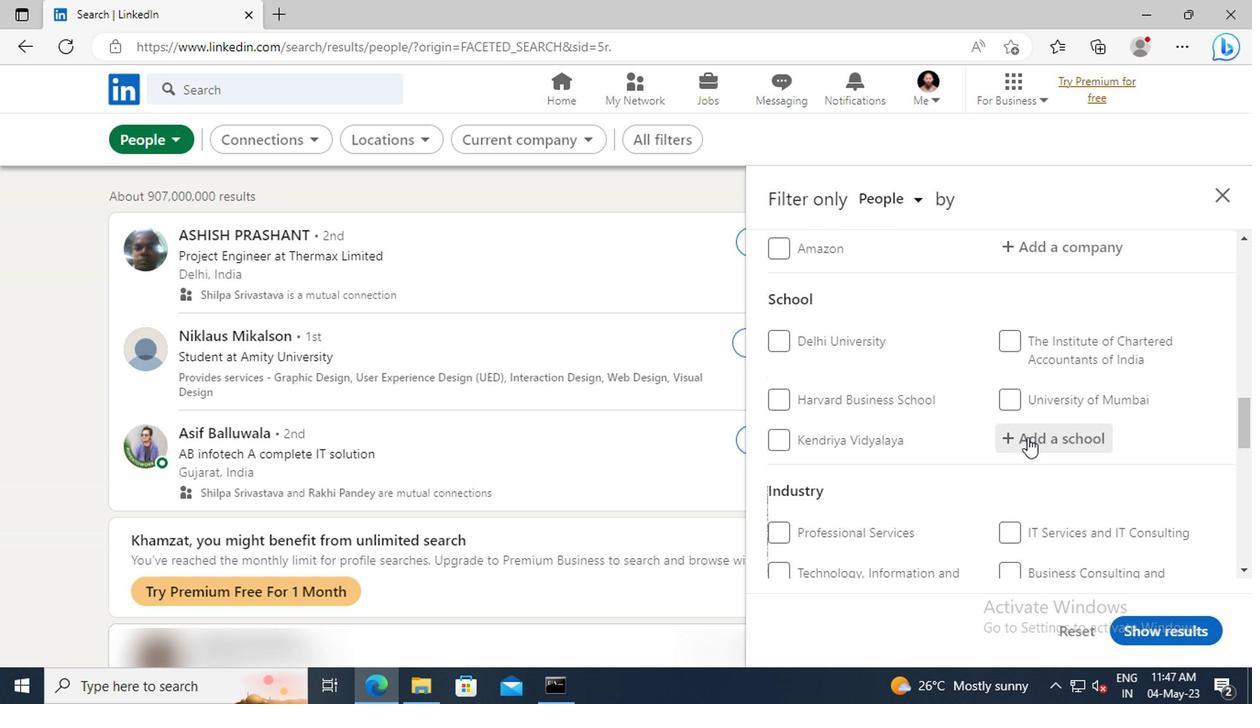 
Action: Key pressed <Key.shift>VELAMMAL<Key.space><Key.shift>IN
Screenshot: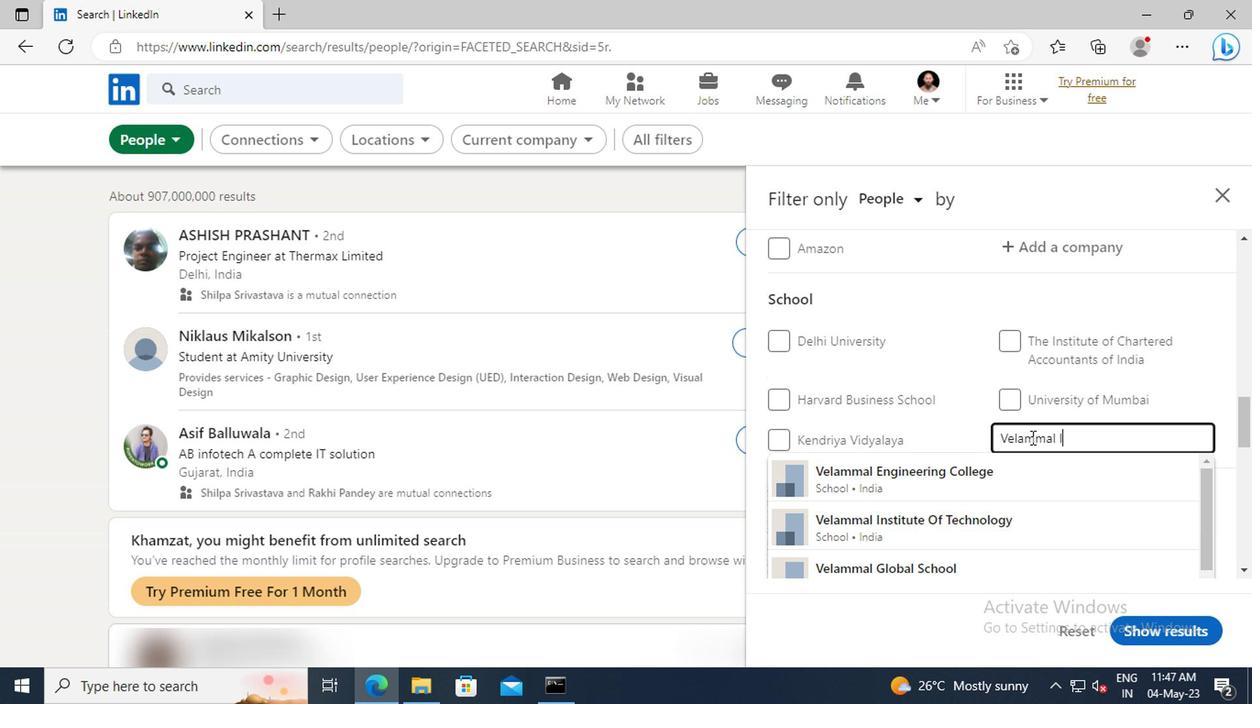 
Action: Mouse moved to (1033, 468)
Screenshot: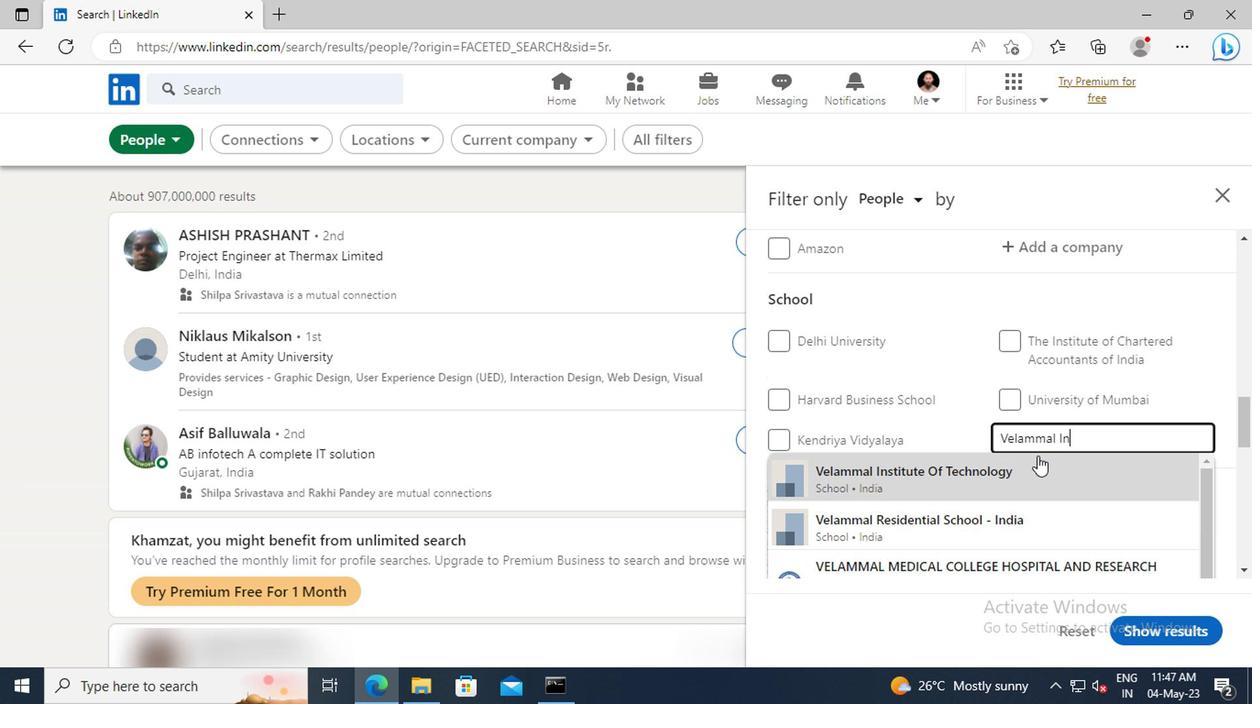 
Action: Mouse pressed left at (1033, 468)
Screenshot: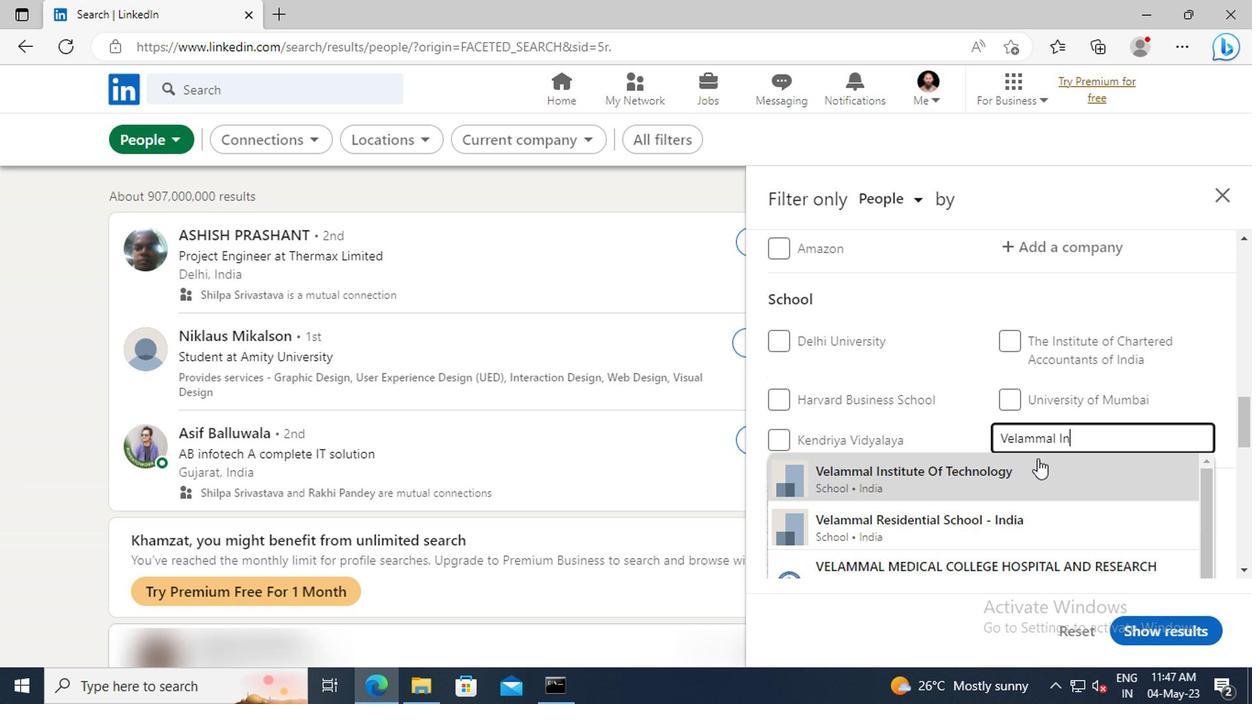 
Action: Mouse scrolled (1033, 467) with delta (0, -1)
Screenshot: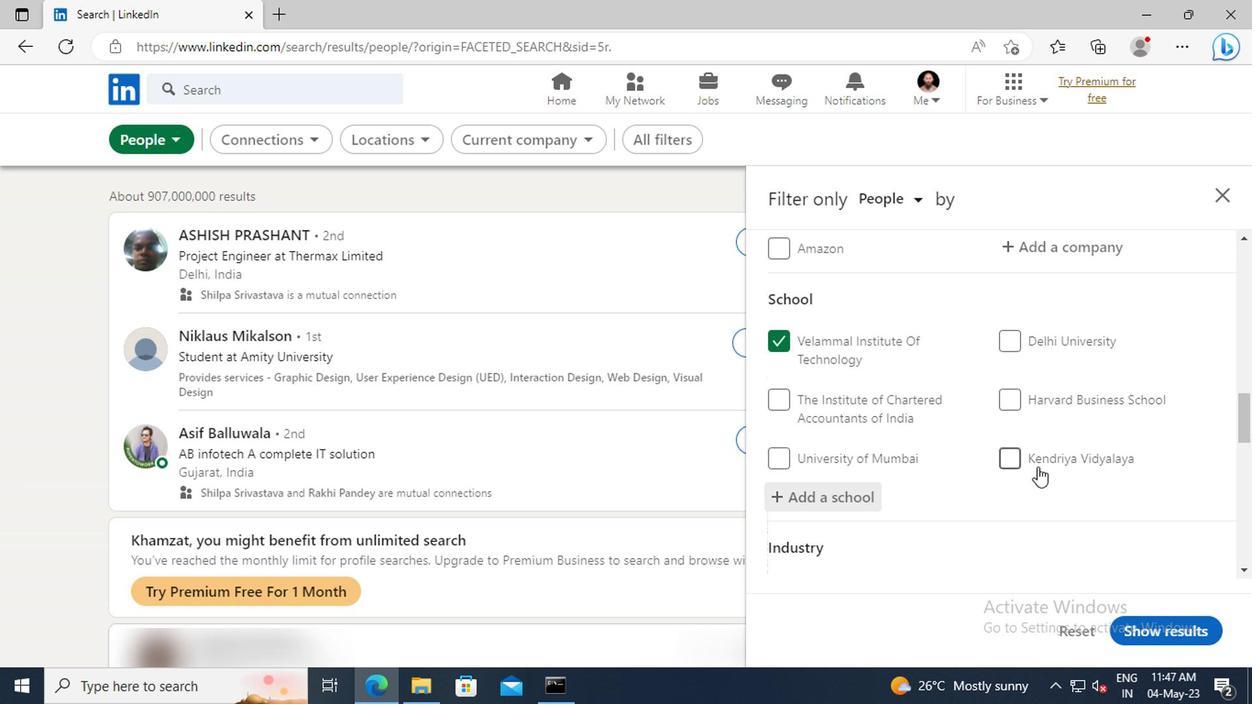 
Action: Mouse moved to (1030, 452)
Screenshot: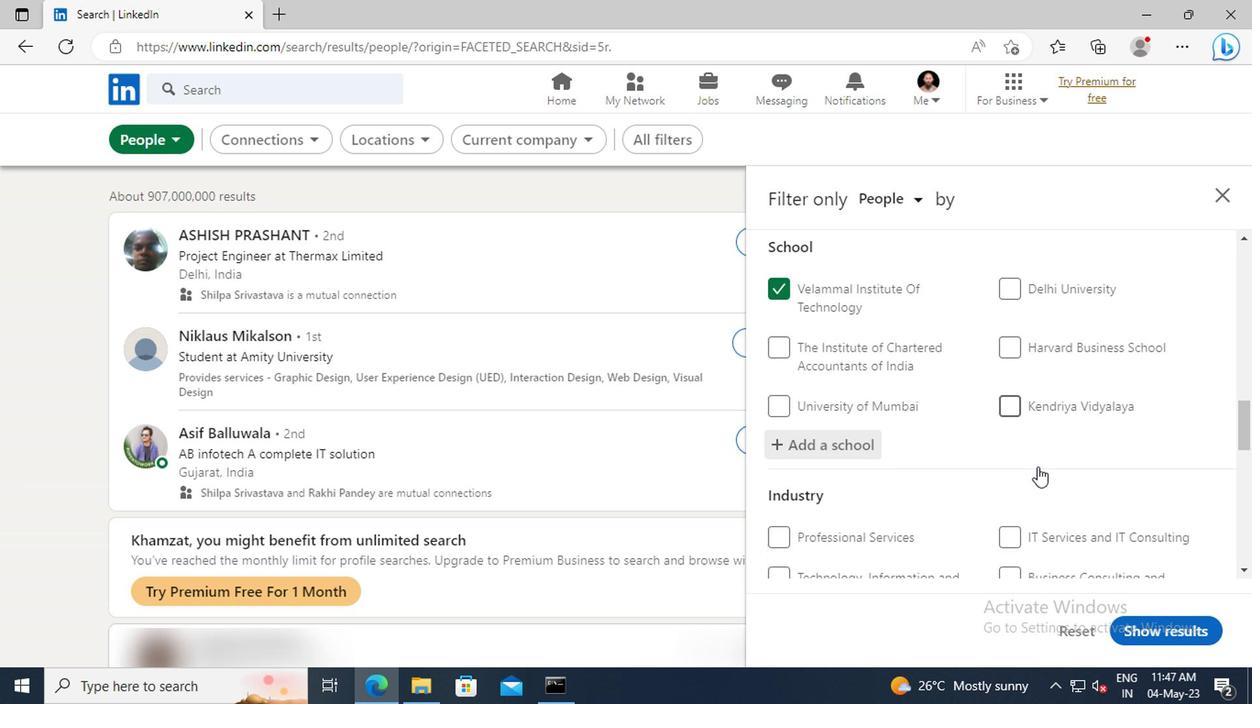 
Action: Mouse scrolled (1030, 451) with delta (0, -1)
Screenshot: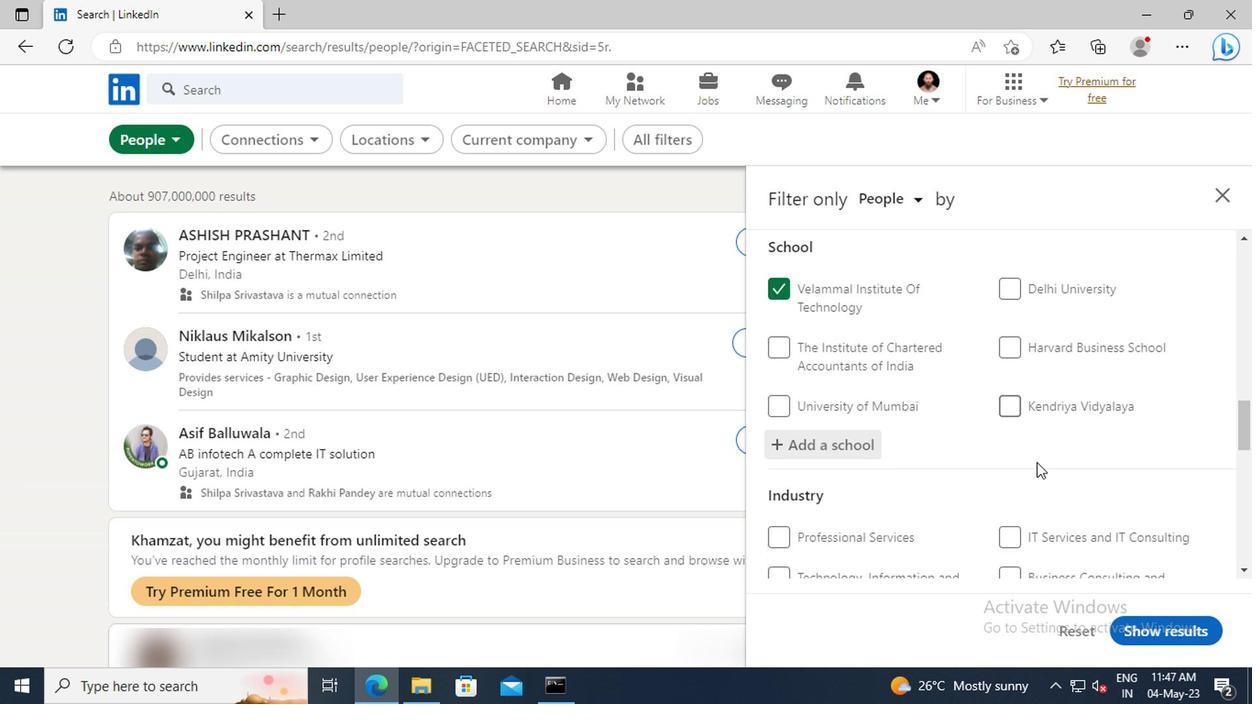 
Action: Mouse moved to (1030, 452)
Screenshot: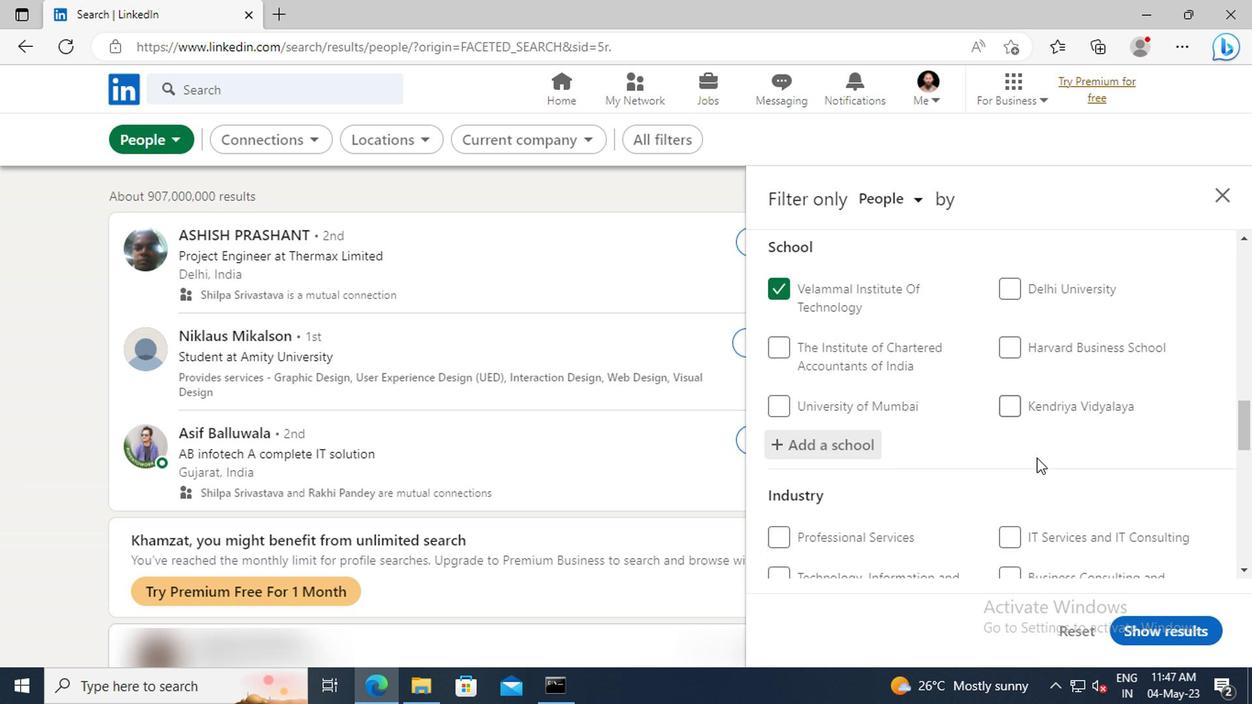
Action: Mouse scrolled (1030, 451) with delta (0, -1)
Screenshot: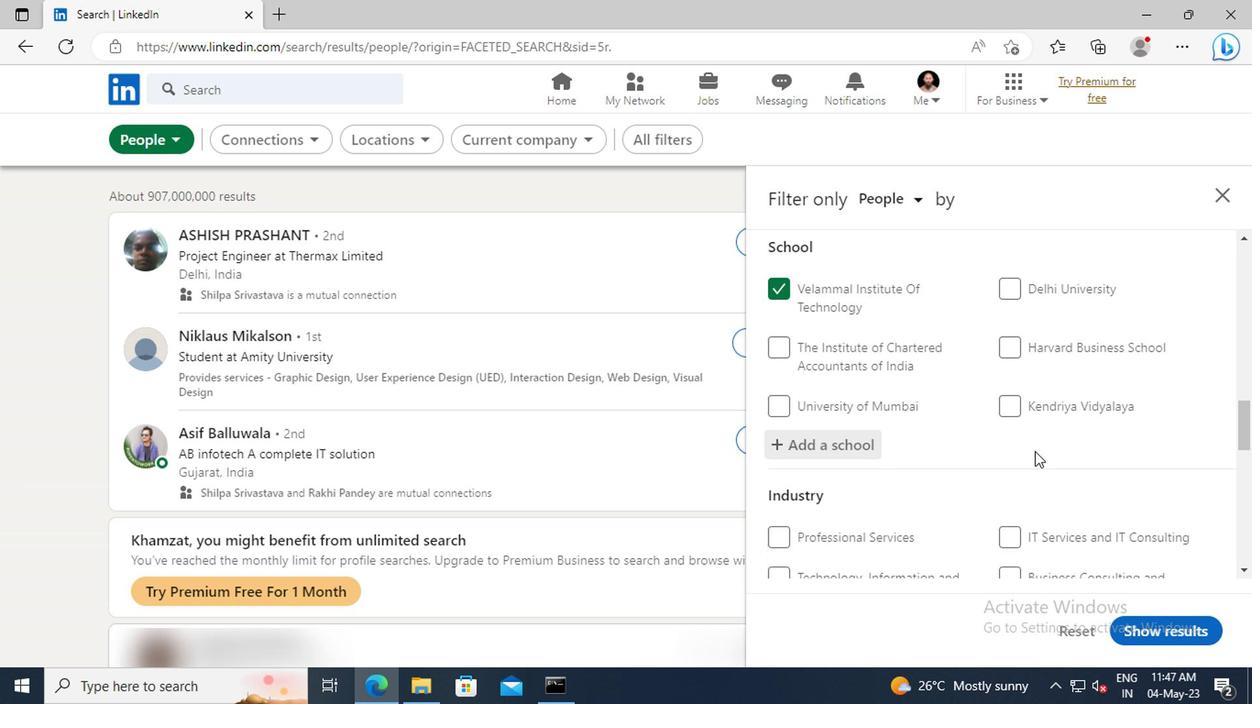 
Action: Mouse moved to (1028, 446)
Screenshot: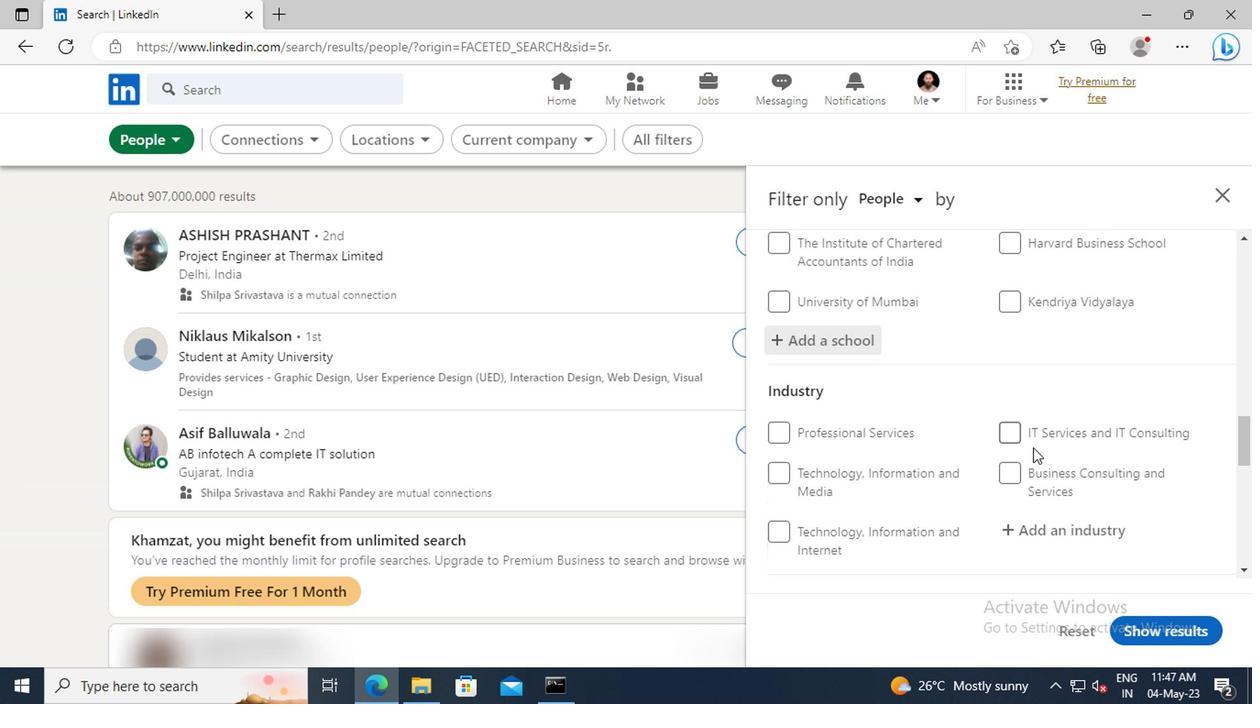 
Action: Mouse scrolled (1028, 446) with delta (0, 0)
Screenshot: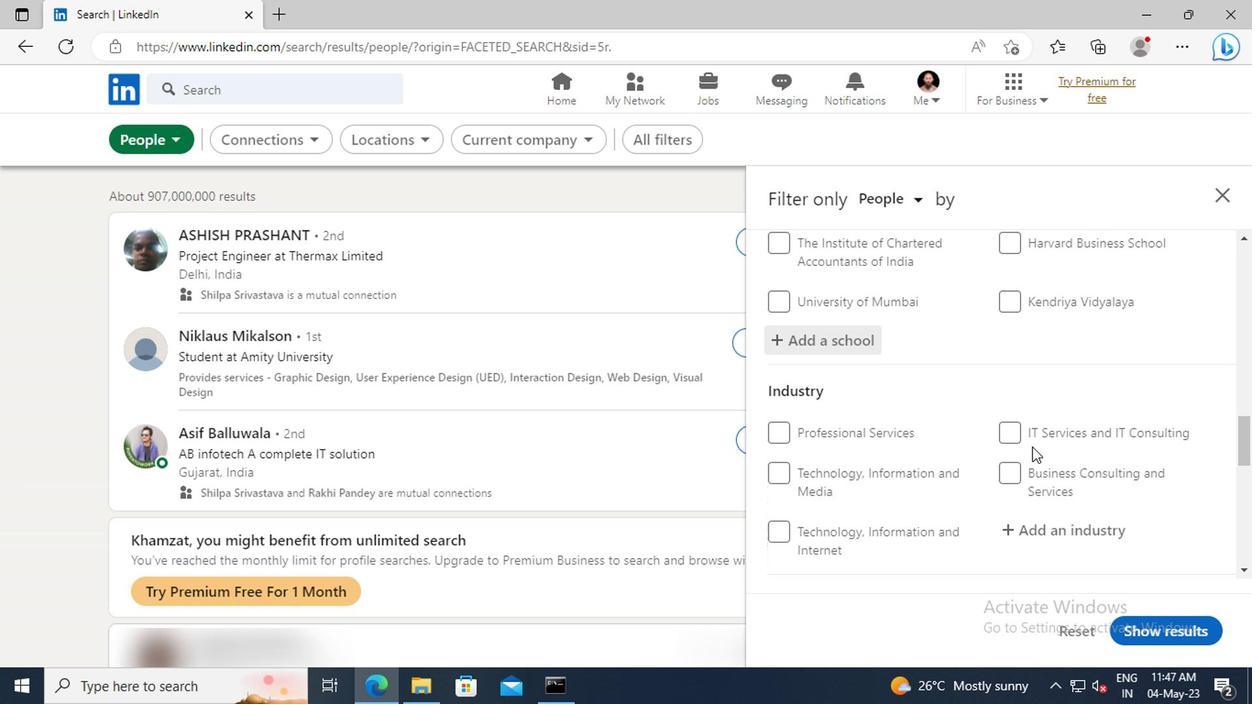 
Action: Mouse scrolled (1028, 446) with delta (0, 0)
Screenshot: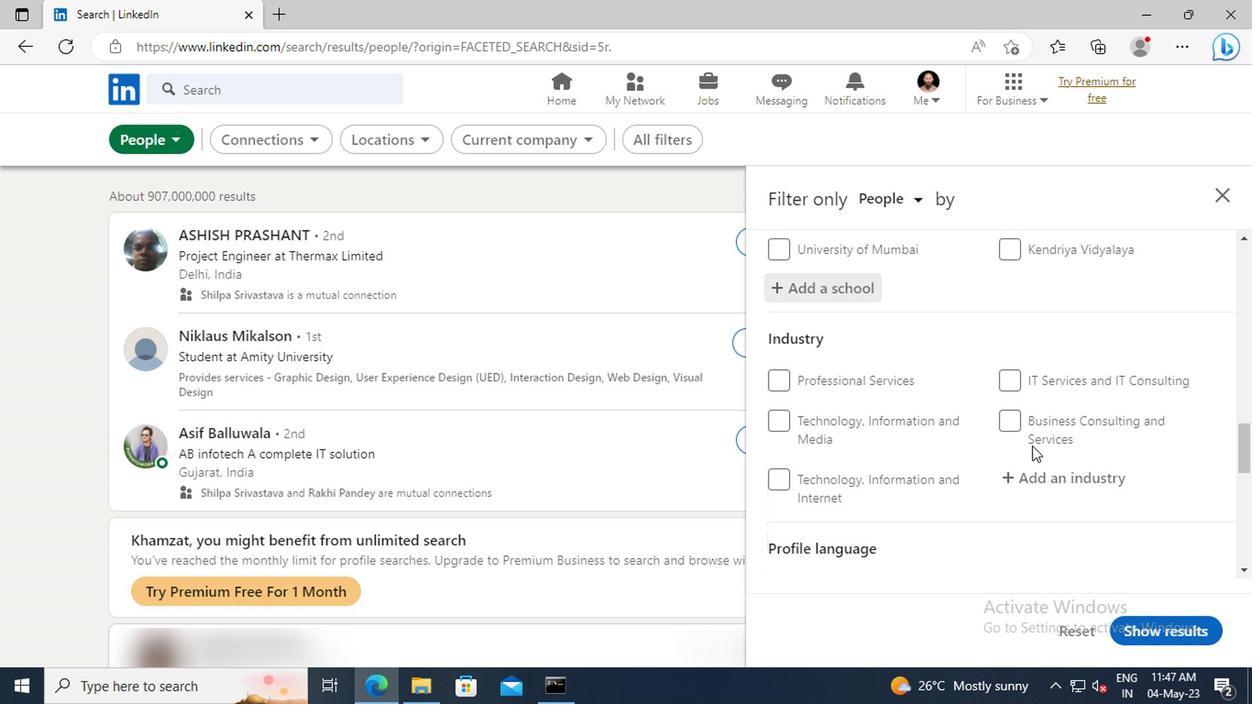 
Action: Mouse moved to (1026, 437)
Screenshot: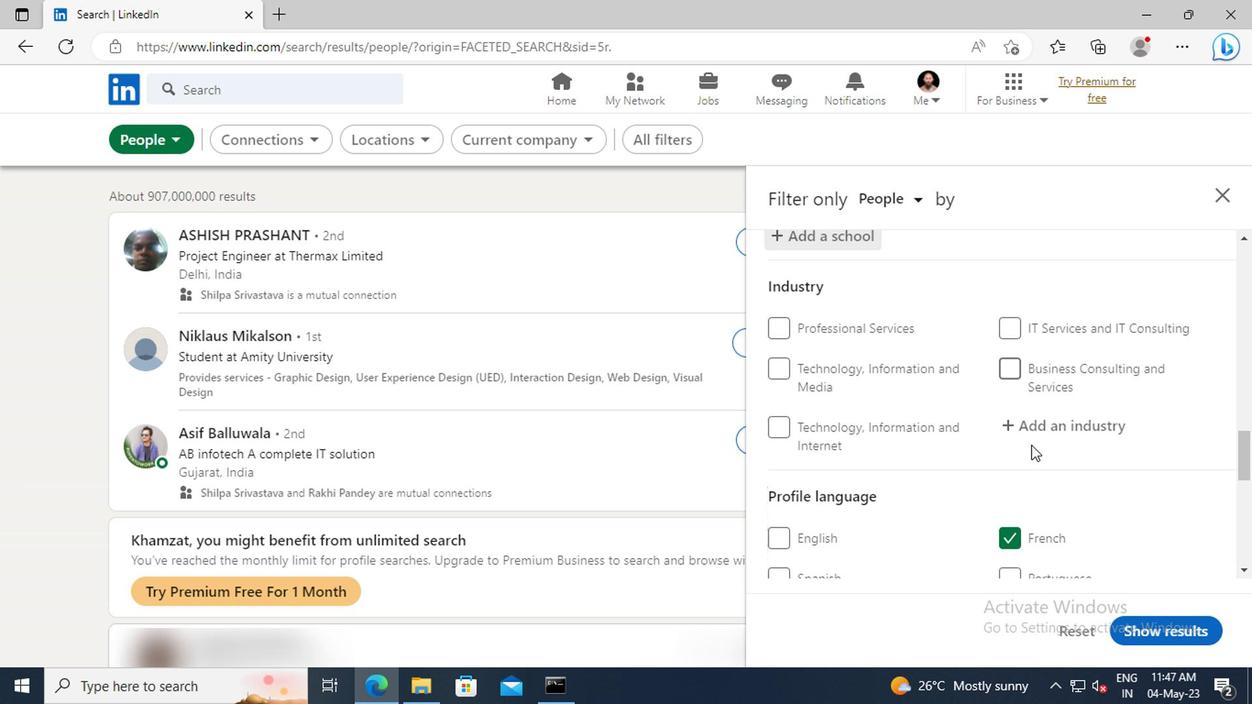 
Action: Mouse pressed left at (1026, 437)
Screenshot: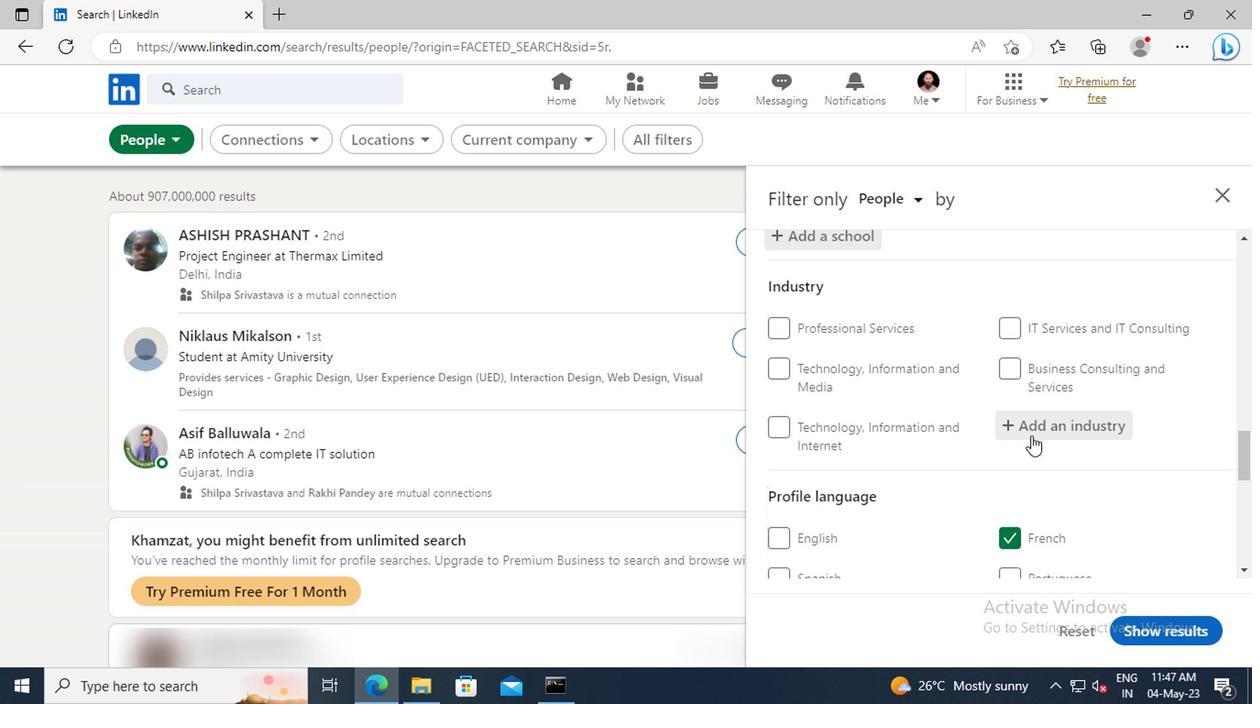 
Action: Key pressed <Key.shift>BUILDING<Key.space><Key.shift>EQU
Screenshot: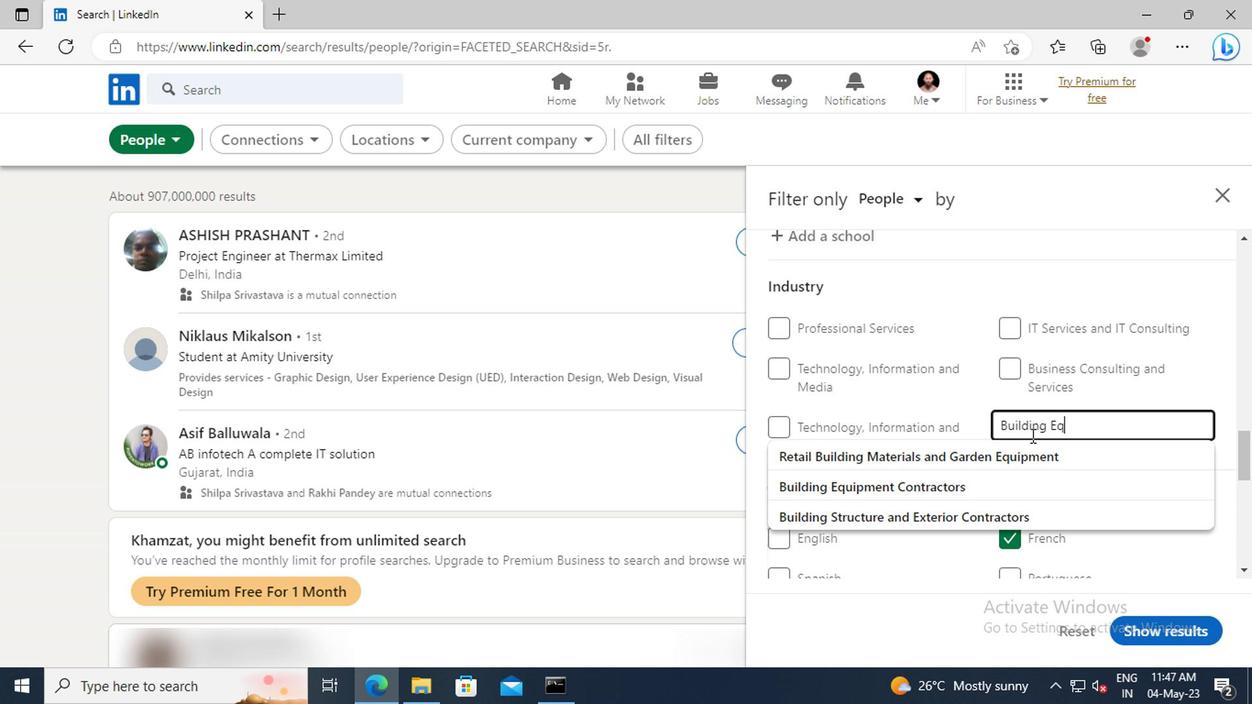 
Action: Mouse moved to (1031, 480)
Screenshot: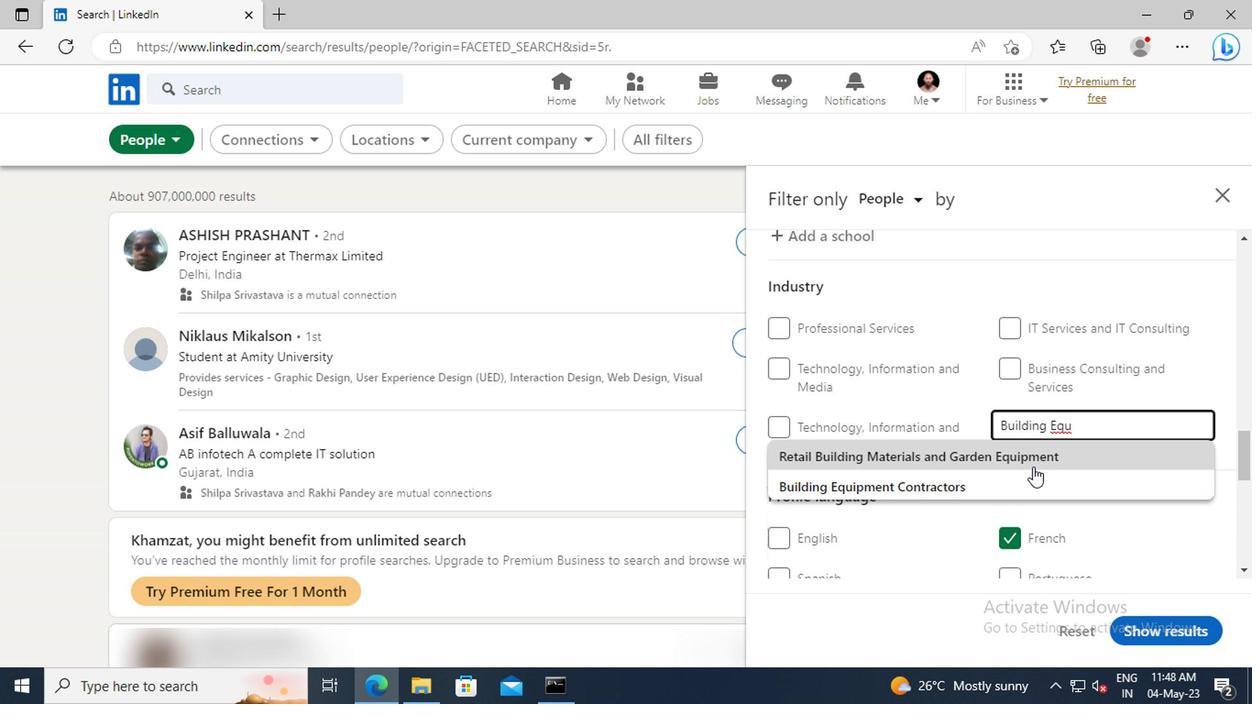 
Action: Mouse pressed left at (1031, 480)
Screenshot: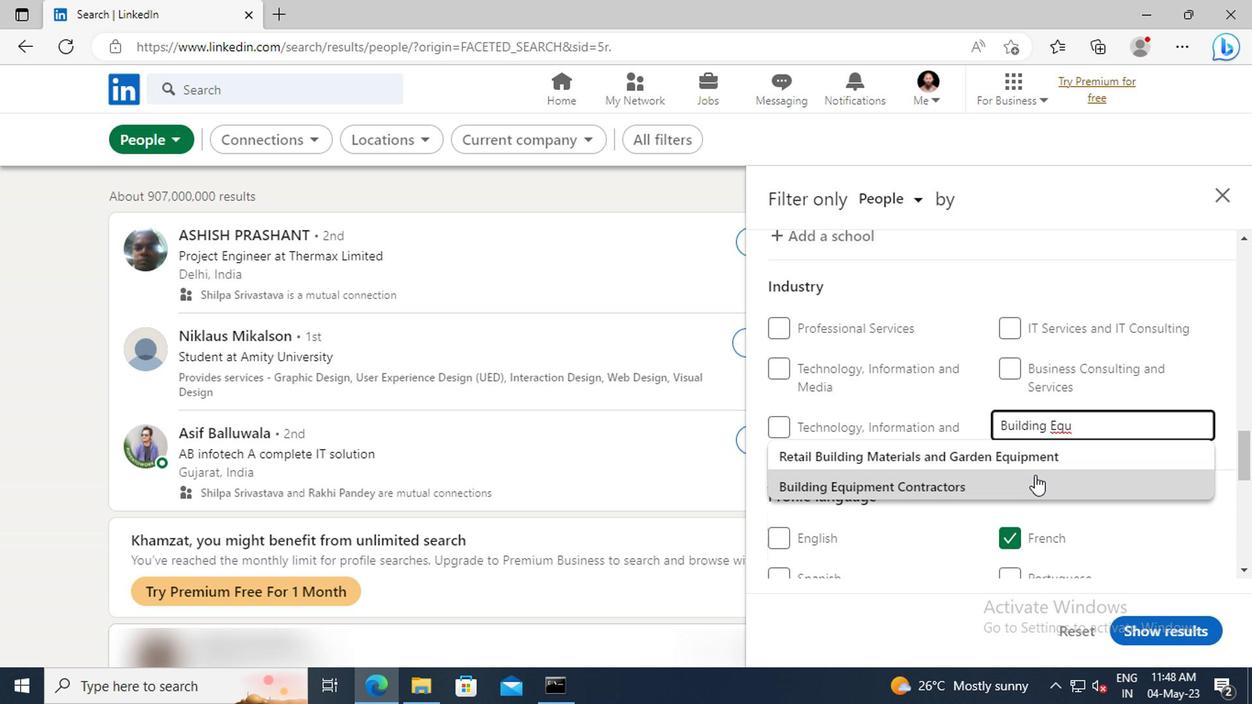 
Action: Mouse scrolled (1031, 478) with delta (0, -1)
Screenshot: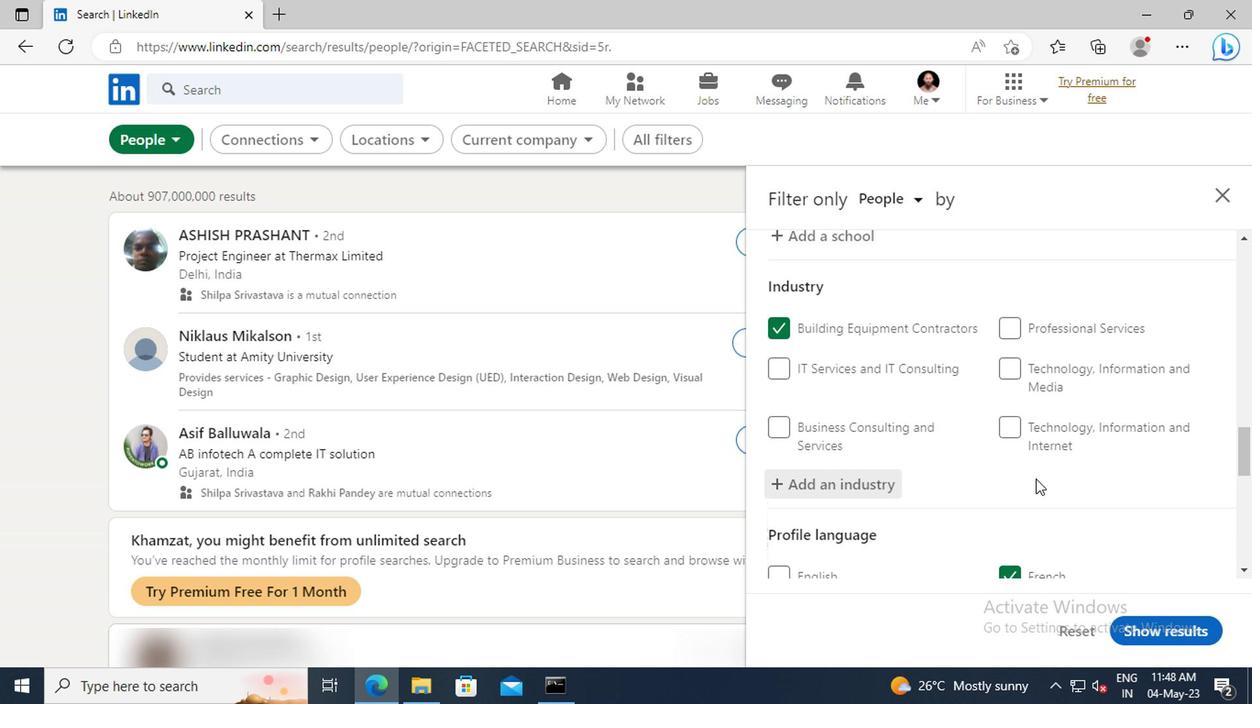 
Action: Mouse scrolled (1031, 478) with delta (0, -1)
Screenshot: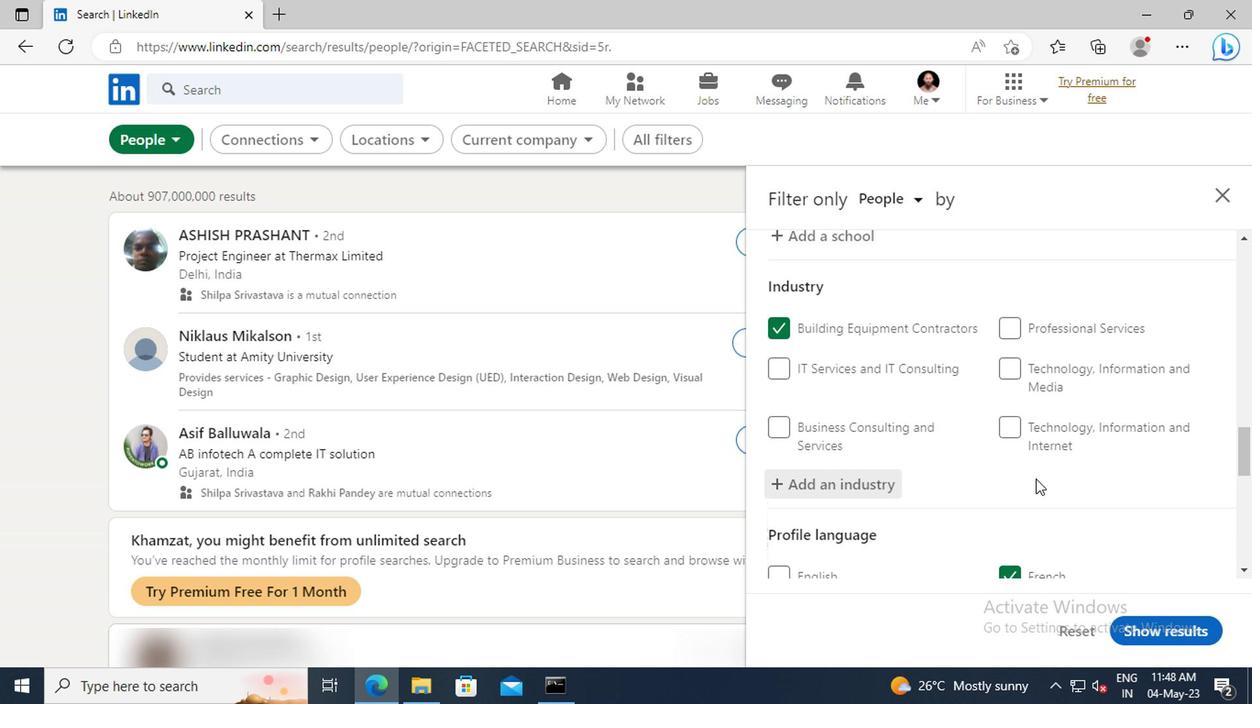 
Action: Mouse scrolled (1031, 478) with delta (0, -1)
Screenshot: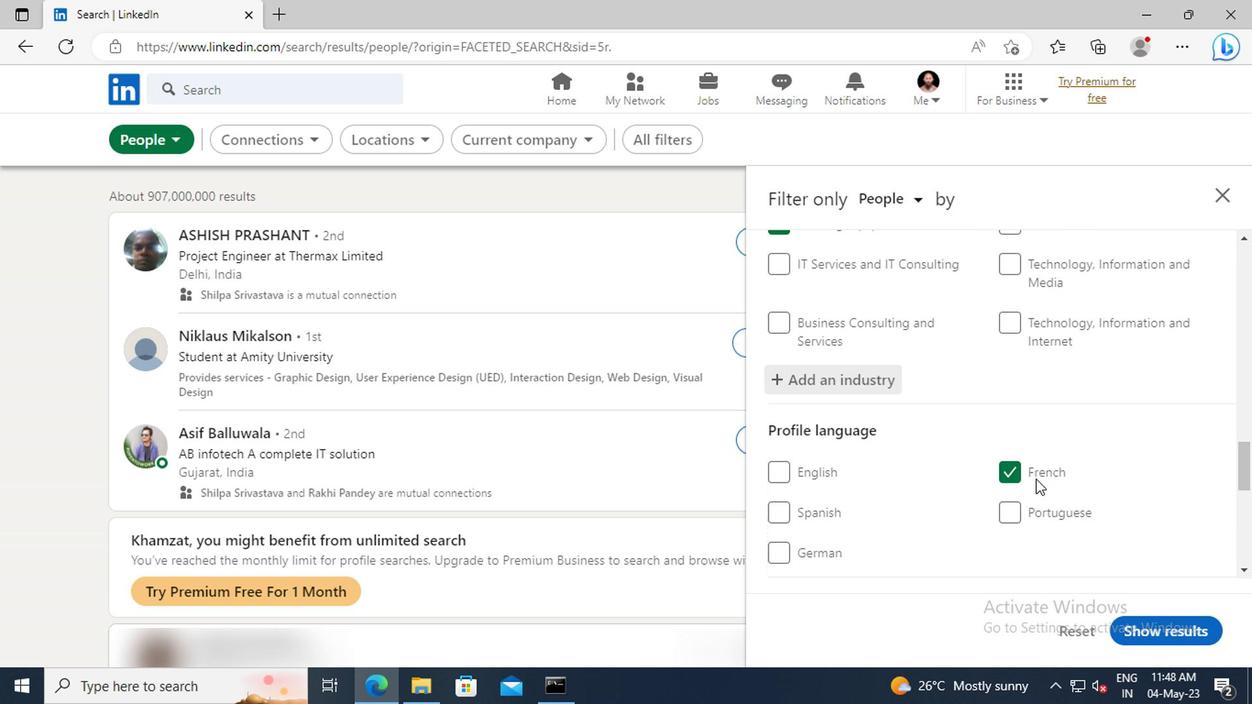 
Action: Mouse scrolled (1031, 478) with delta (0, -1)
Screenshot: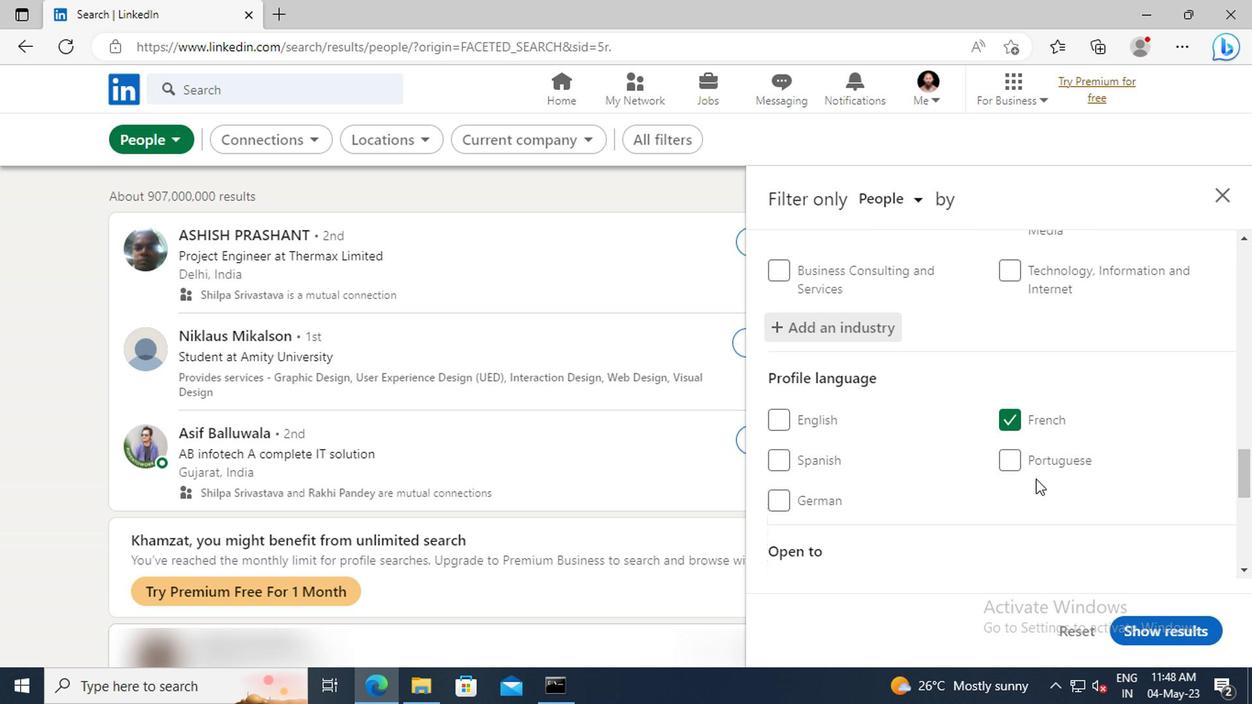 
Action: Mouse scrolled (1031, 478) with delta (0, -1)
Screenshot: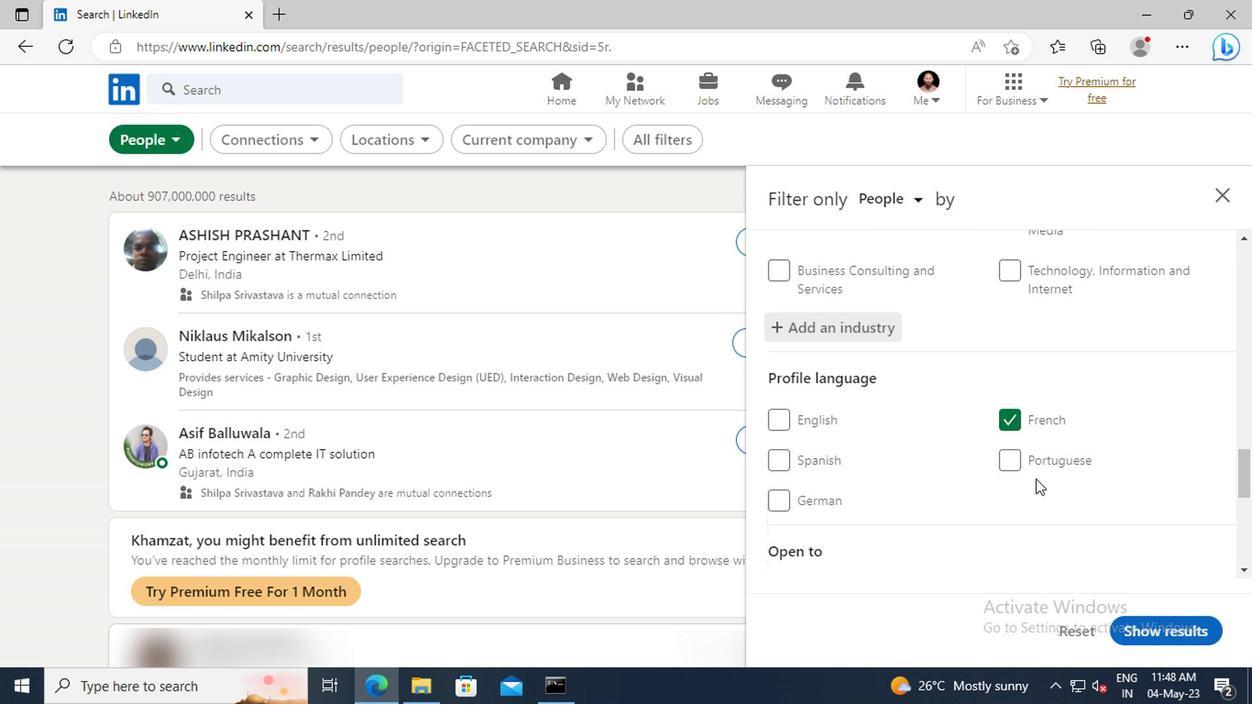 
Action: Mouse scrolled (1031, 478) with delta (0, -1)
Screenshot: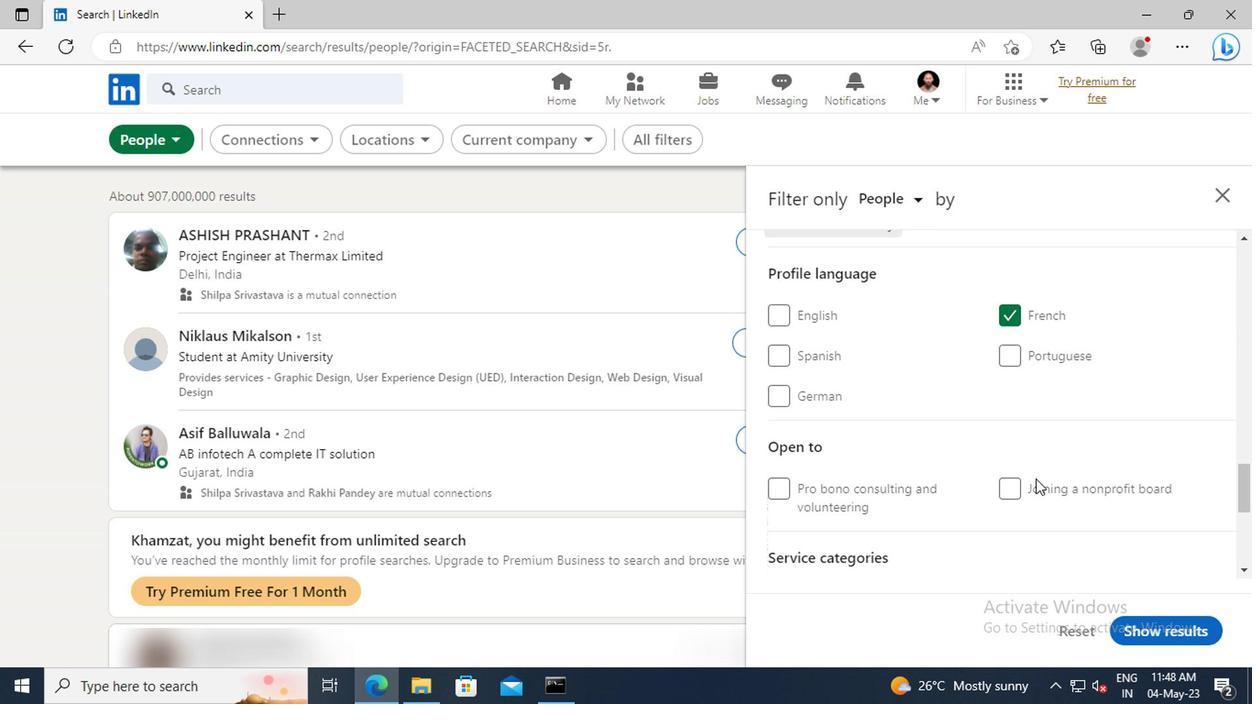 
Action: Mouse moved to (1030, 466)
Screenshot: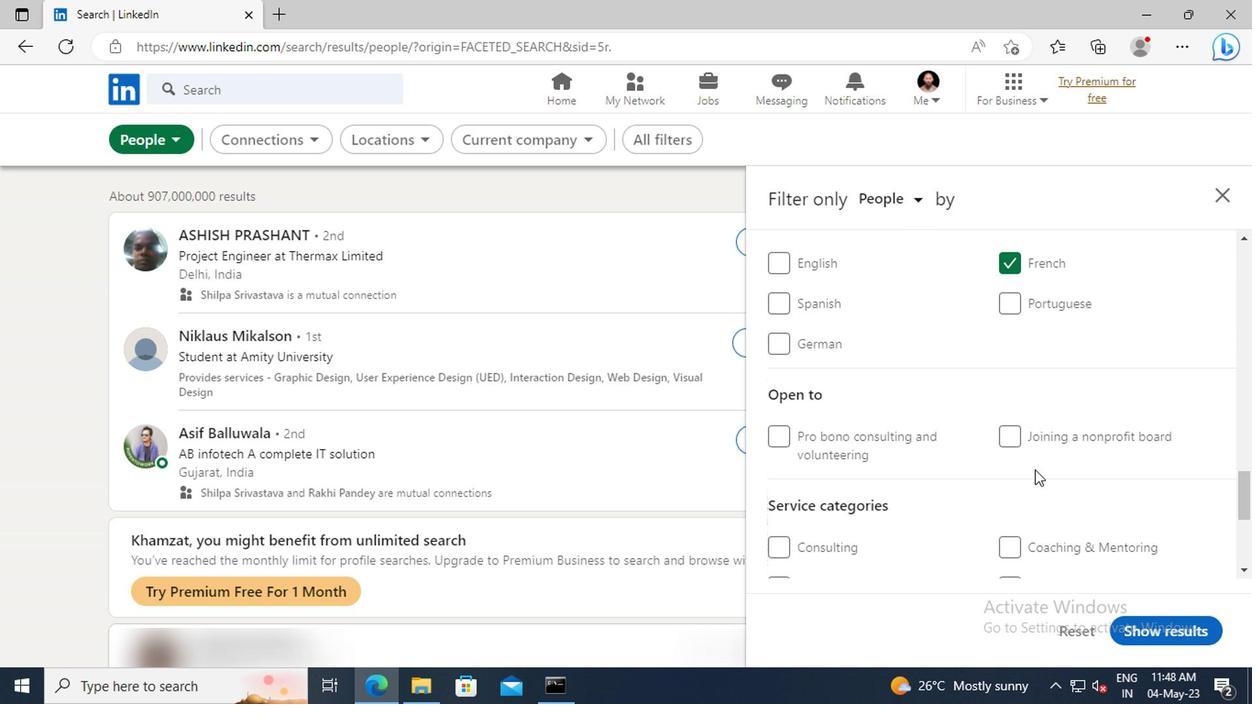 
Action: Mouse scrolled (1030, 465) with delta (0, -1)
Screenshot: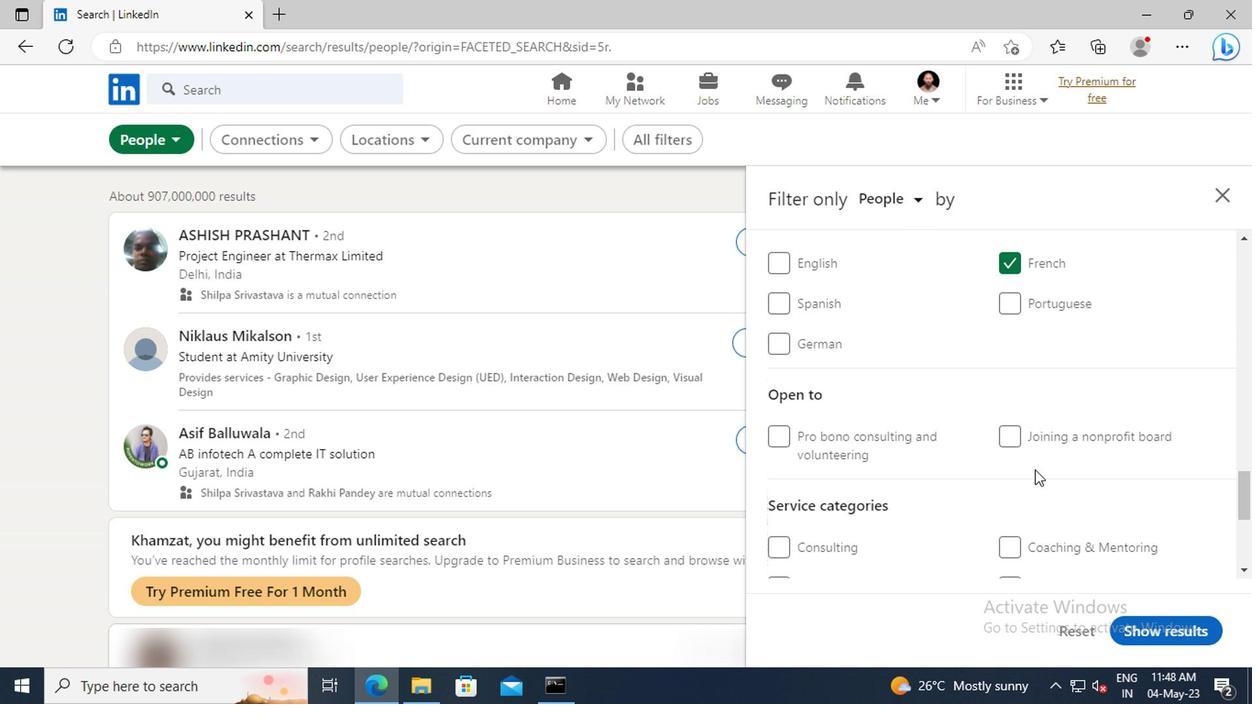 
Action: Mouse moved to (1030, 465)
Screenshot: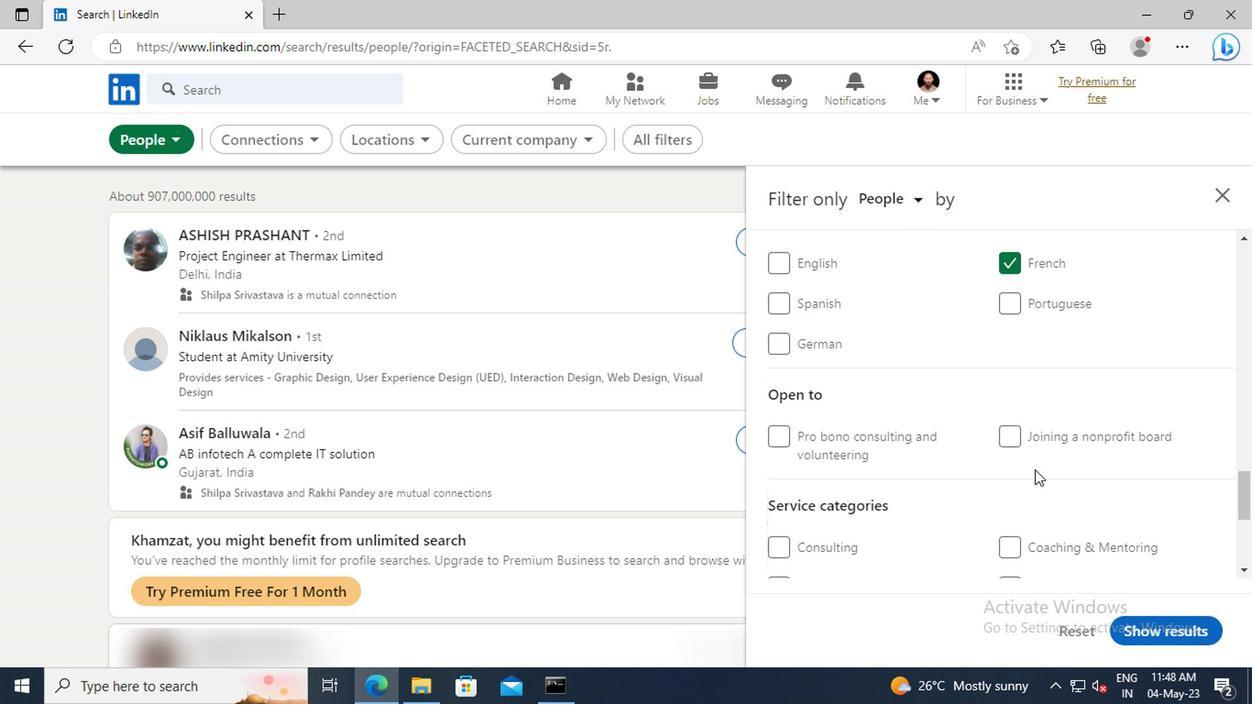 
Action: Mouse scrolled (1030, 464) with delta (0, 0)
Screenshot: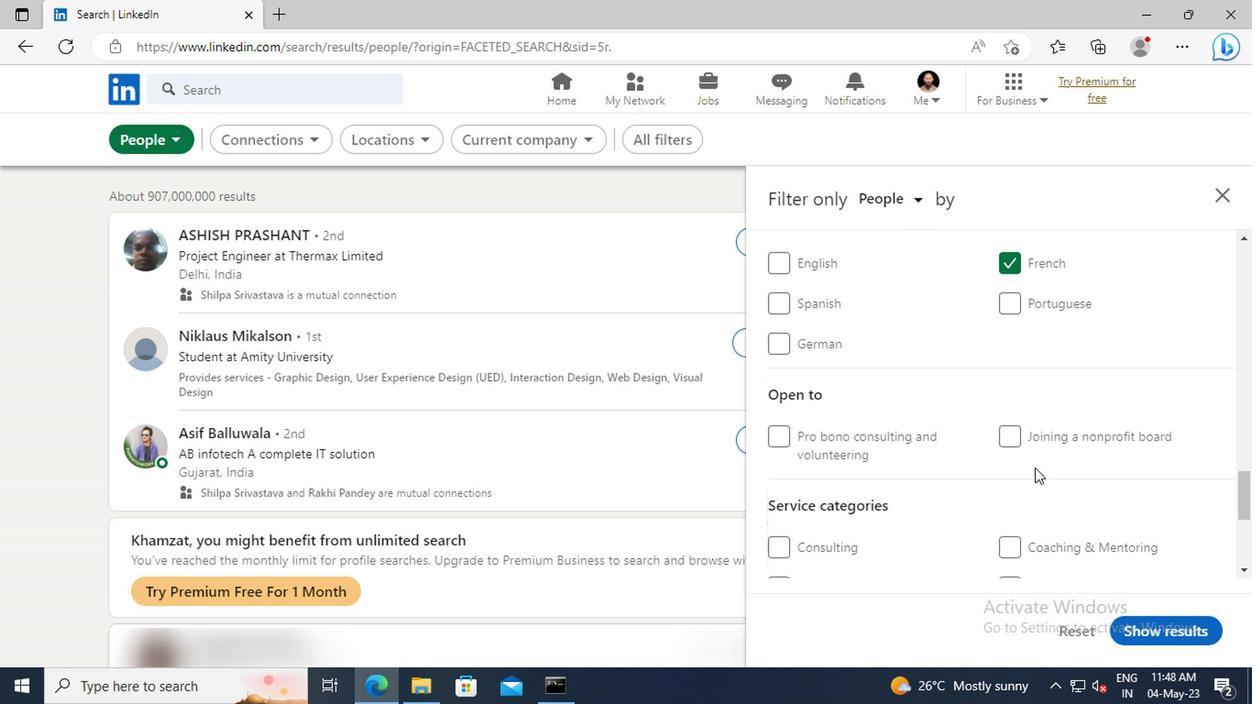 
Action: Mouse moved to (1026, 455)
Screenshot: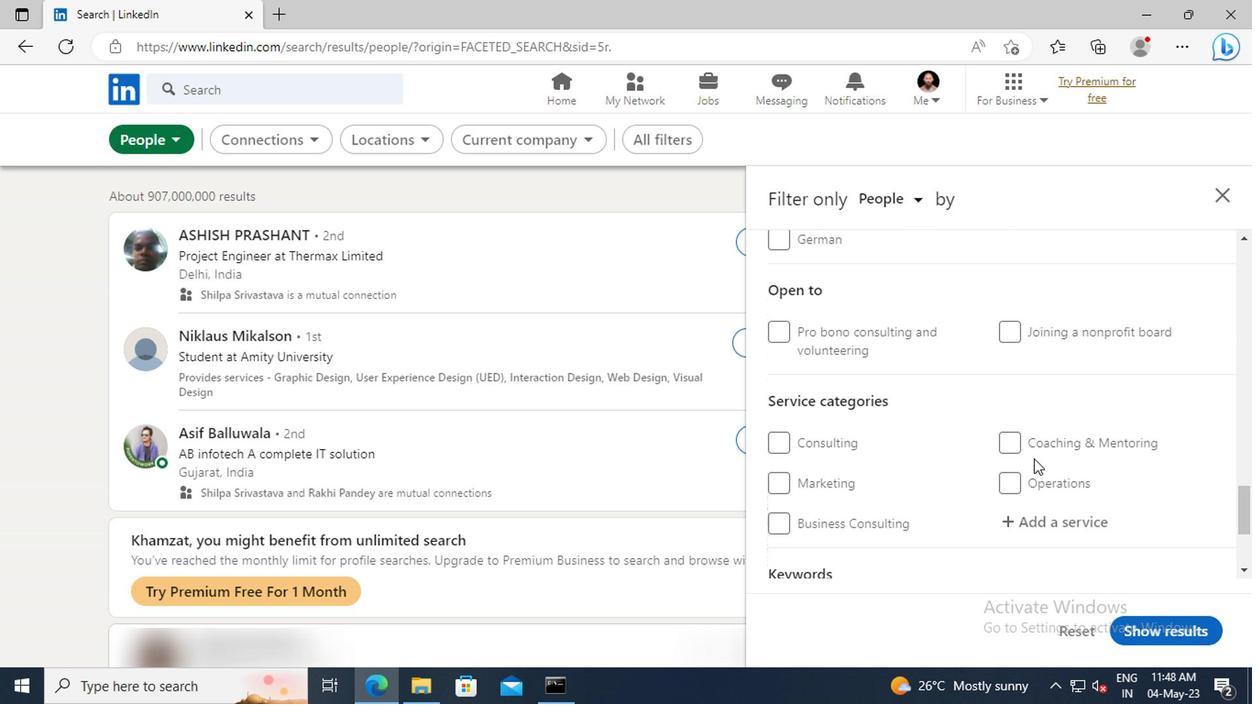 
Action: Mouse scrolled (1026, 454) with delta (0, -1)
Screenshot: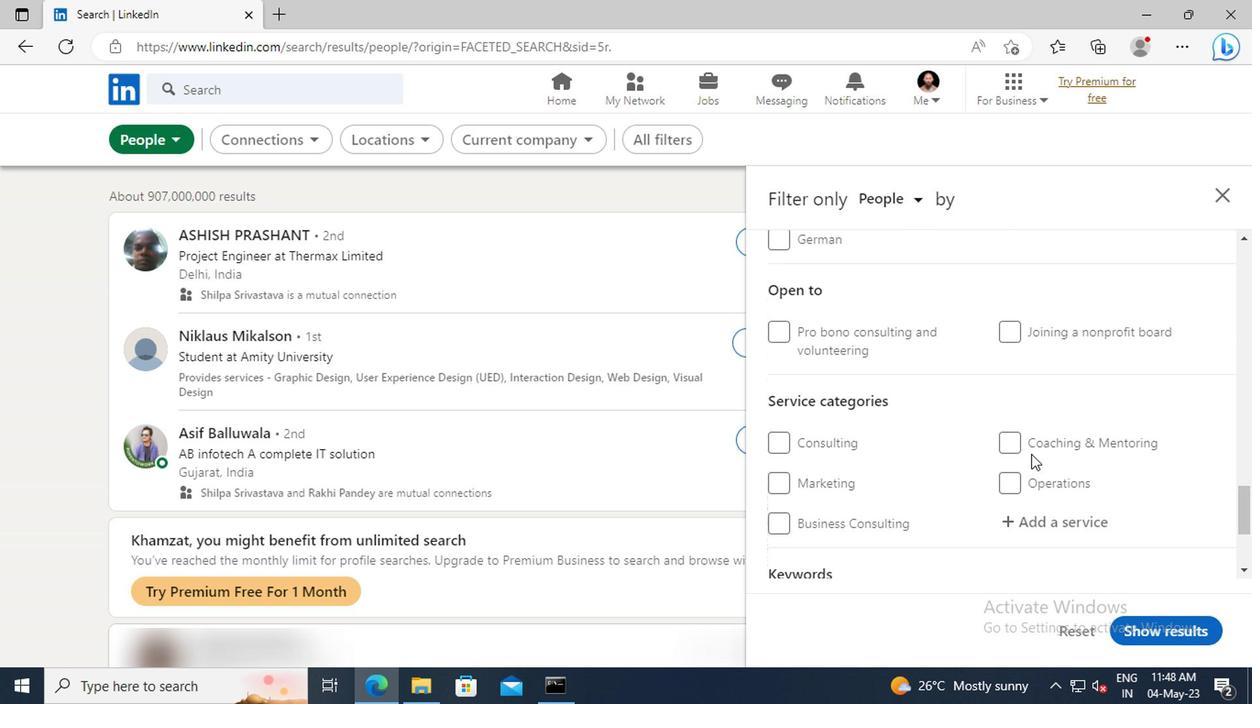 
Action: Mouse moved to (1028, 468)
Screenshot: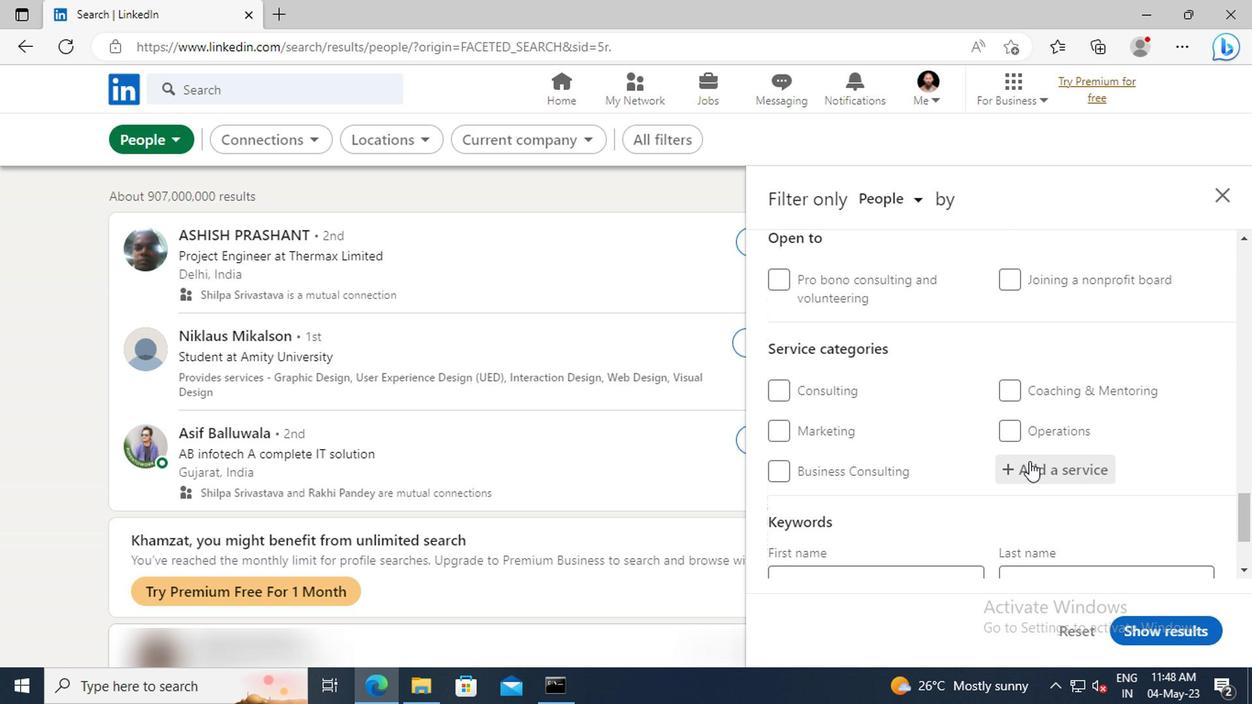 
Action: Mouse pressed left at (1028, 468)
Screenshot: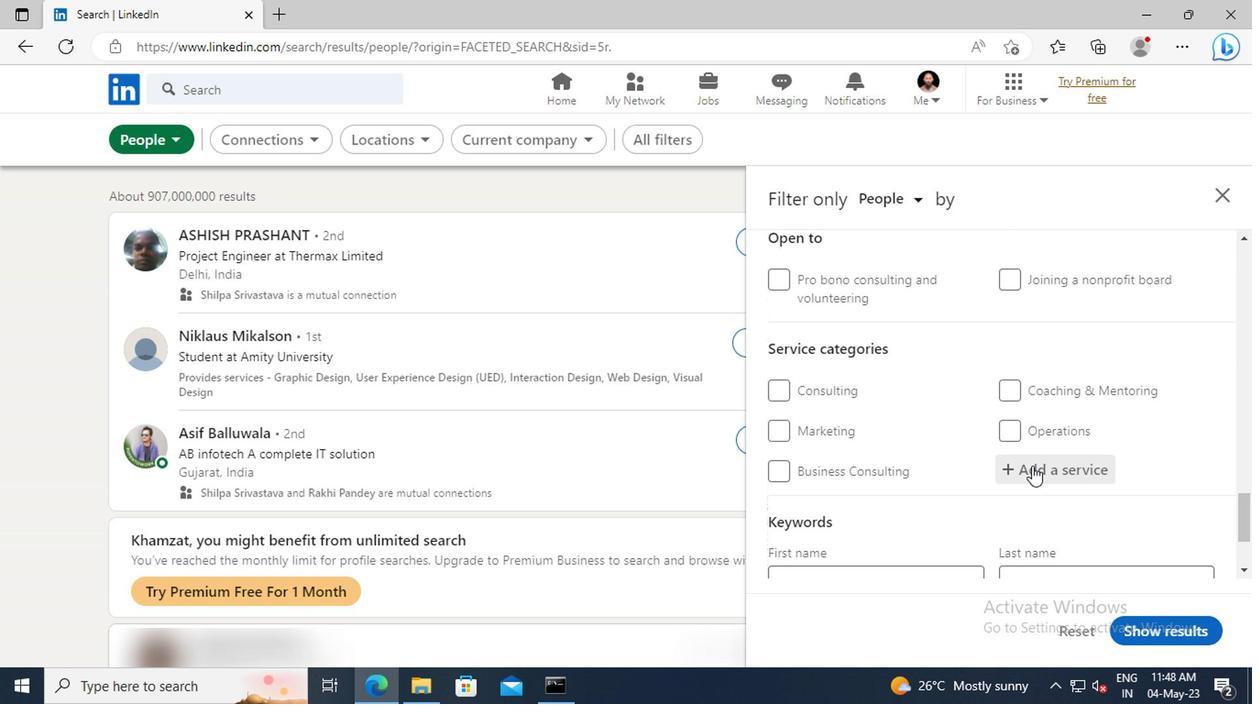 
Action: Mouse moved to (1030, 468)
Screenshot: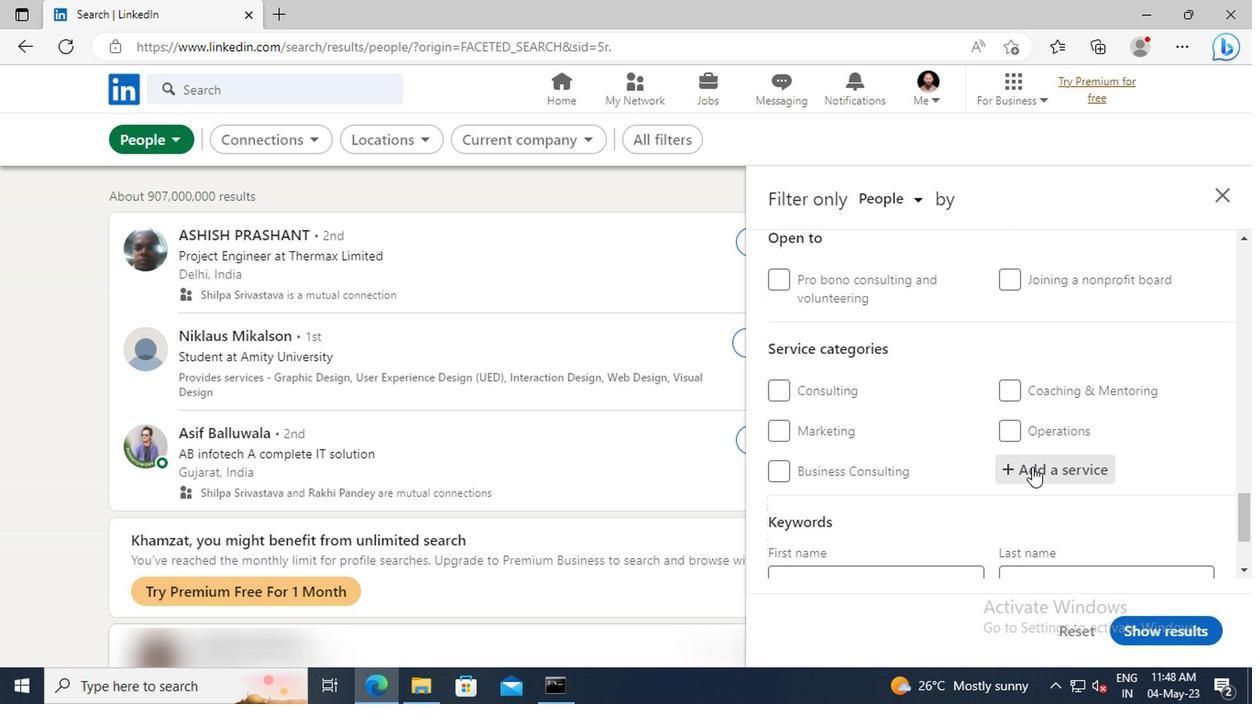
Action: Key pressed <Key.shift>SEARCH<Key.space><Key.shift>EN
Screenshot: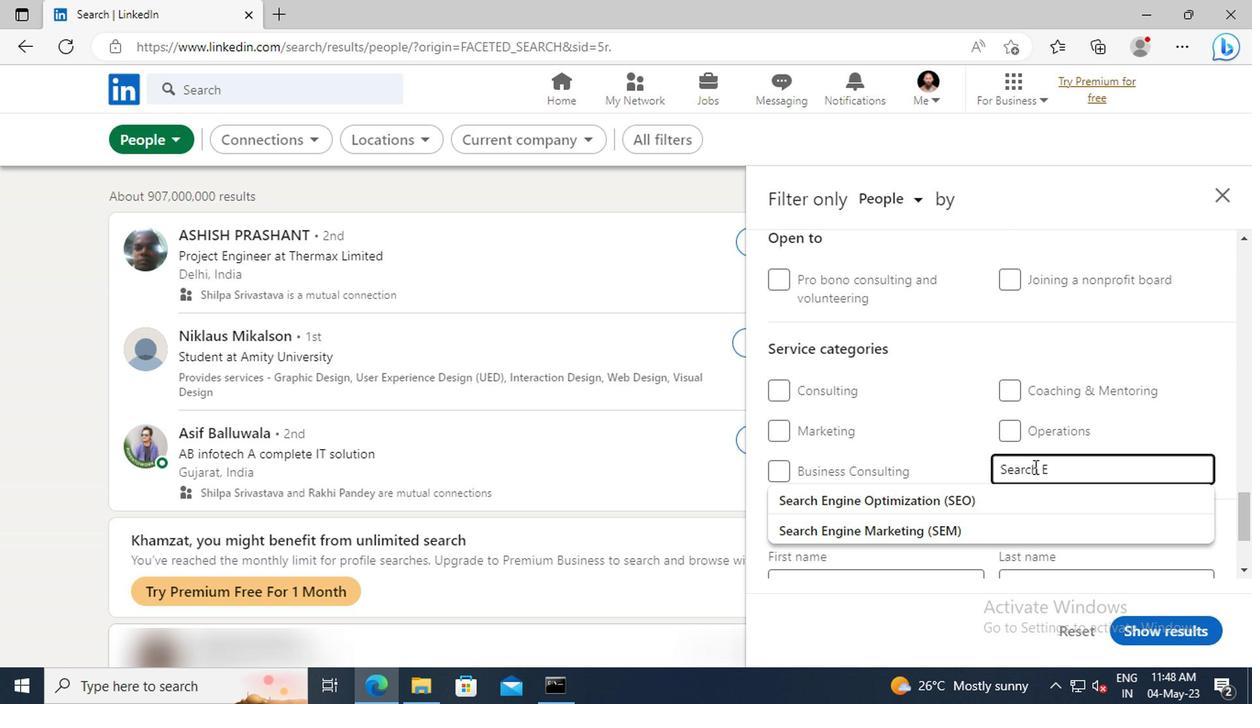 
Action: Mouse moved to (1046, 519)
Screenshot: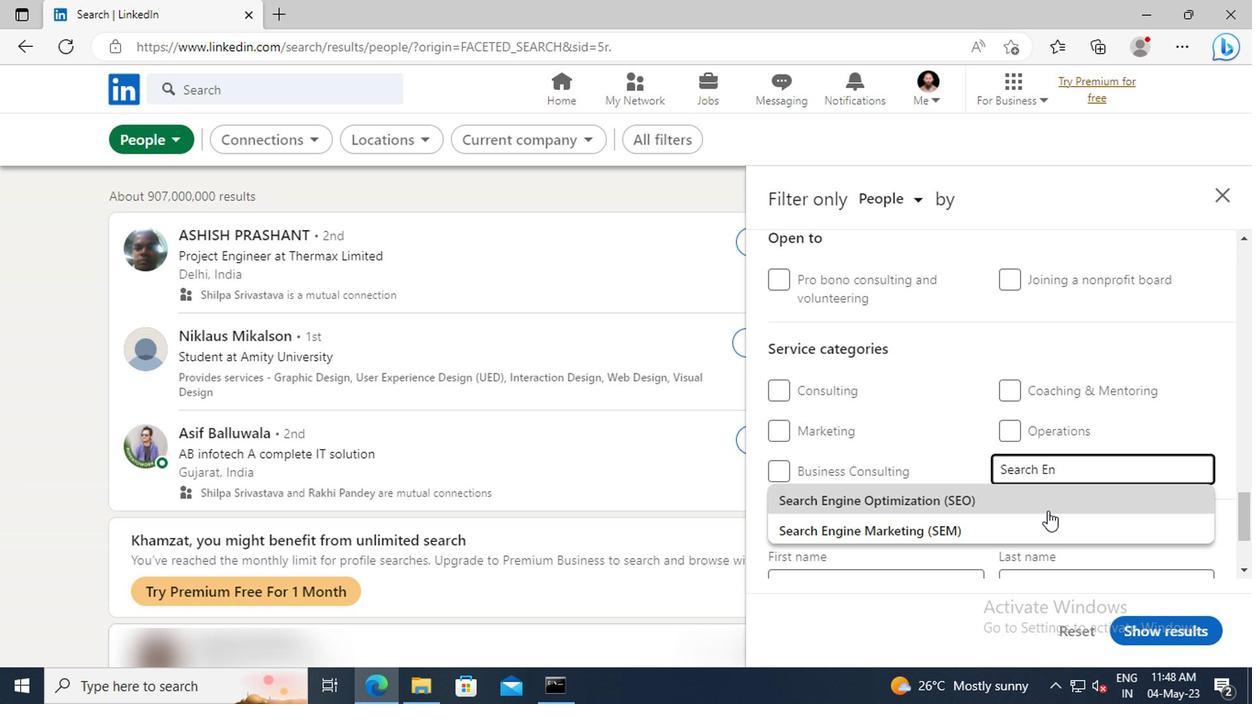 
Action: Mouse pressed left at (1046, 519)
Screenshot: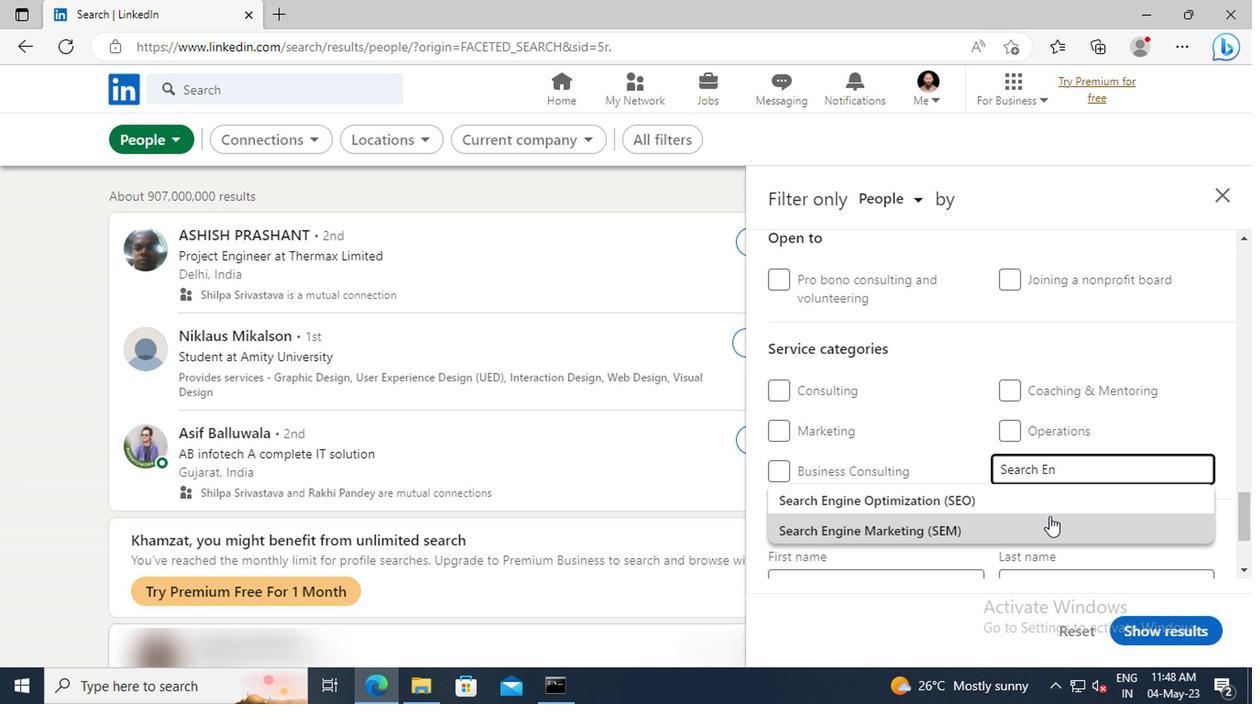 
Action: Mouse moved to (1047, 520)
Screenshot: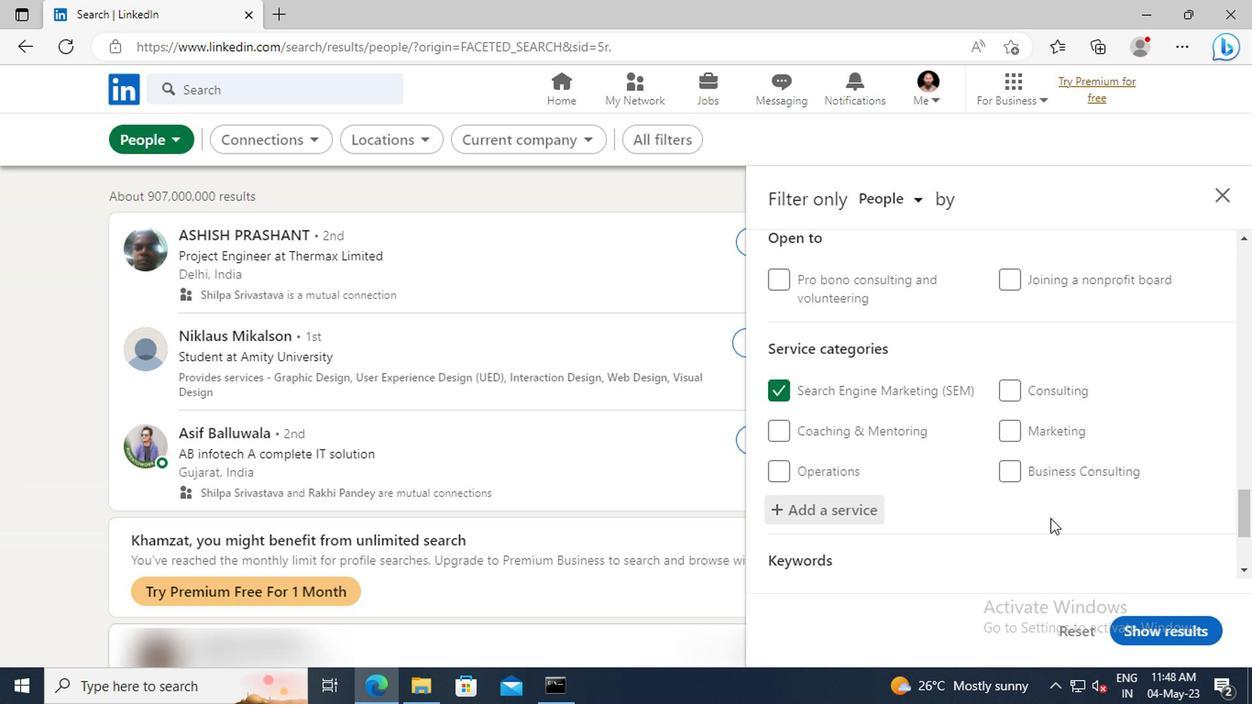 
Action: Mouse scrolled (1047, 519) with delta (0, -1)
Screenshot: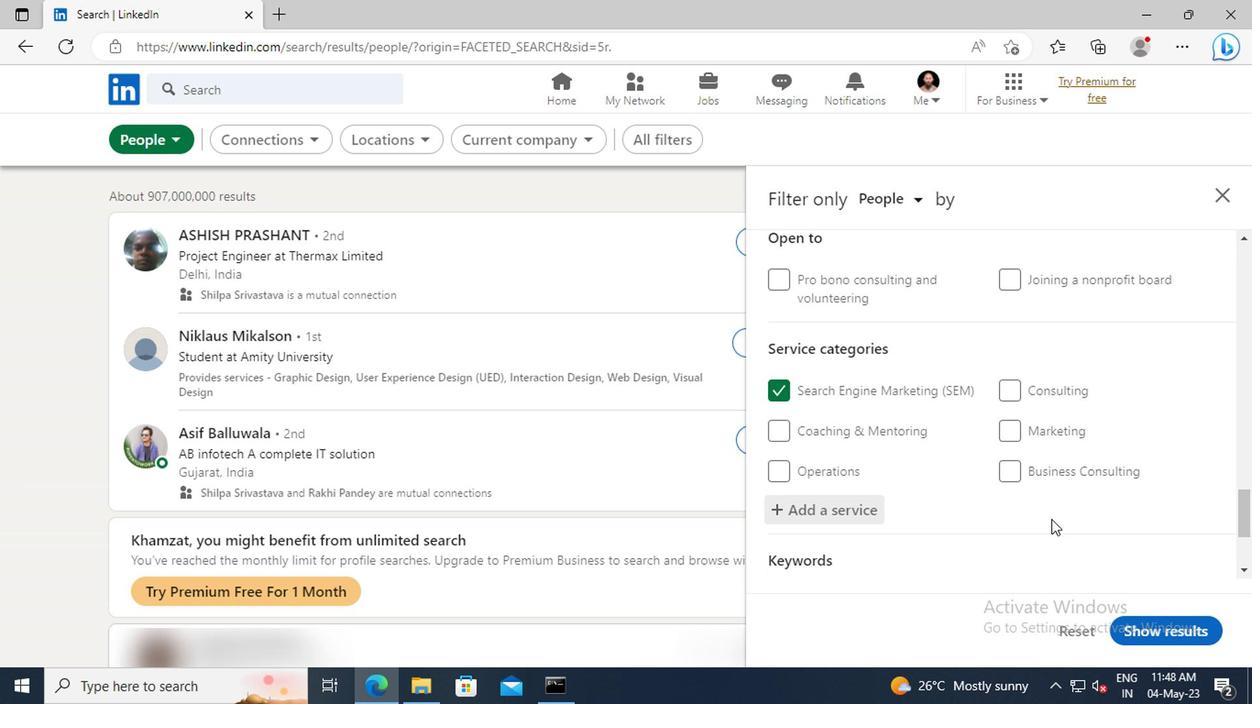 
Action: Mouse scrolled (1047, 519) with delta (0, -1)
Screenshot: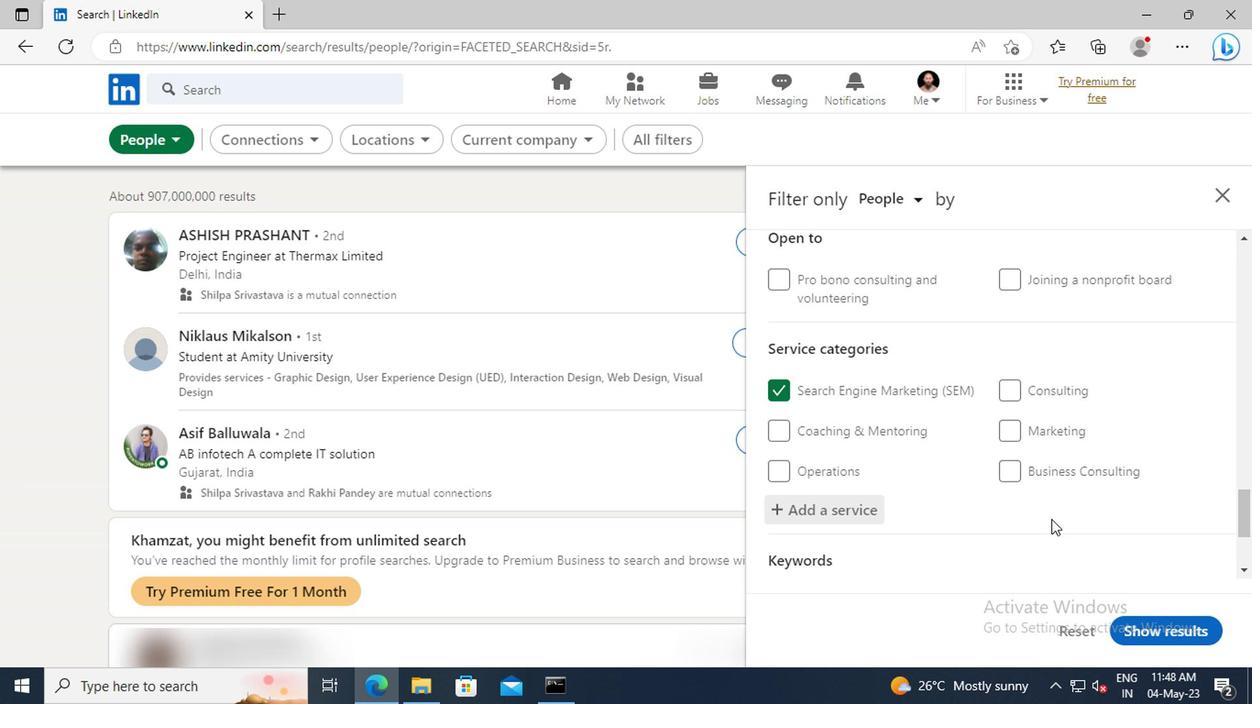 
Action: Mouse scrolled (1047, 519) with delta (0, -1)
Screenshot: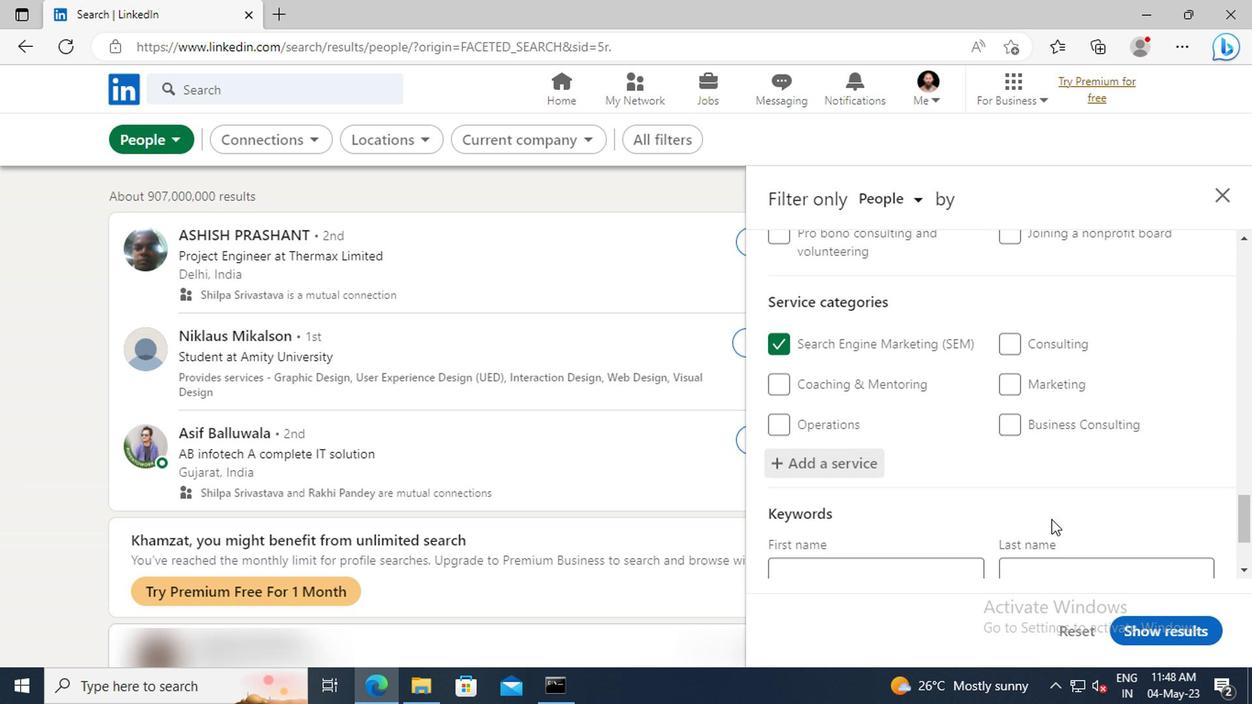 
Action: Mouse scrolled (1047, 519) with delta (0, -1)
Screenshot: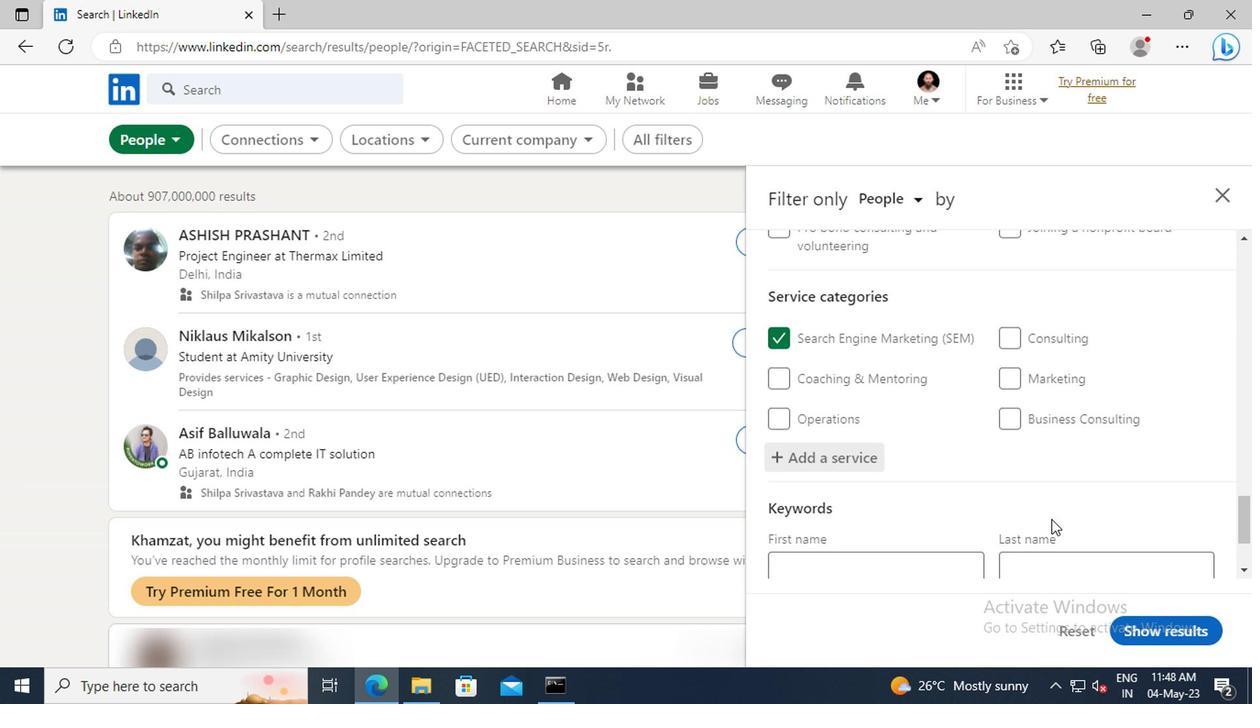 
Action: Mouse scrolled (1047, 519) with delta (0, -1)
Screenshot: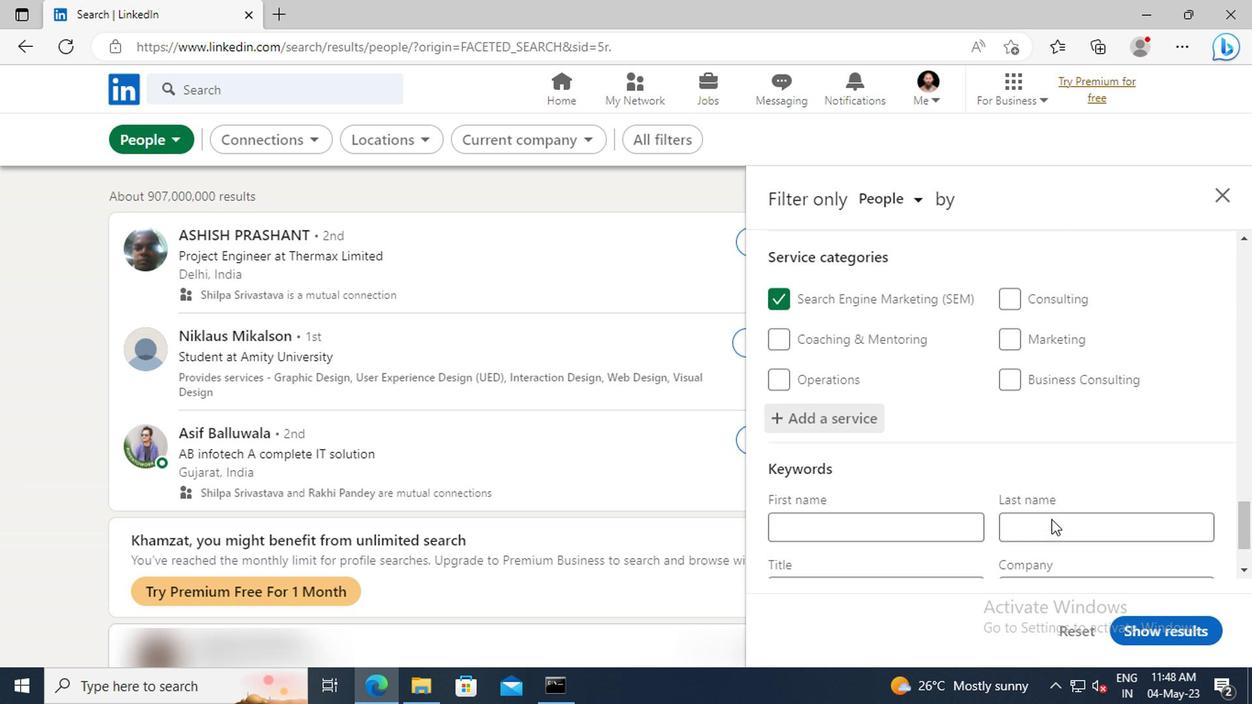 
Action: Mouse moved to (933, 497)
Screenshot: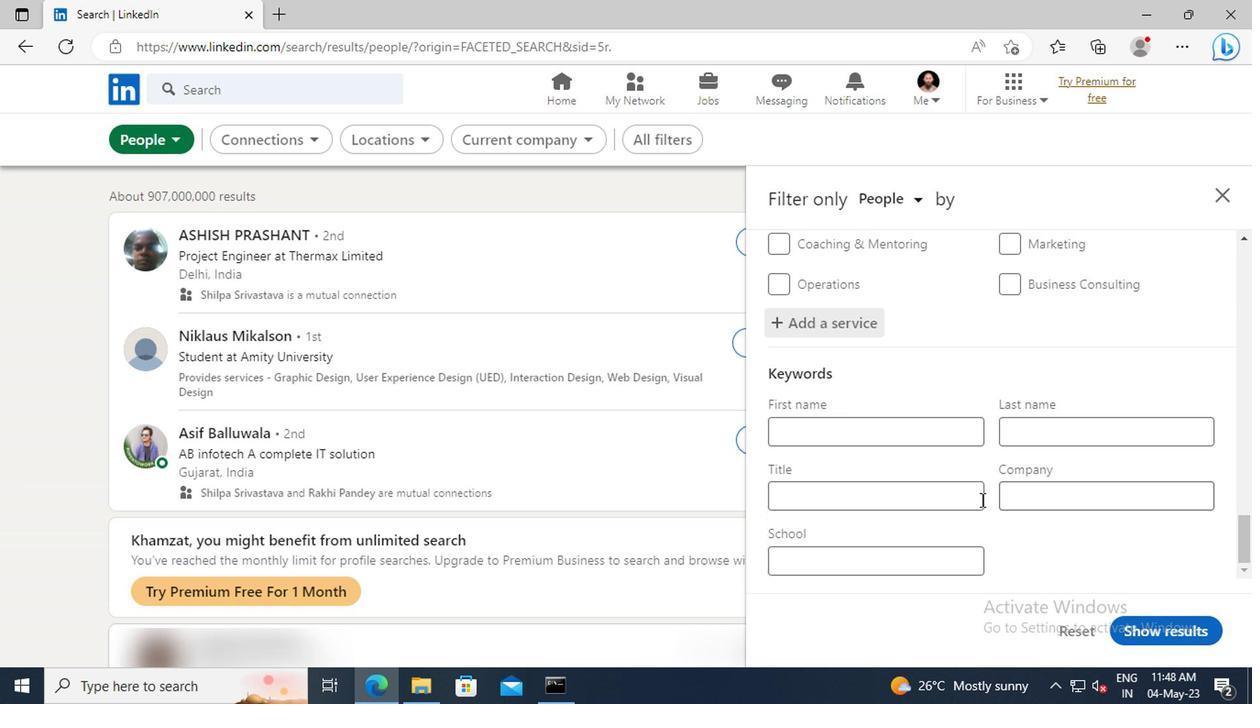 
Action: Mouse pressed left at (933, 497)
Screenshot: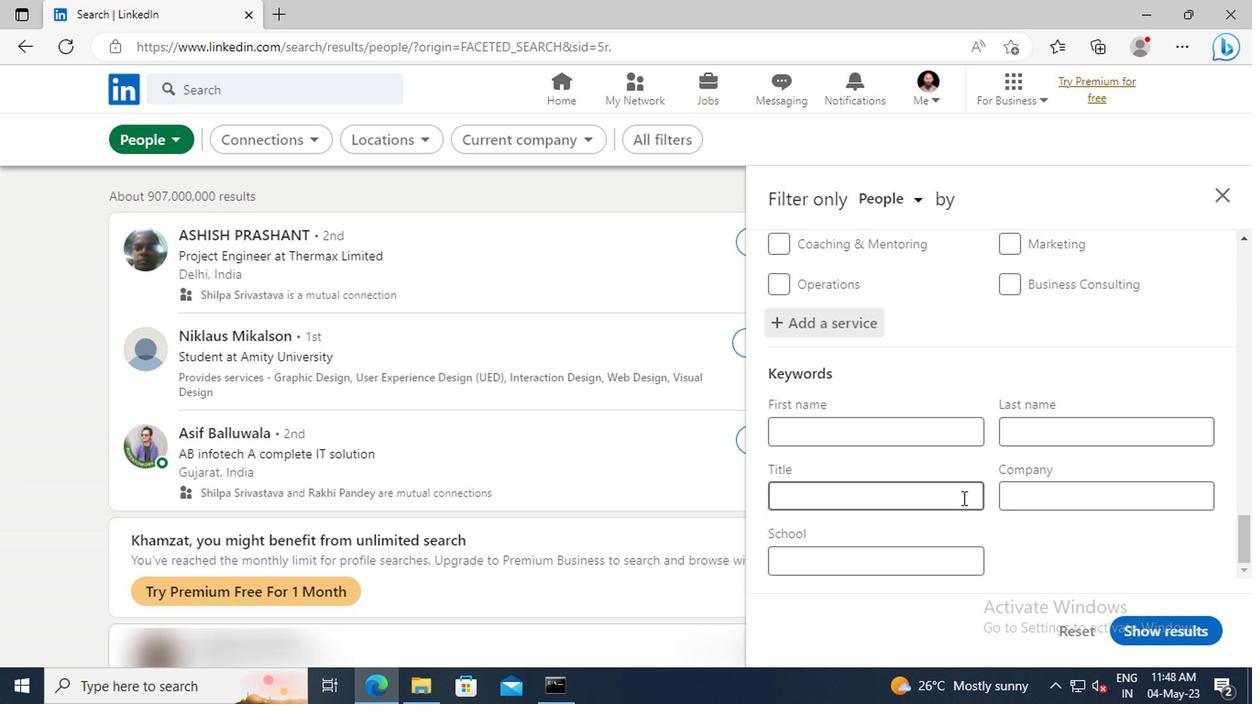 
Action: Mouse moved to (936, 497)
Screenshot: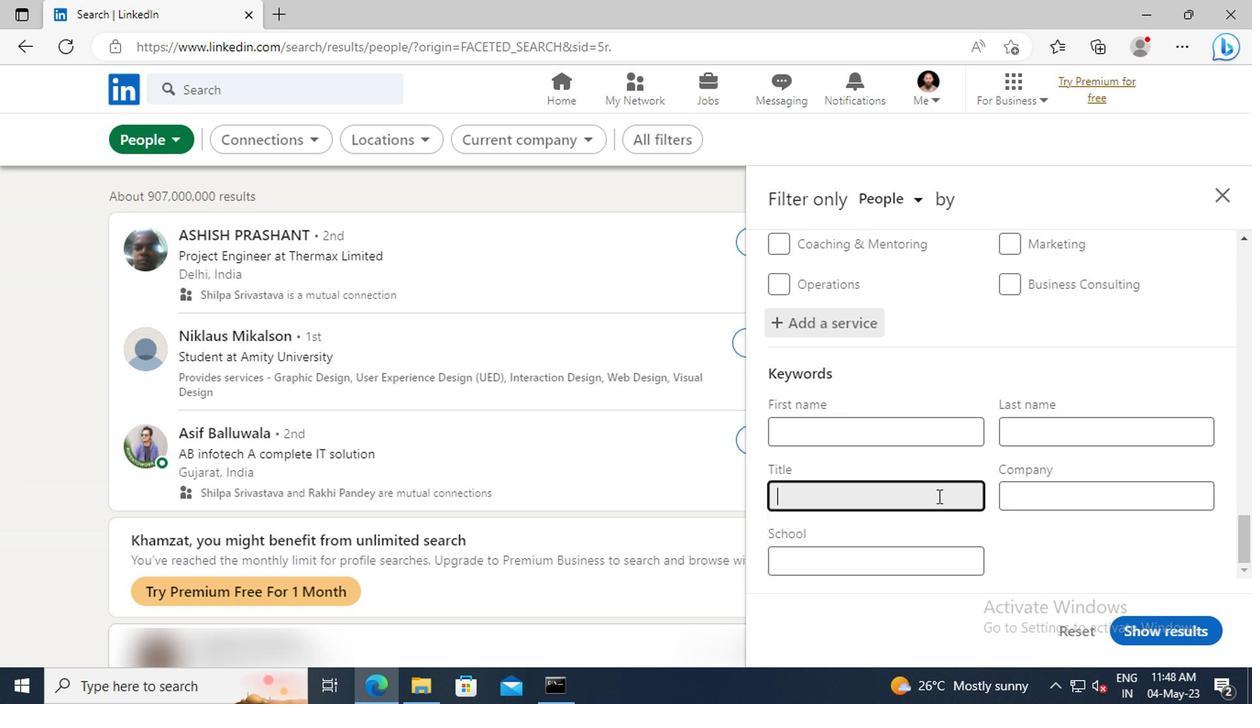 
Action: Key pressed <Key.shift>BENEFITS<Key.space><Key.shift>MANAGER<Key.enter>
Screenshot: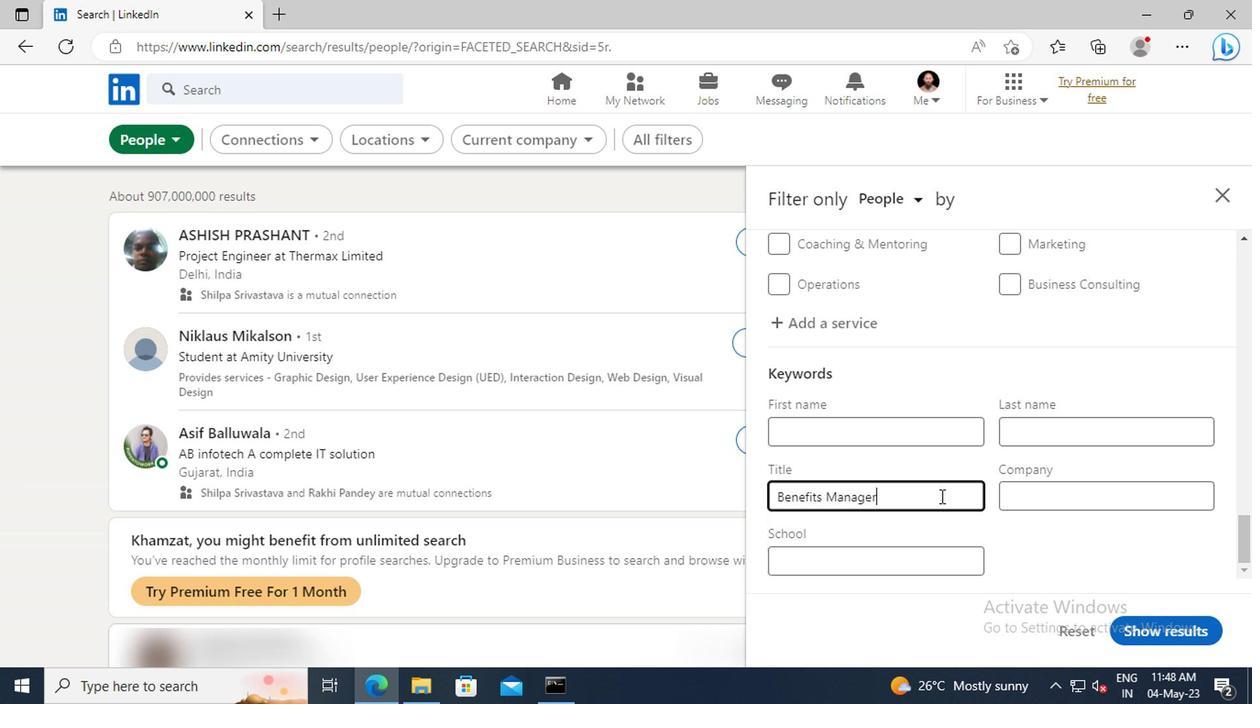
Action: Mouse moved to (1157, 637)
Screenshot: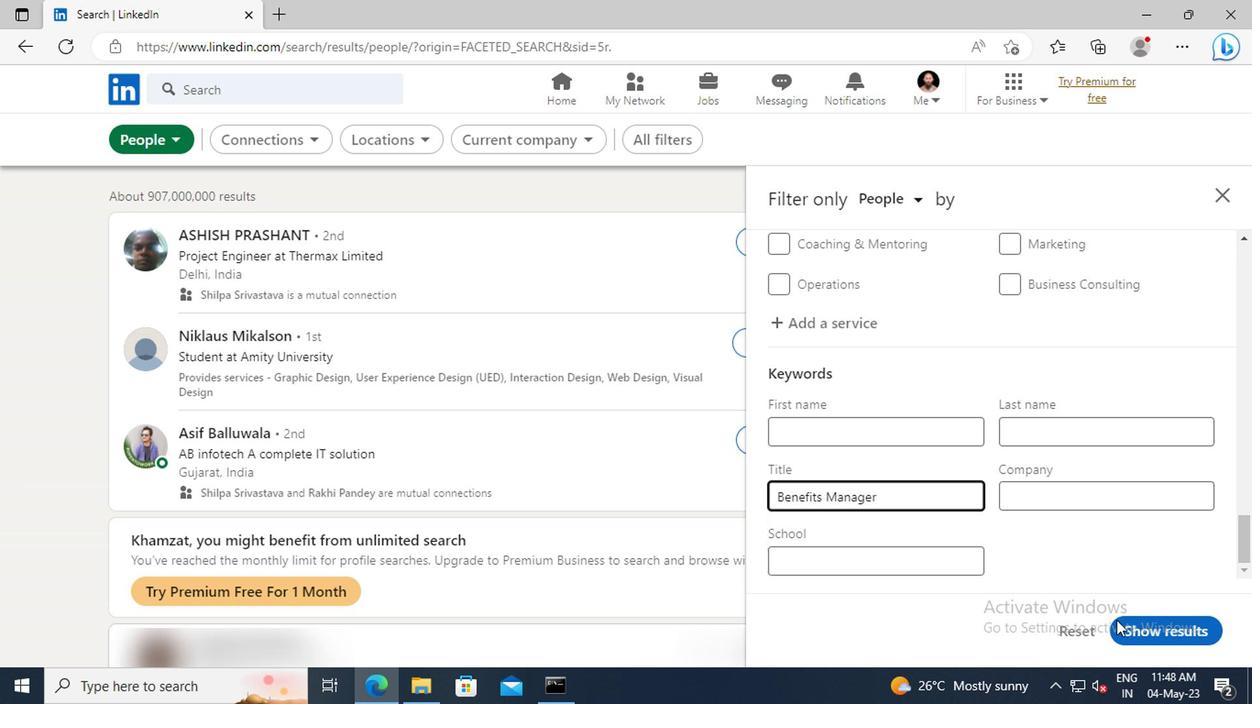 
Action: Mouse pressed left at (1157, 637)
Screenshot: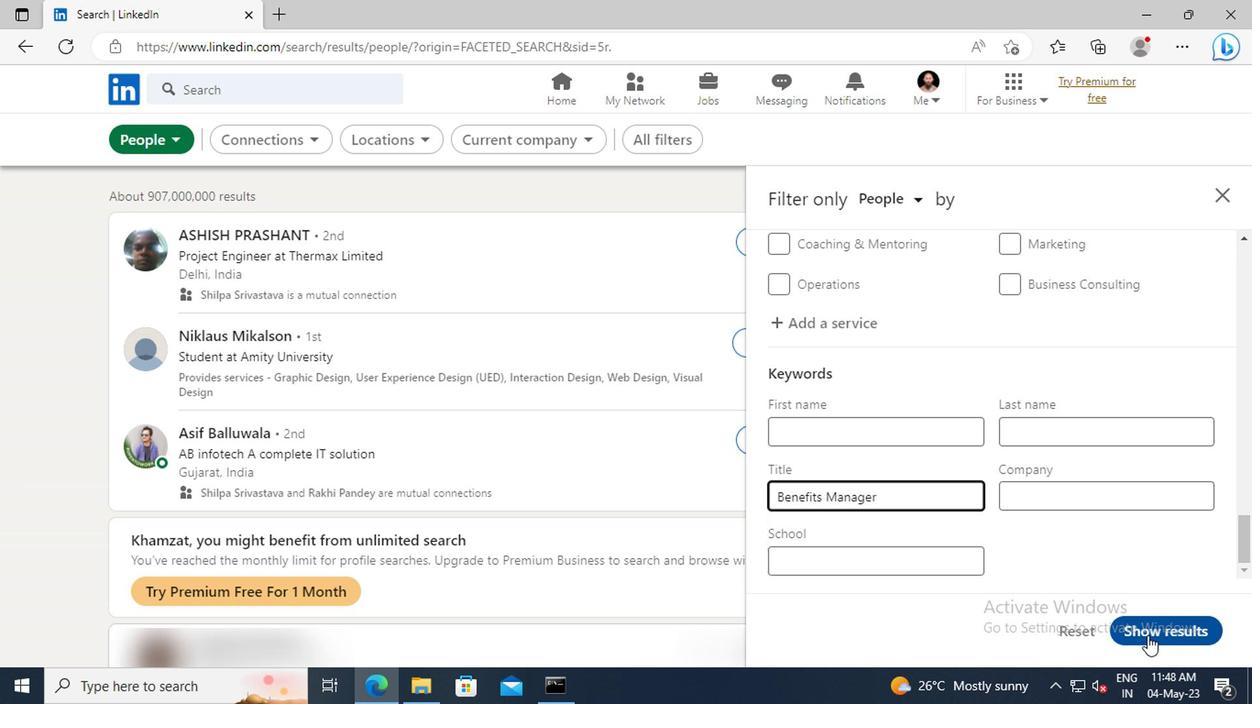 
